 Task: Look for space in Vilanova i la Geltrú, Spain from 10th August, 2023 to 20th August, 2023 for 12 adults in price range Rs.10000 to Rs.14000. Place can be entire place or shared room with 6 bedrooms having 12 beds and 6 bathrooms. Property type can be house, flat, guest house. Amenities needed are: wifi, TV, free parkinig on premises, gym, breakfast. Booking option can be shelf check-in. Required host language is English.
Action: Mouse moved to (457, 95)
Screenshot: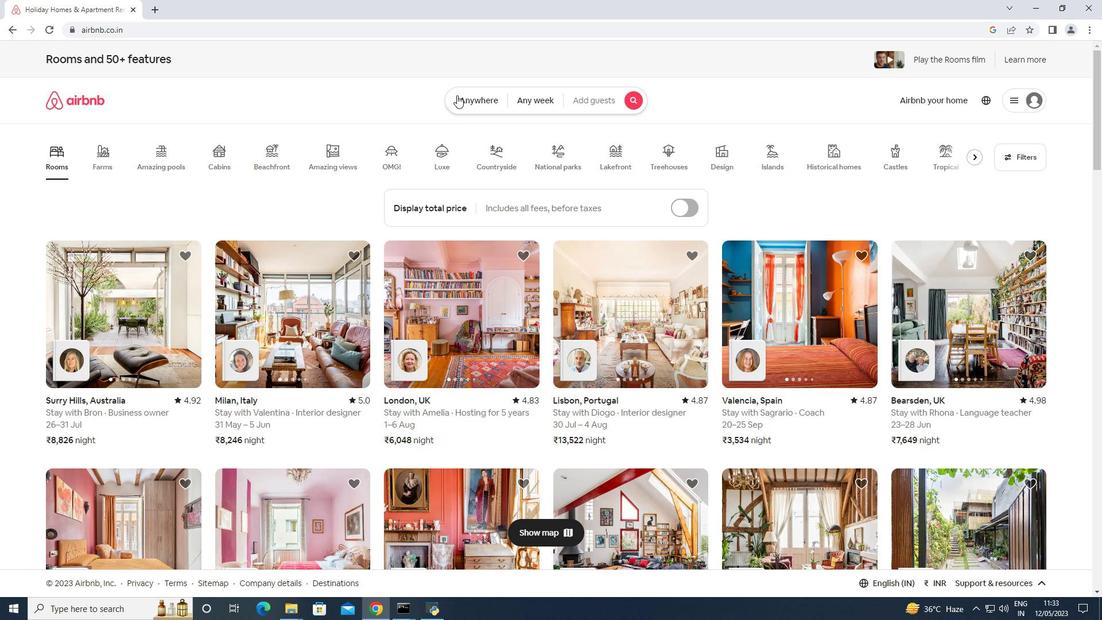 
Action: Mouse pressed left at (457, 95)
Screenshot: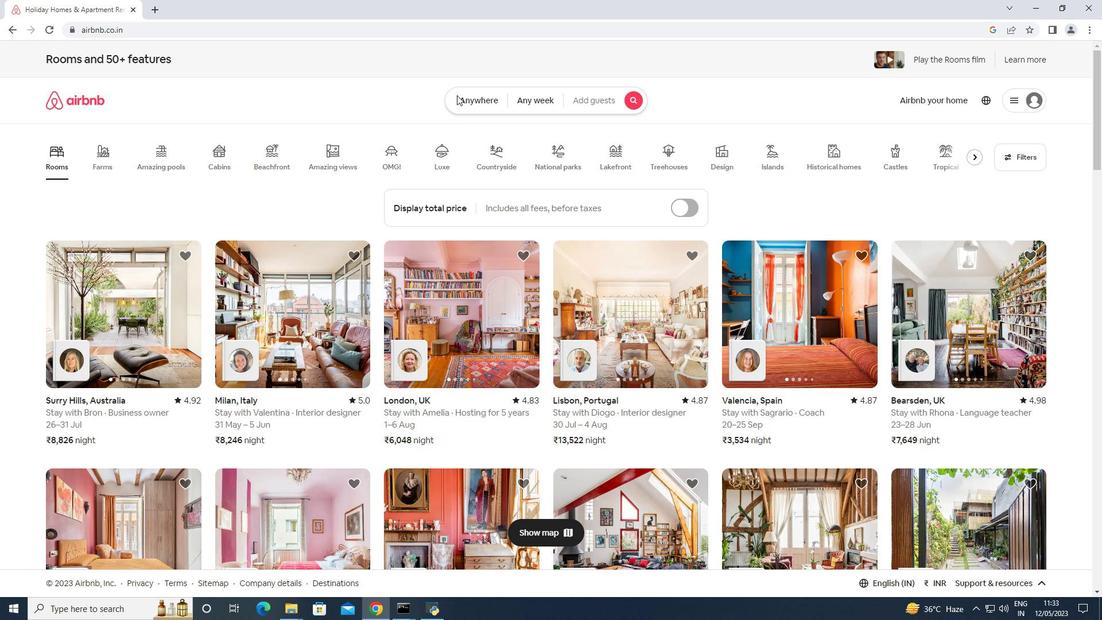 
Action: Mouse moved to (397, 136)
Screenshot: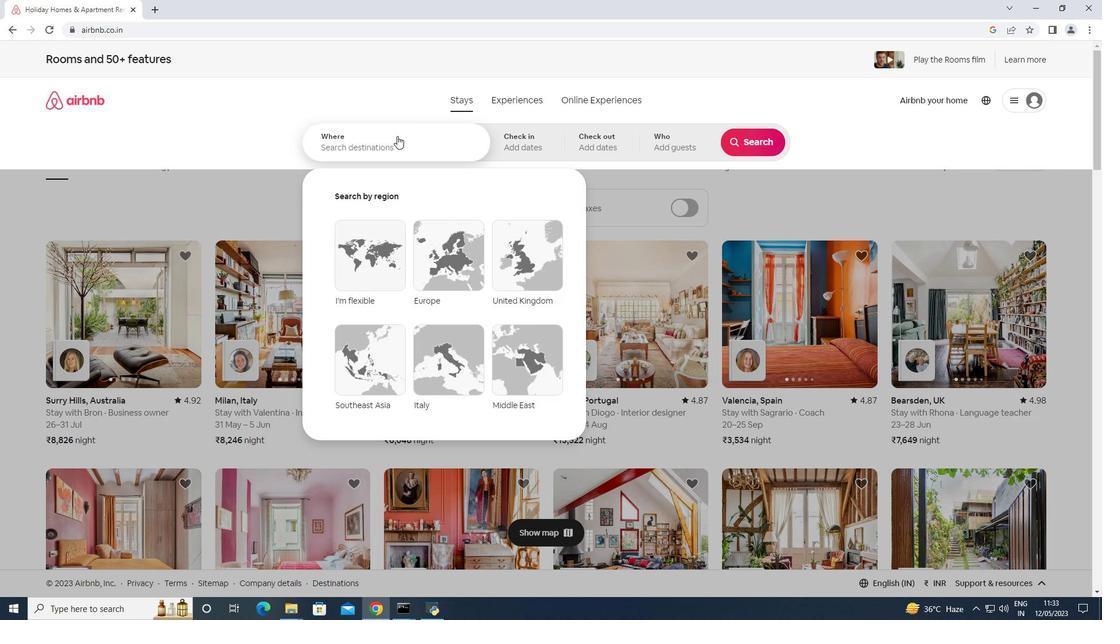 
Action: Mouse pressed left at (397, 136)
Screenshot: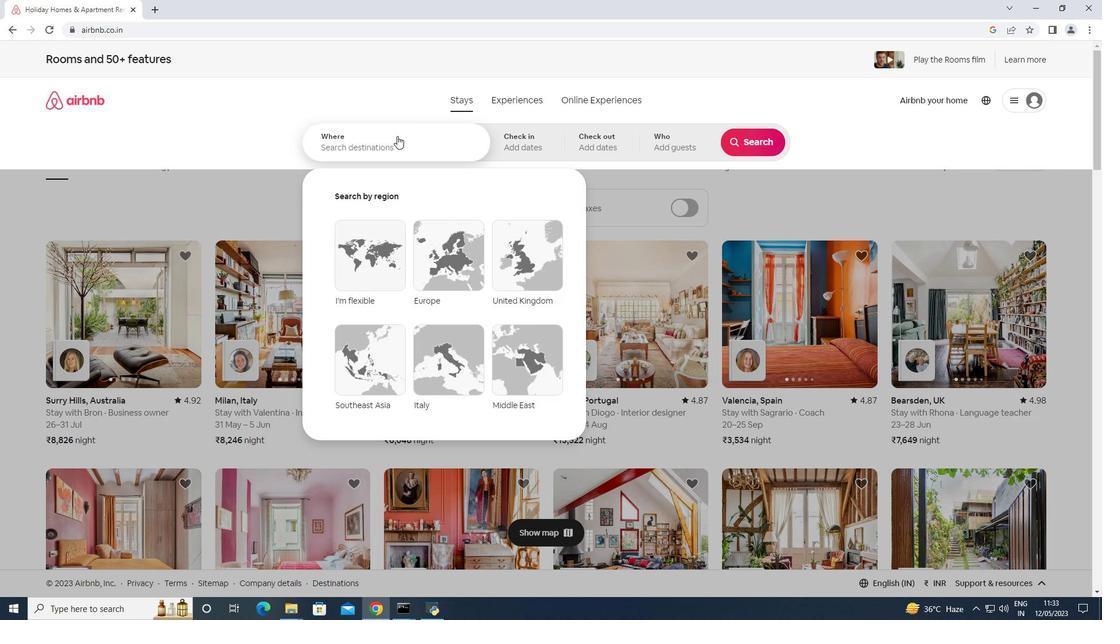 
Action: Mouse moved to (397, 133)
Screenshot: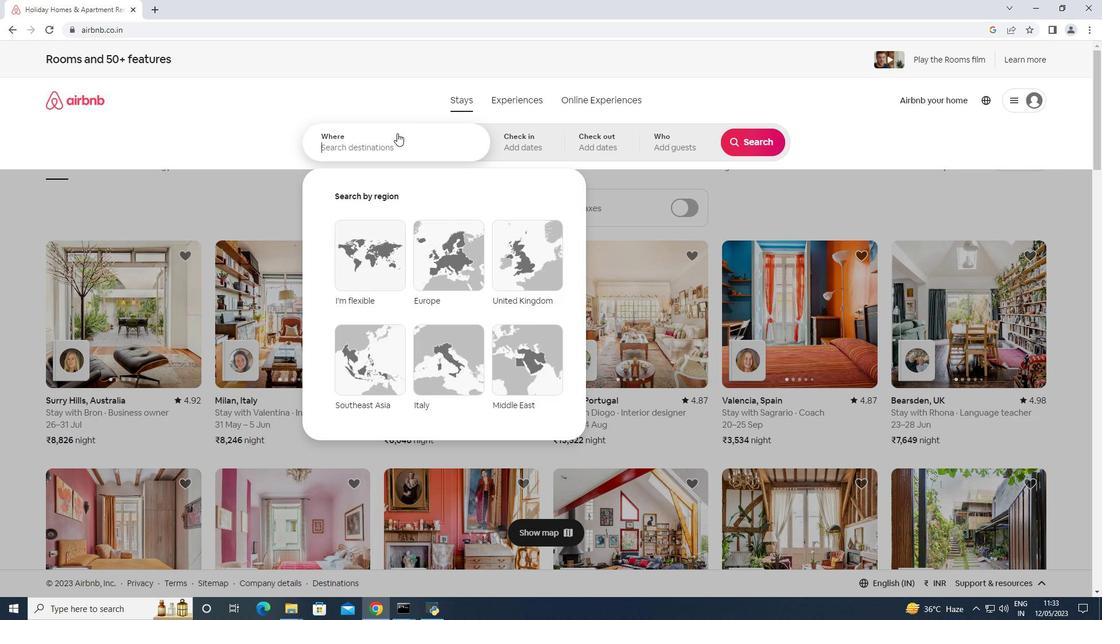 
Action: Key pressed <Key.shift>VV<Key.backspace>ilonavo<Key.space>i<Key.space>la<Key.space><Key.shift>Ge<Key.down><Key.enter>
Screenshot: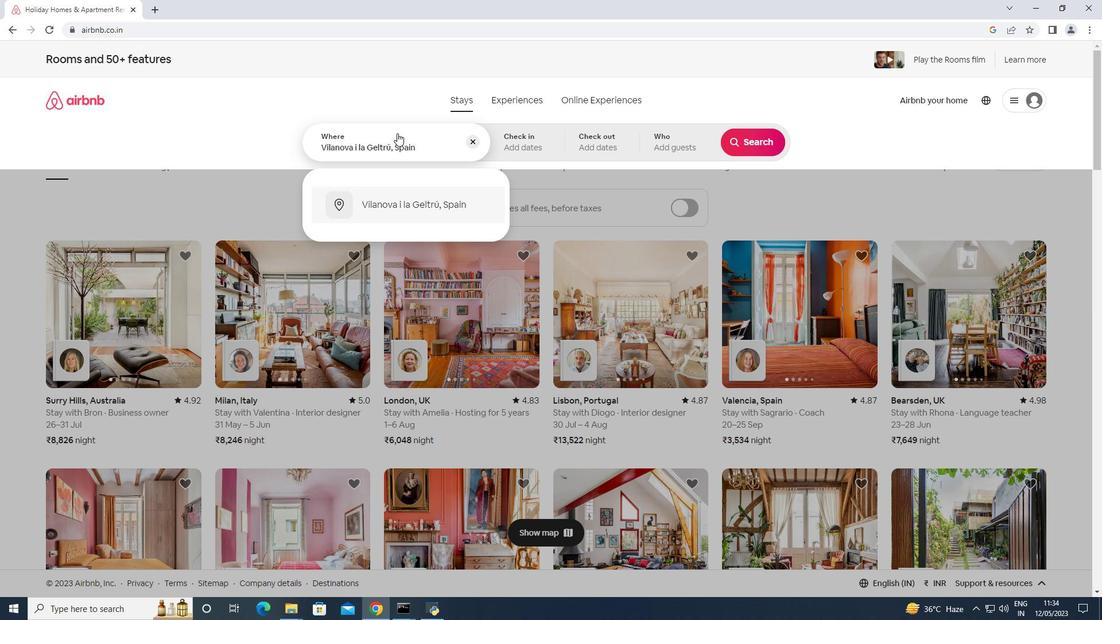 
Action: Mouse moved to (742, 236)
Screenshot: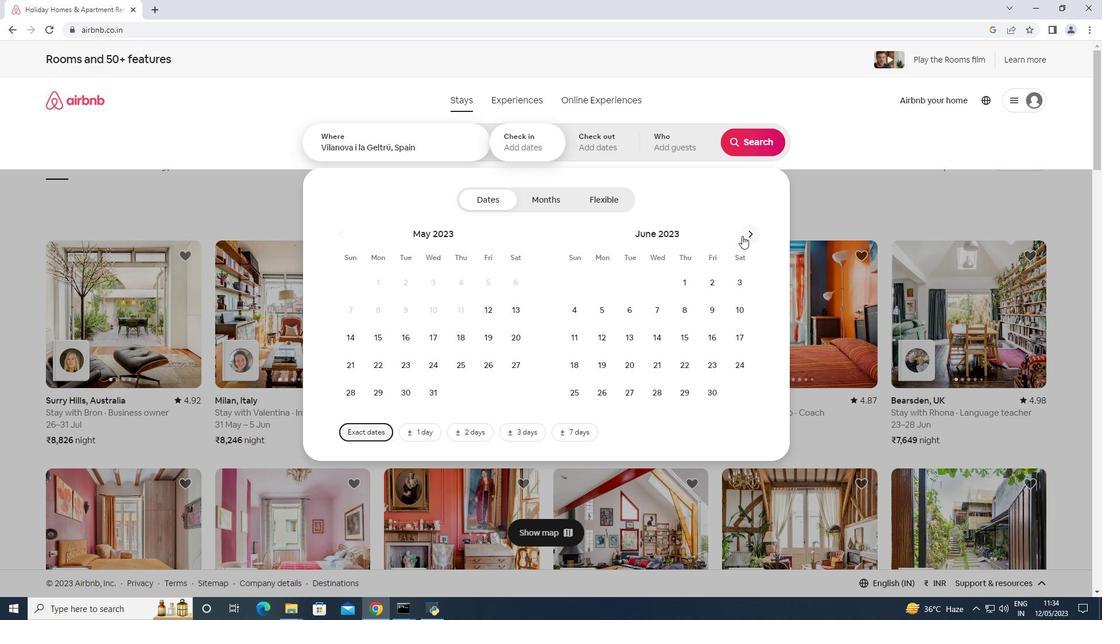 
Action: Mouse pressed left at (742, 236)
Screenshot: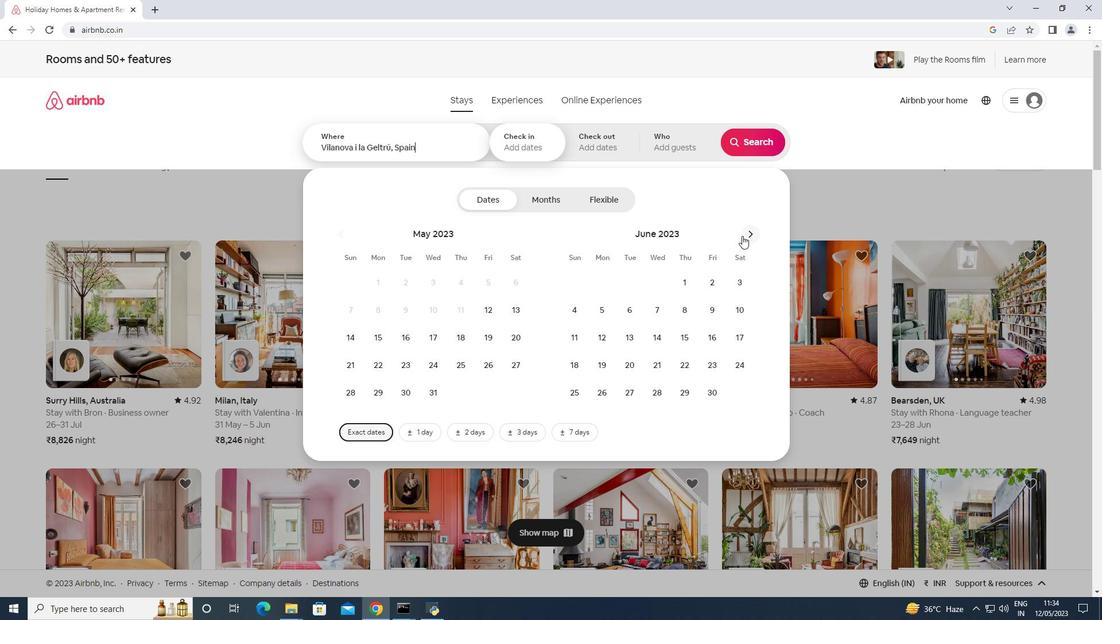 
Action: Mouse pressed left at (742, 236)
Screenshot: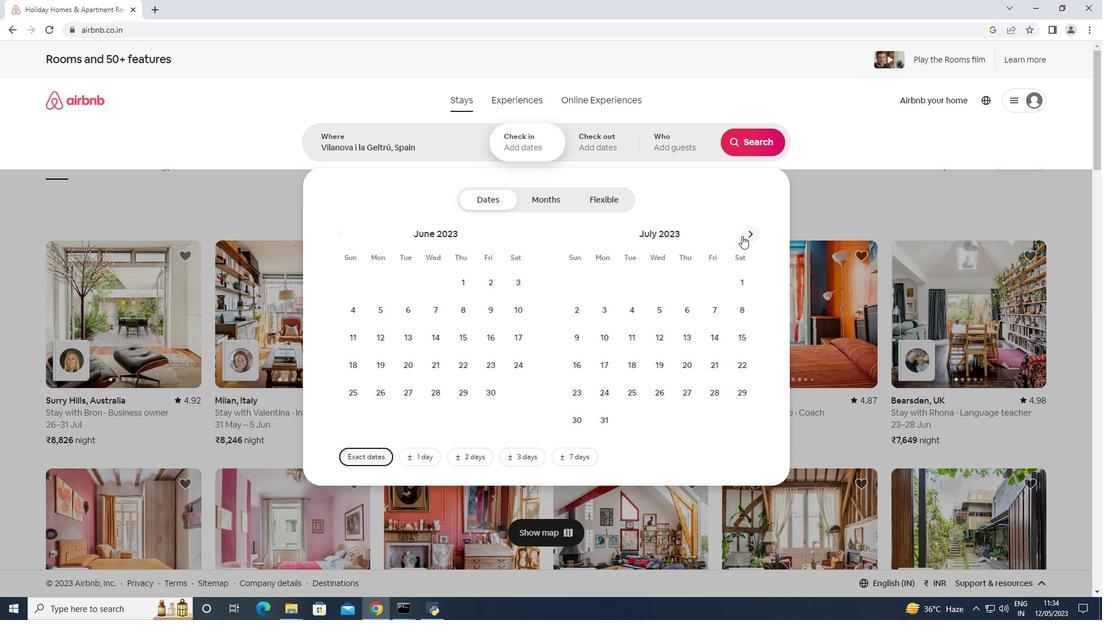 
Action: Mouse moved to (685, 306)
Screenshot: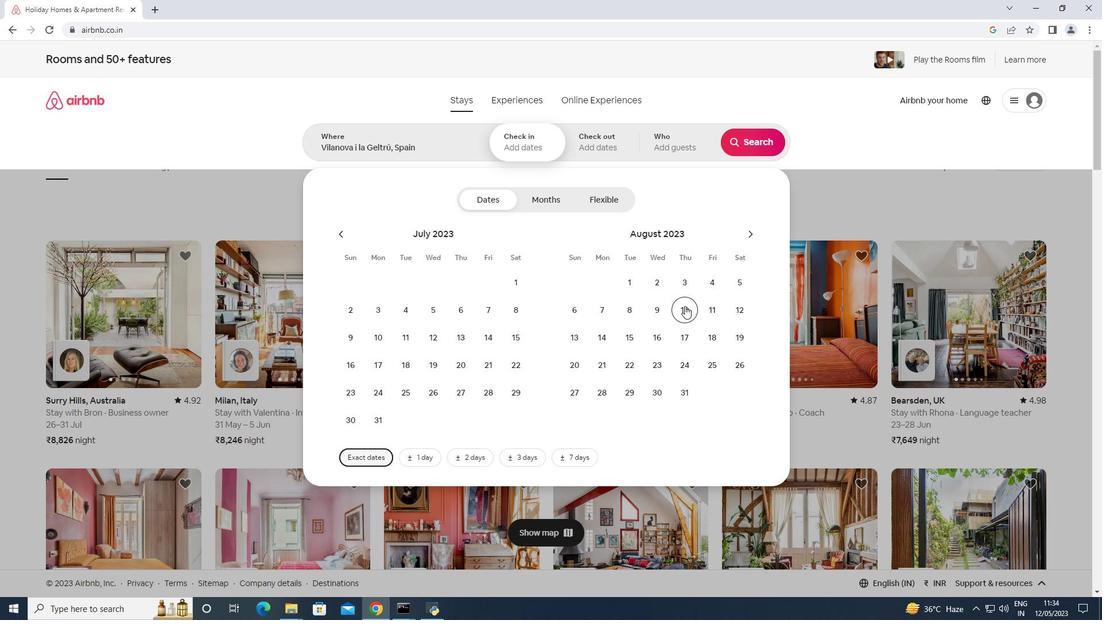 
Action: Mouse pressed left at (685, 306)
Screenshot: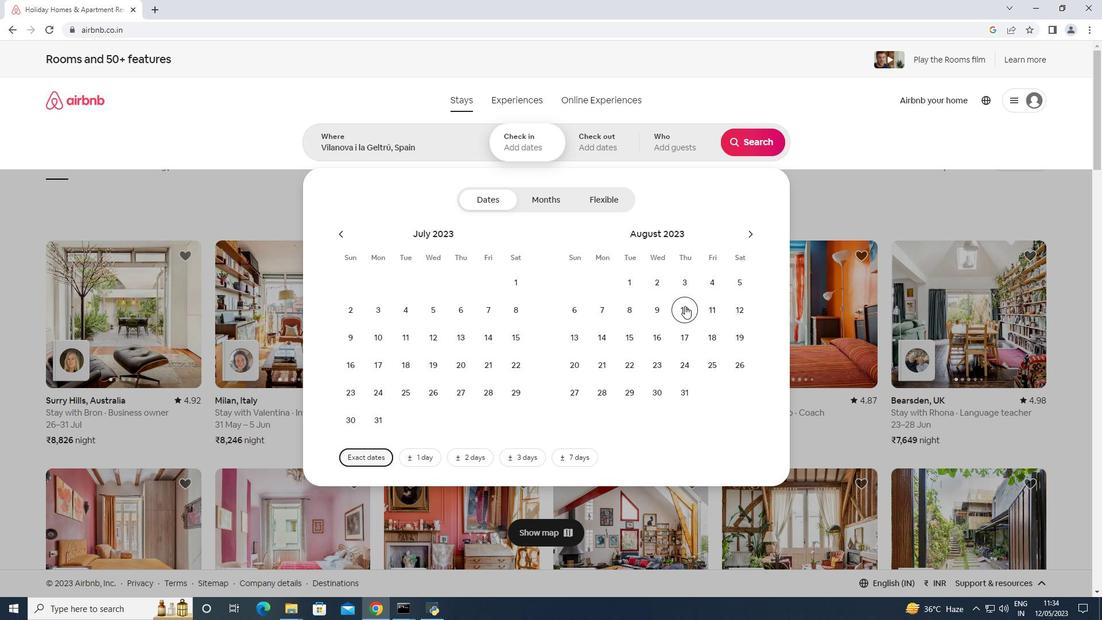 
Action: Mouse moved to (572, 372)
Screenshot: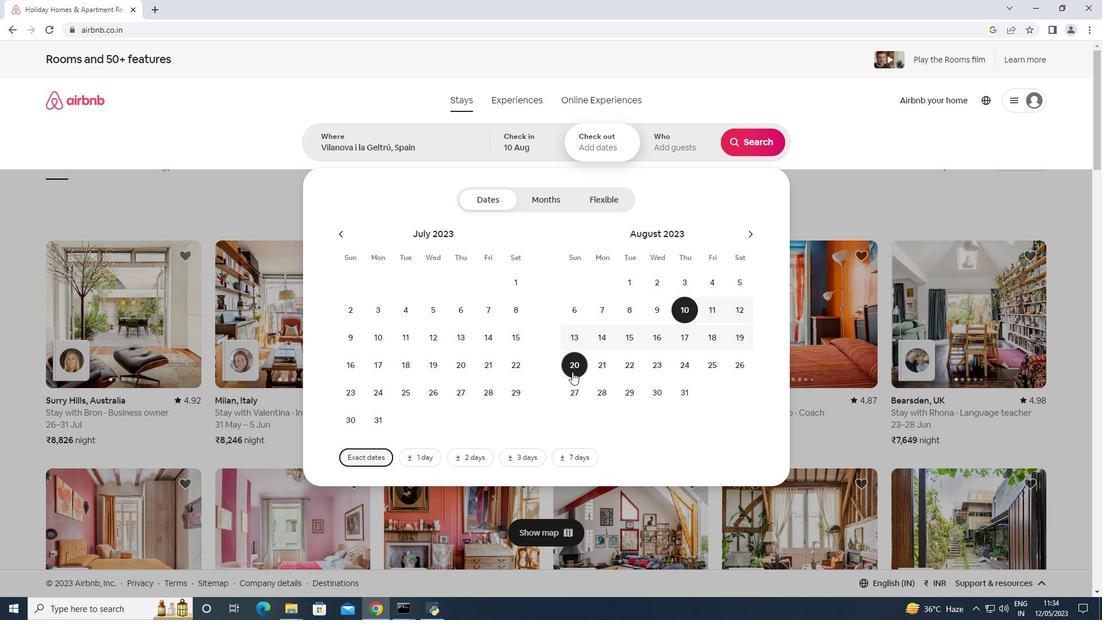 
Action: Mouse pressed left at (572, 372)
Screenshot: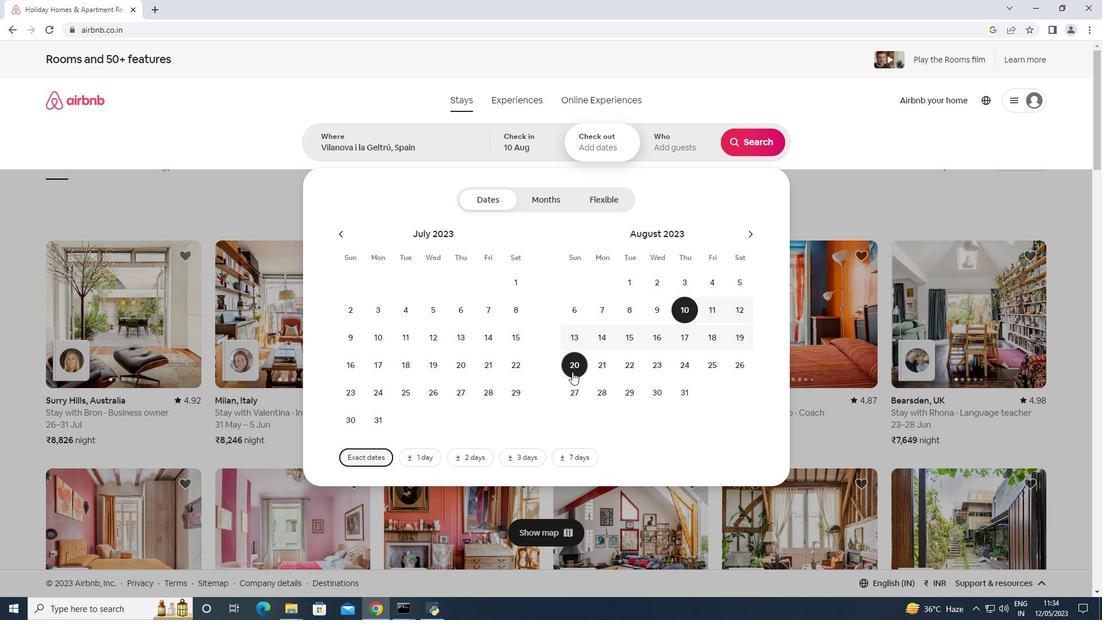 
Action: Mouse moved to (684, 148)
Screenshot: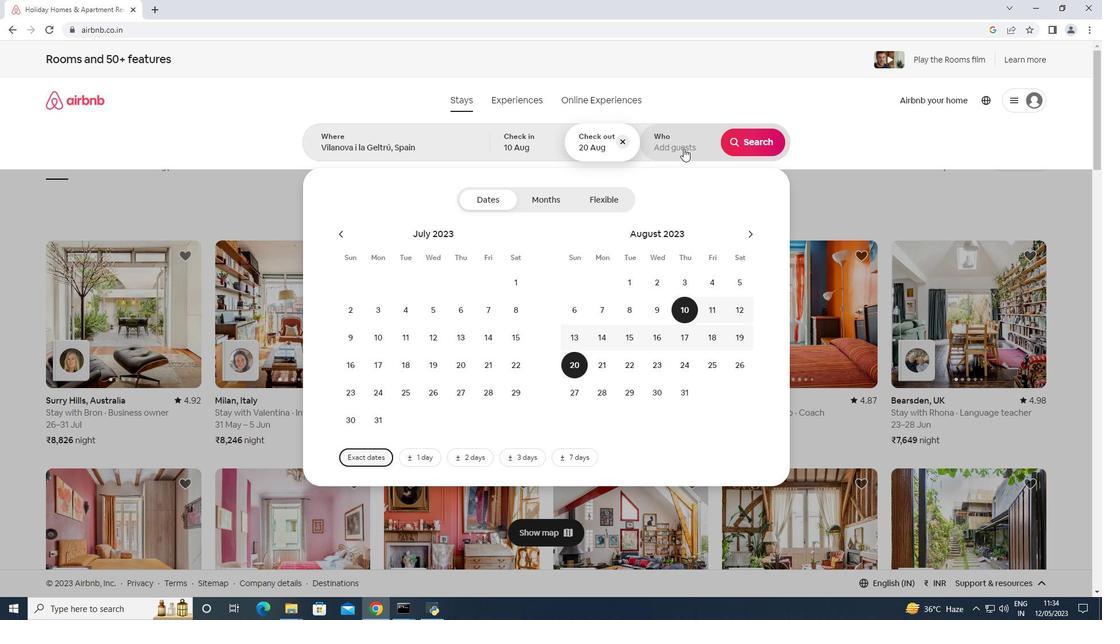 
Action: Mouse pressed left at (684, 148)
Screenshot: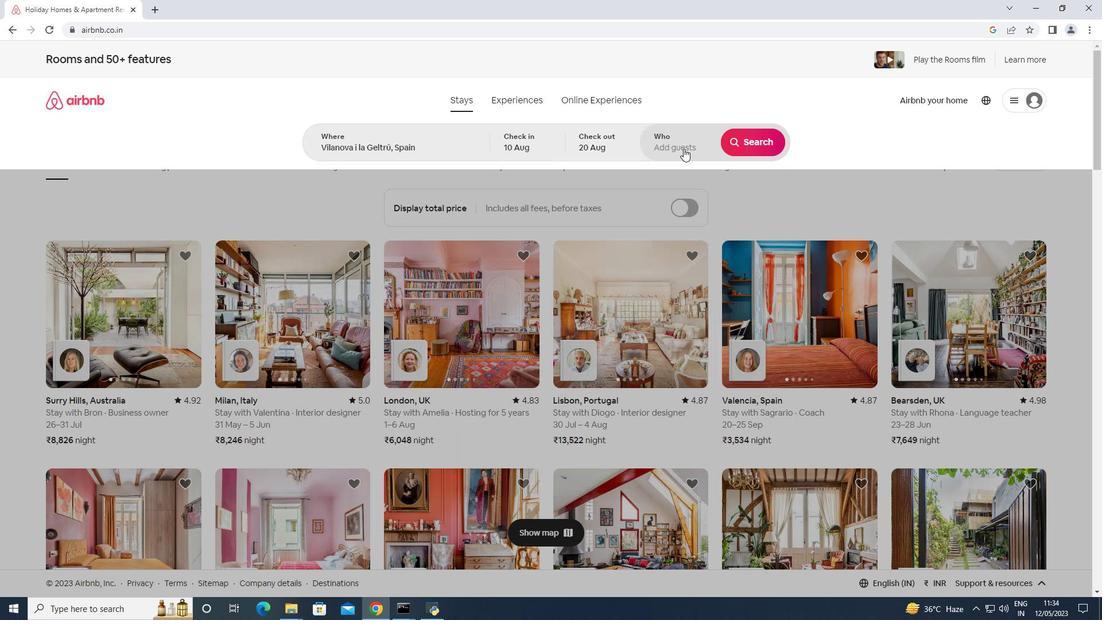 
Action: Mouse moved to (754, 198)
Screenshot: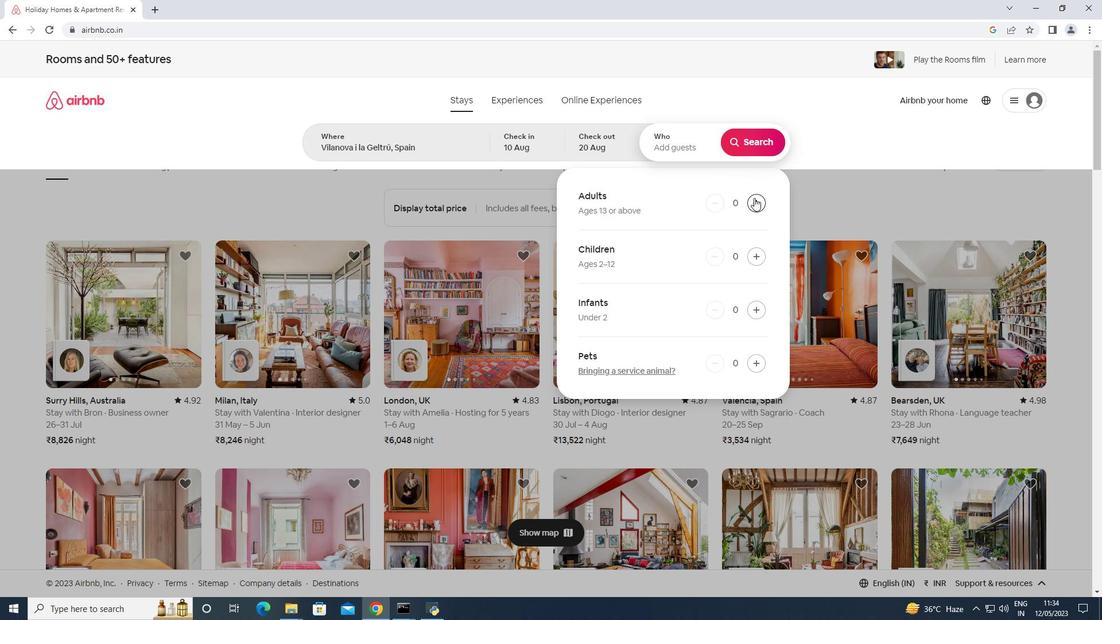 
Action: Mouse pressed left at (754, 198)
Screenshot: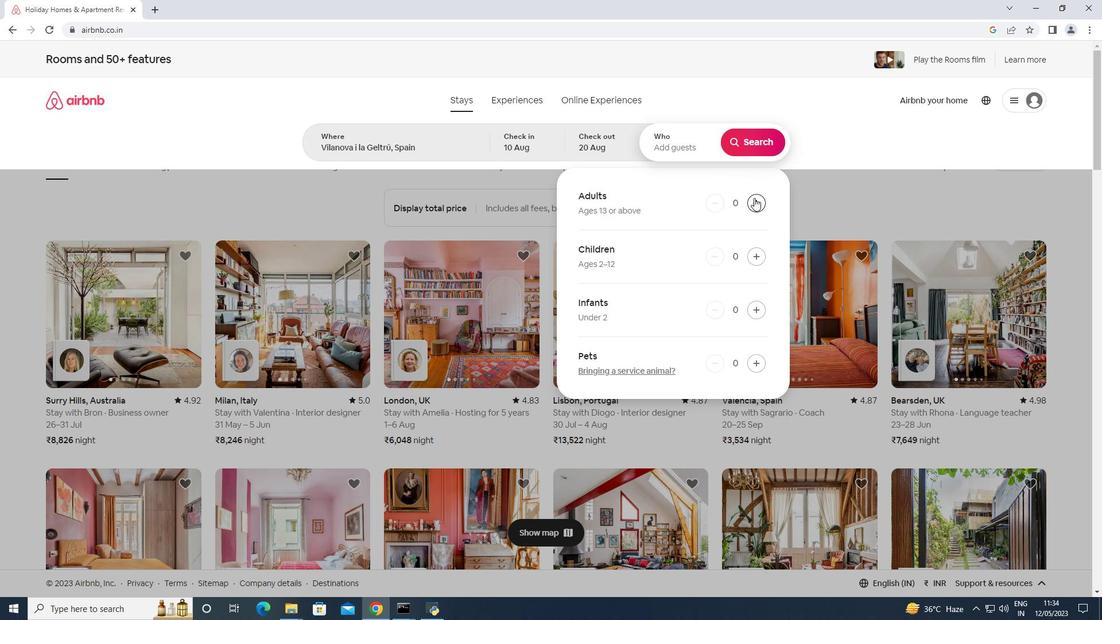 
Action: Mouse pressed left at (754, 198)
Screenshot: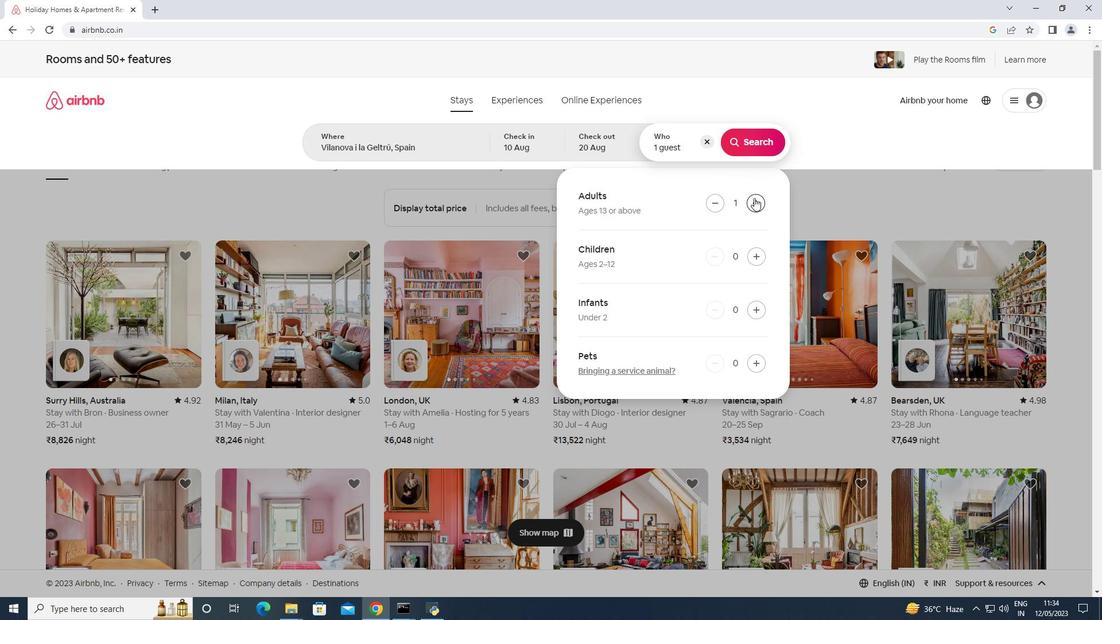
Action: Mouse pressed left at (754, 198)
Screenshot: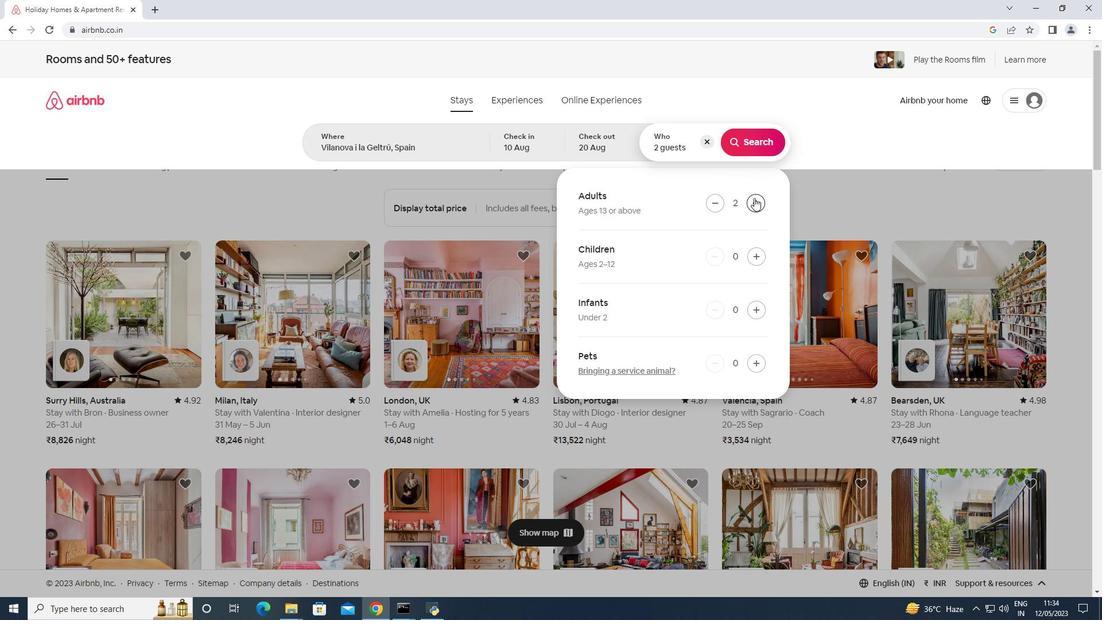 
Action: Mouse pressed left at (754, 198)
Screenshot: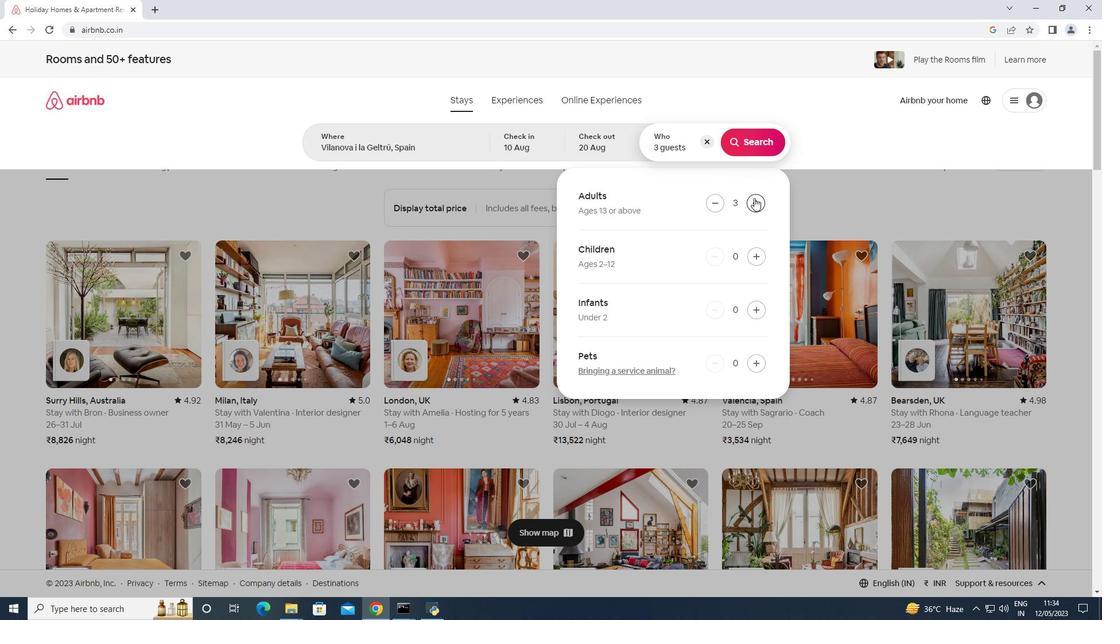 
Action: Mouse pressed left at (754, 198)
Screenshot: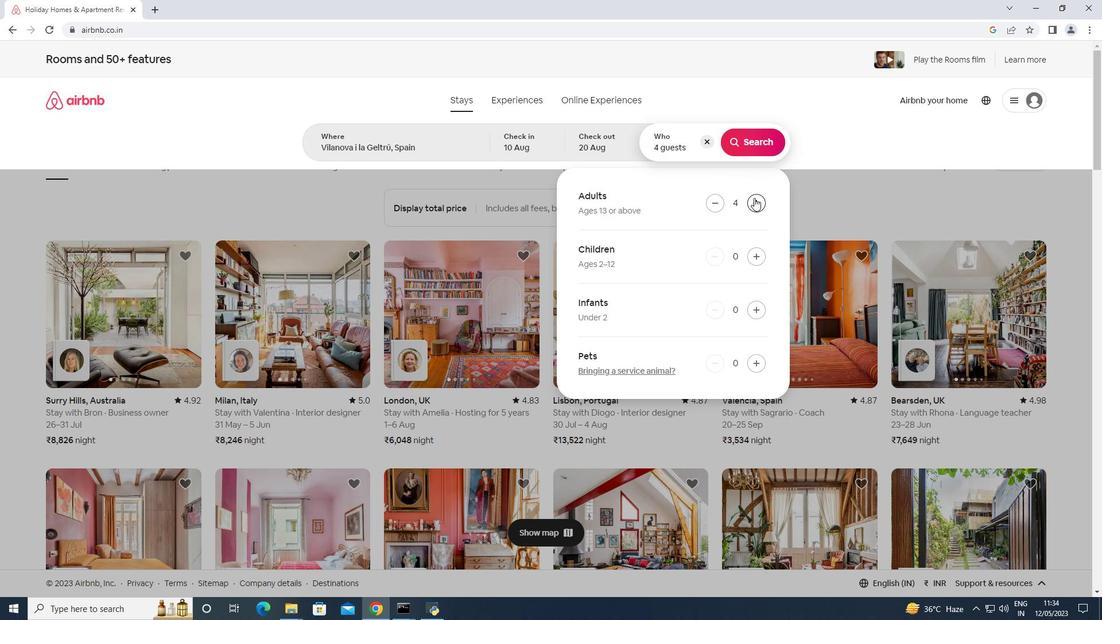 
Action: Mouse pressed left at (754, 198)
Screenshot: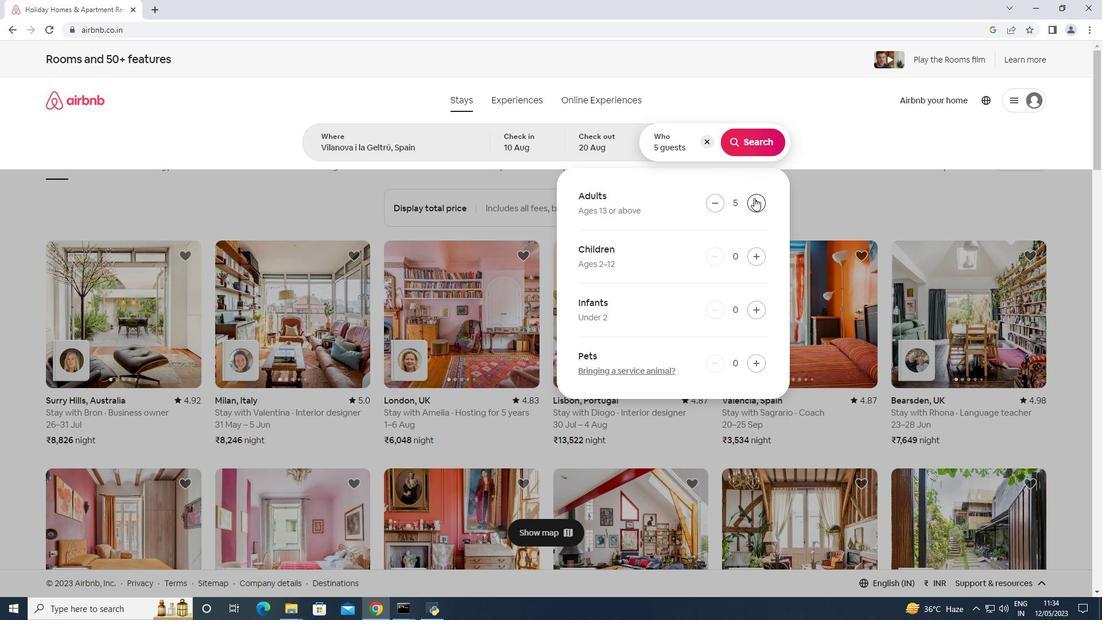 
Action: Mouse pressed left at (754, 198)
Screenshot: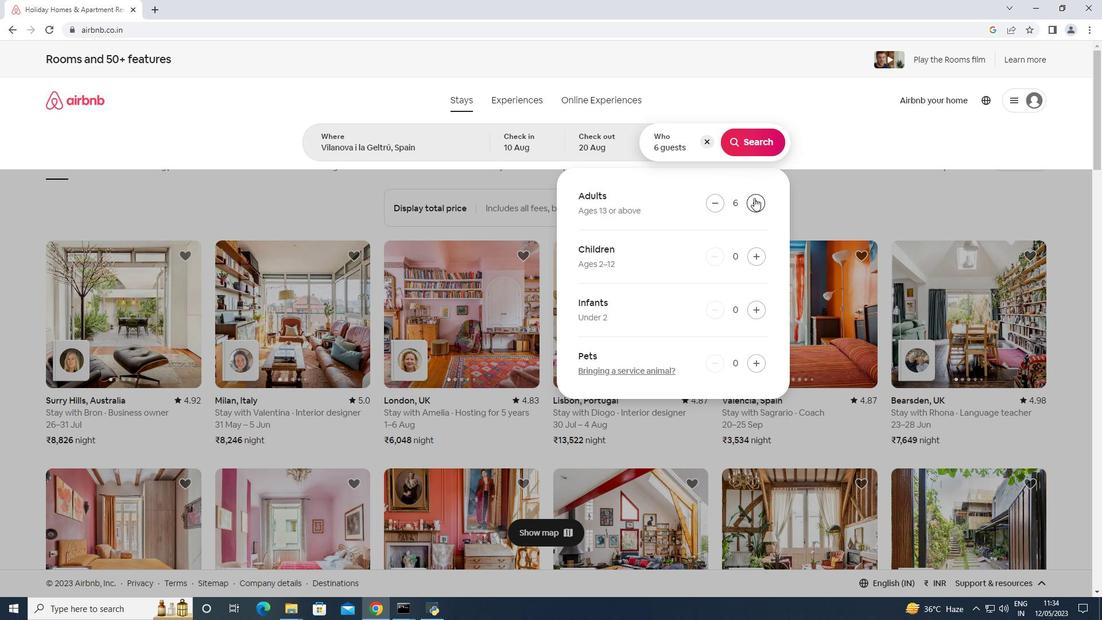 
Action: Mouse pressed left at (754, 198)
Screenshot: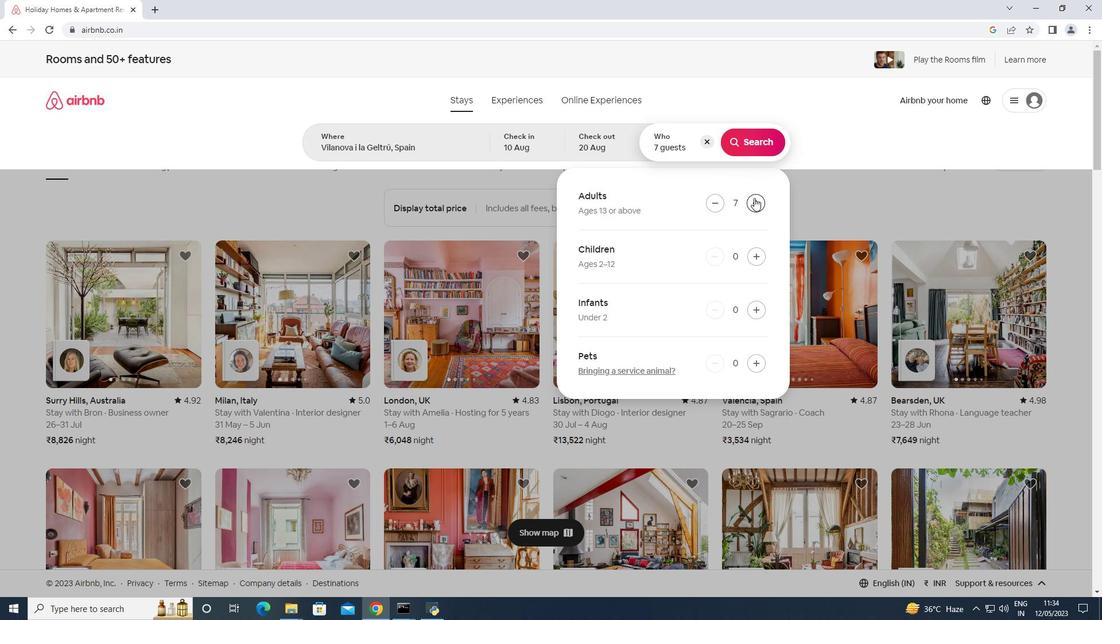 
Action: Mouse pressed left at (754, 198)
Screenshot: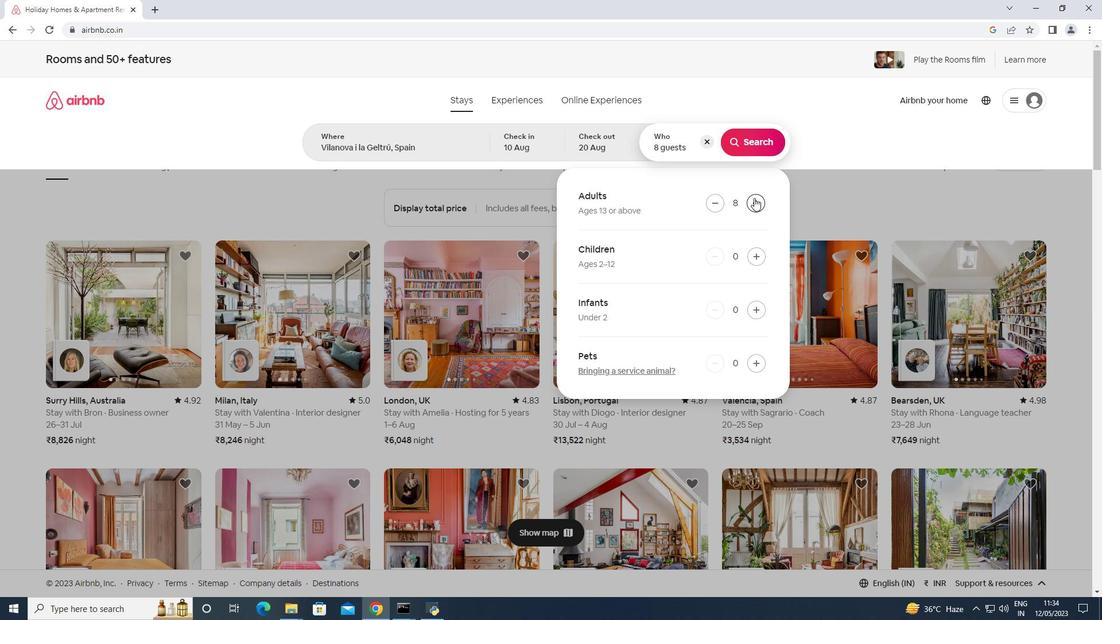 
Action: Mouse pressed left at (754, 198)
Screenshot: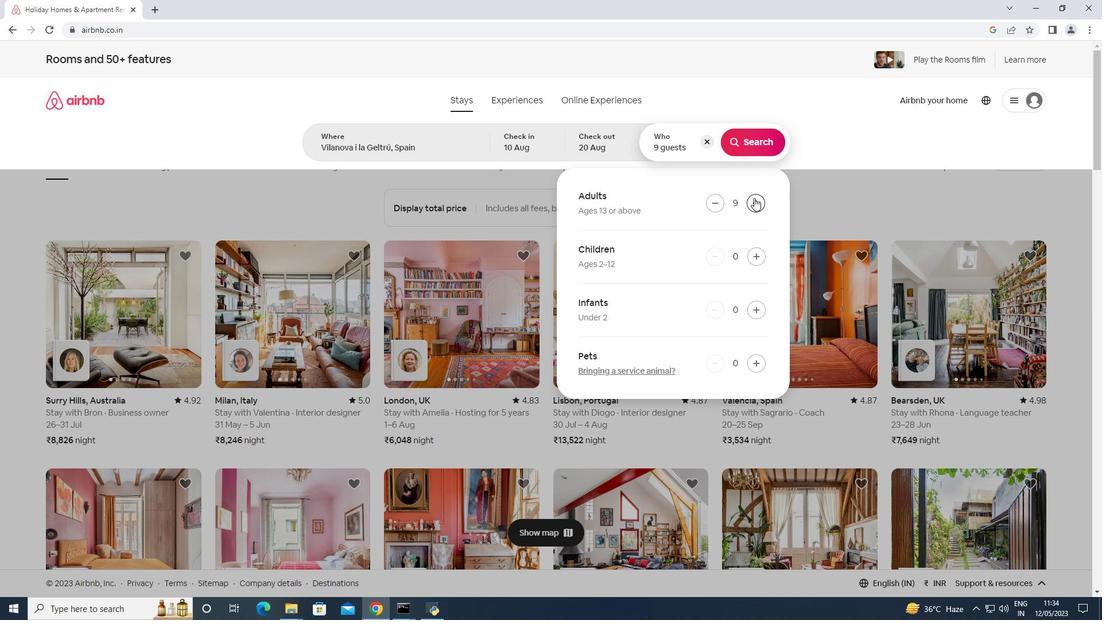 
Action: Mouse pressed left at (754, 198)
Screenshot: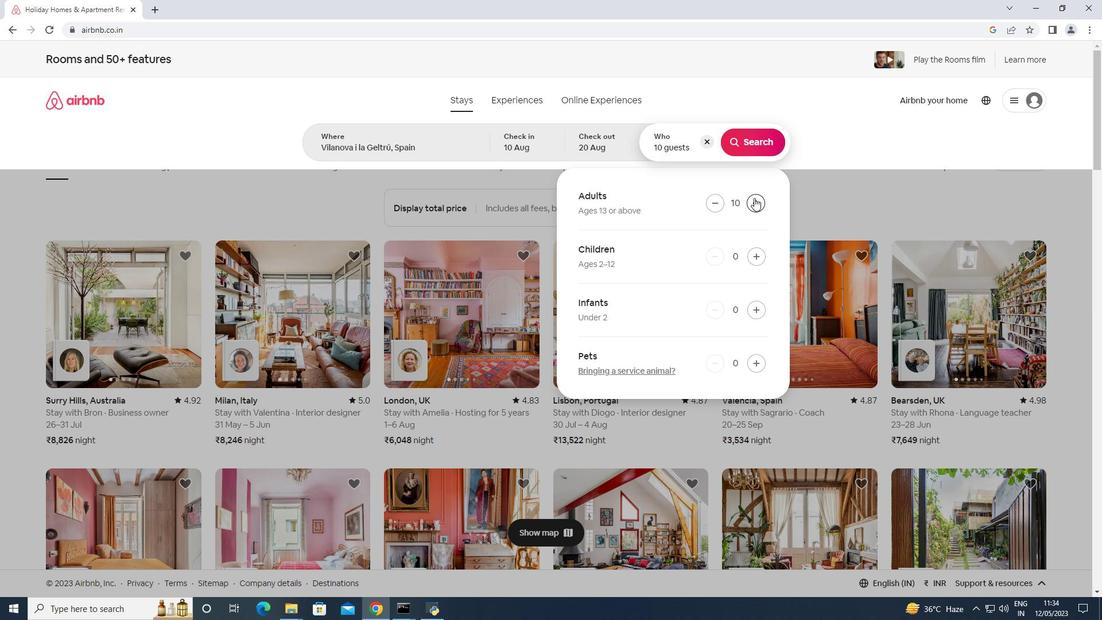 
Action: Mouse pressed left at (754, 198)
Screenshot: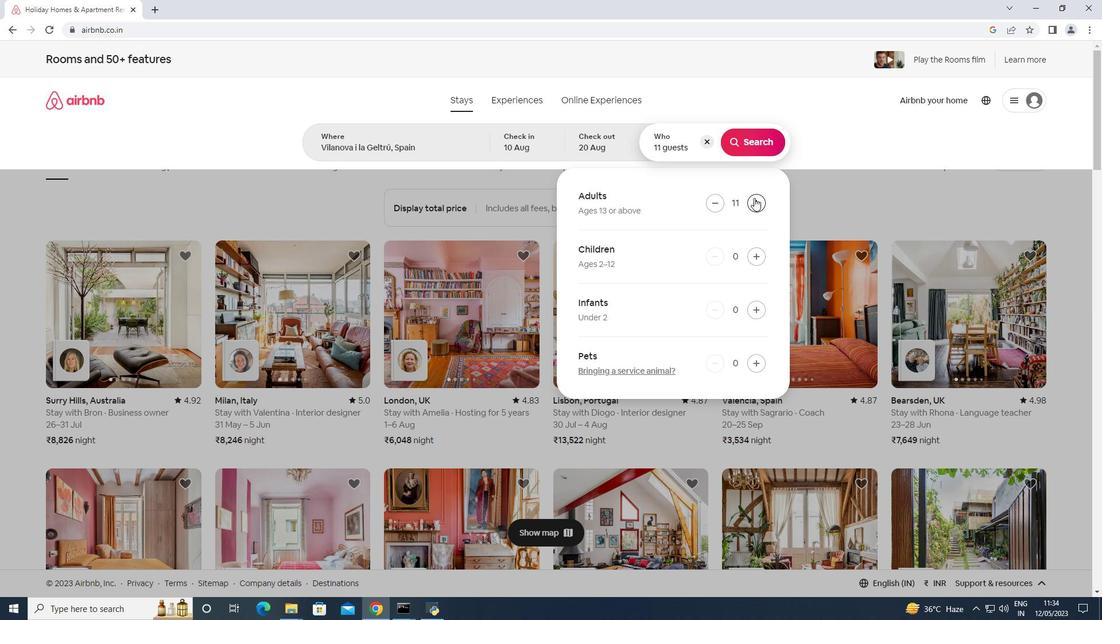 
Action: Mouse moved to (757, 148)
Screenshot: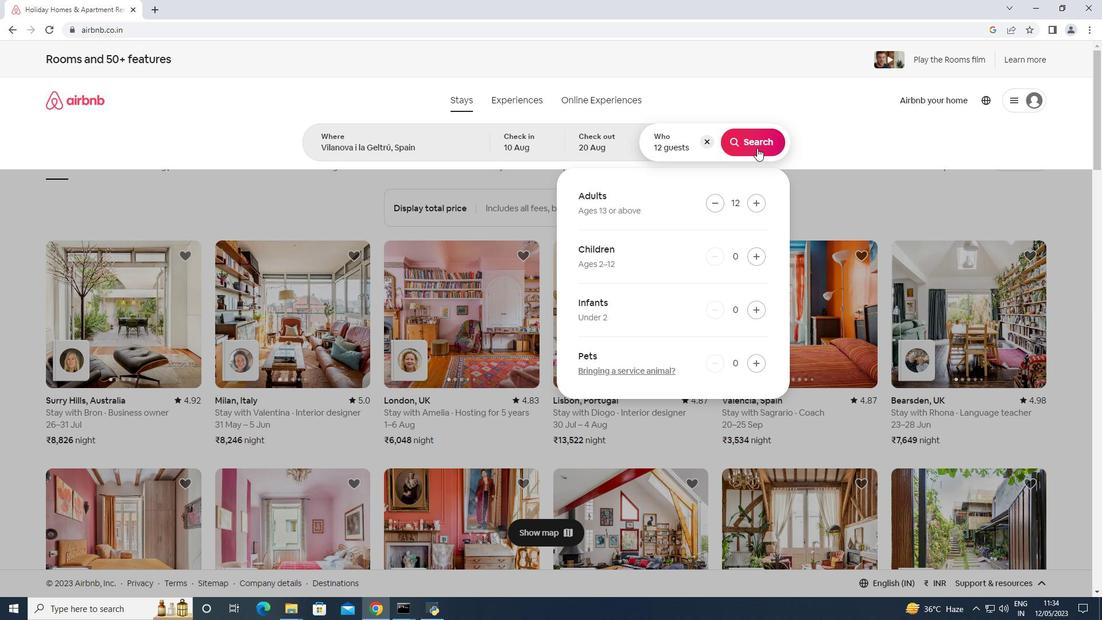 
Action: Mouse pressed left at (757, 148)
Screenshot: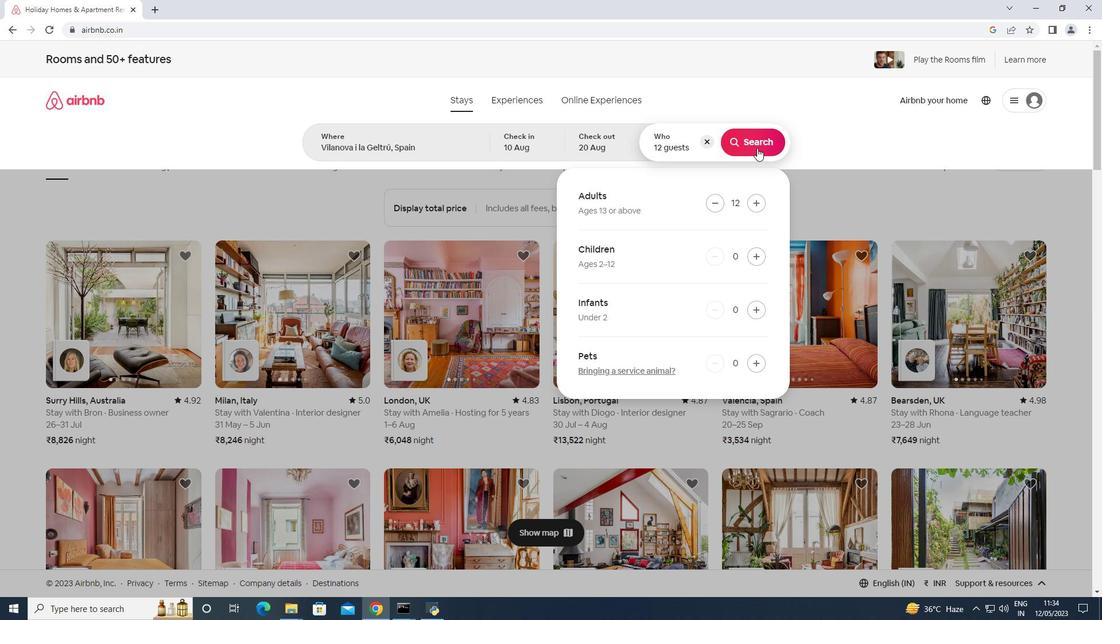 
Action: Mouse moved to (1064, 111)
Screenshot: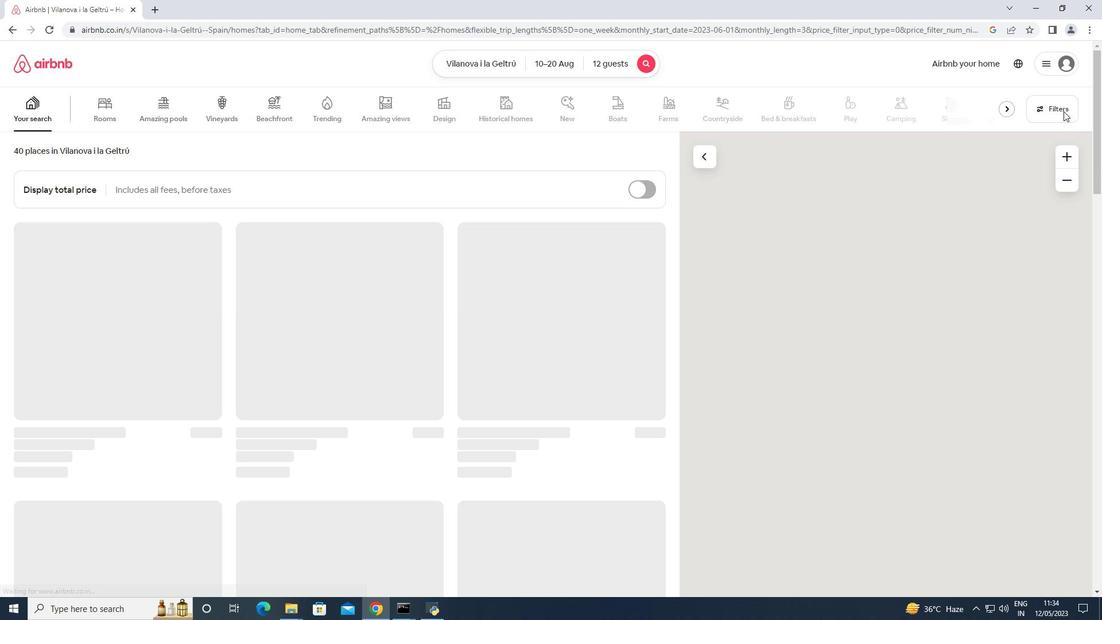 
Action: Mouse pressed left at (1064, 111)
Screenshot: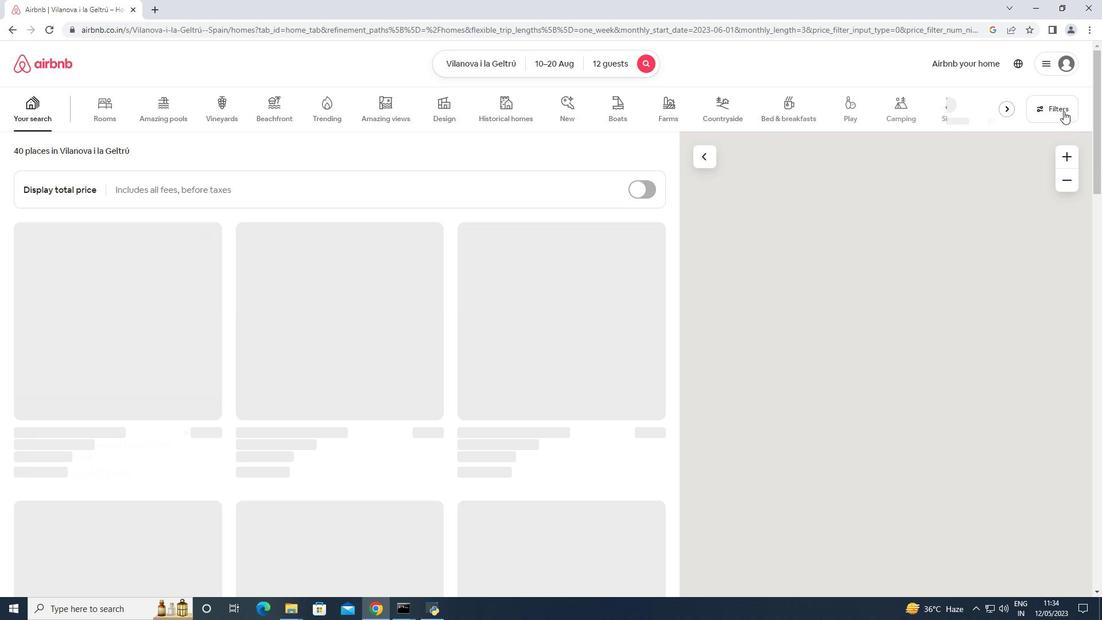 
Action: Mouse moved to (468, 384)
Screenshot: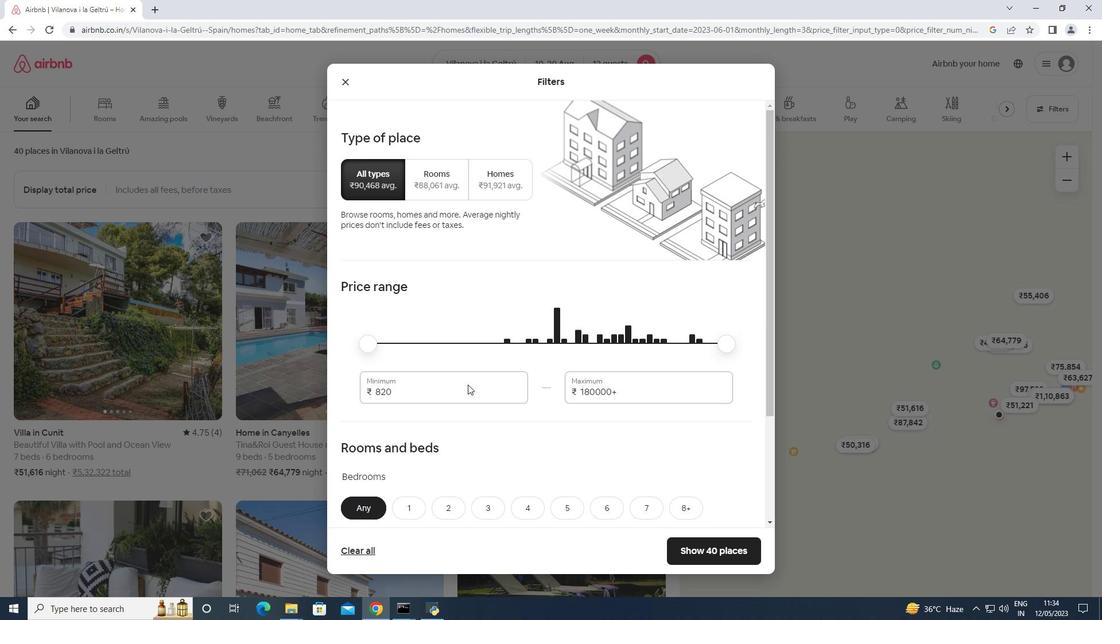 
Action: Mouse pressed left at (468, 384)
Screenshot: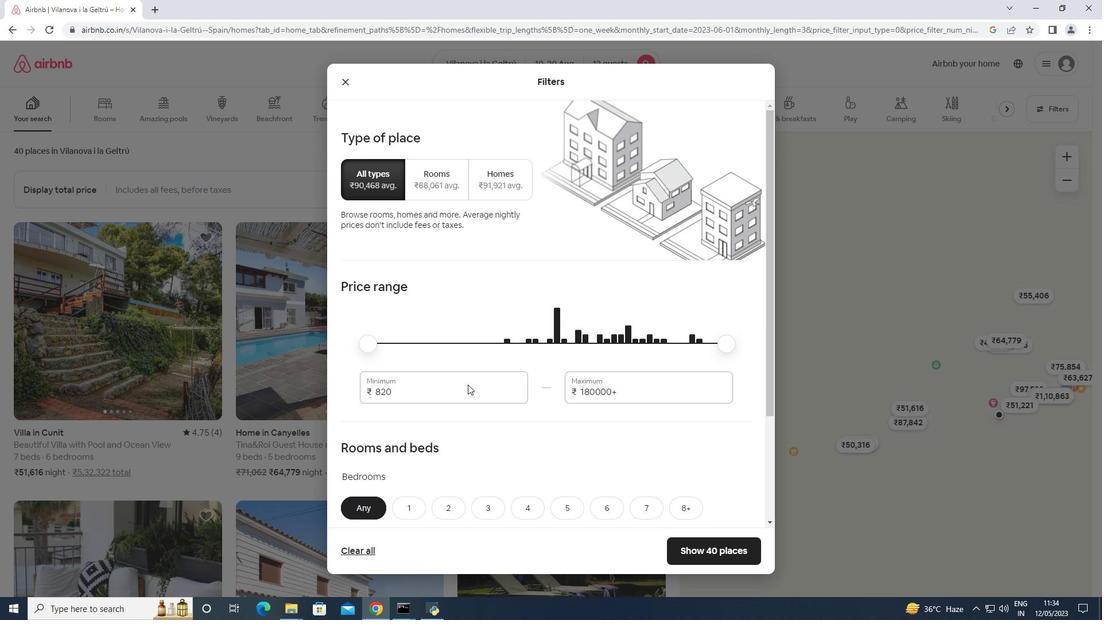 
Action: Mouse pressed left at (468, 384)
Screenshot: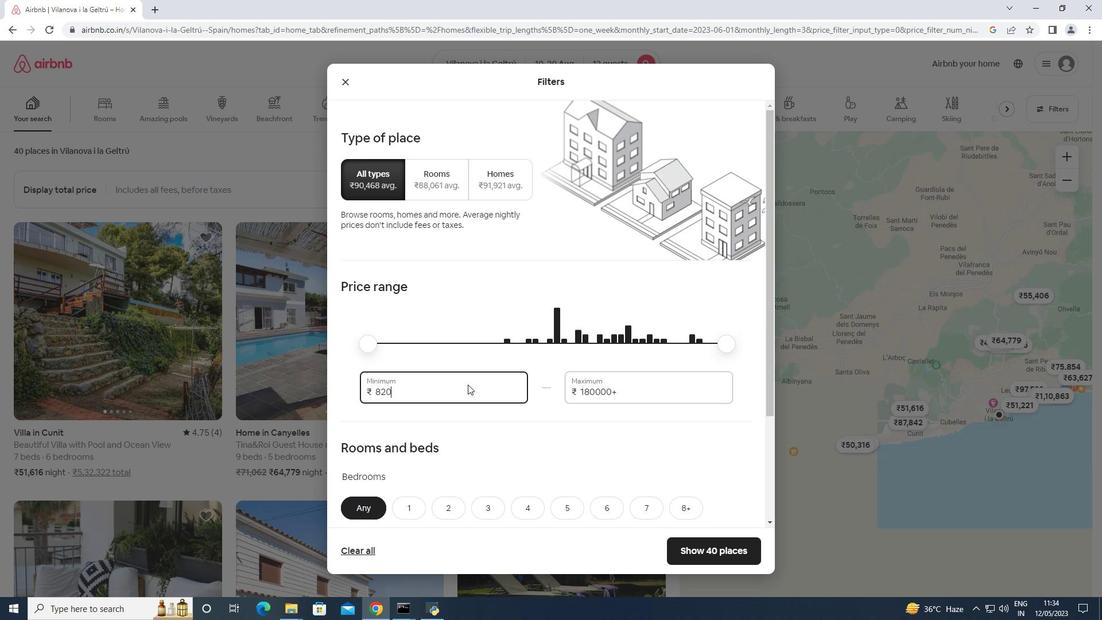 
Action: Mouse moved to (468, 384)
Screenshot: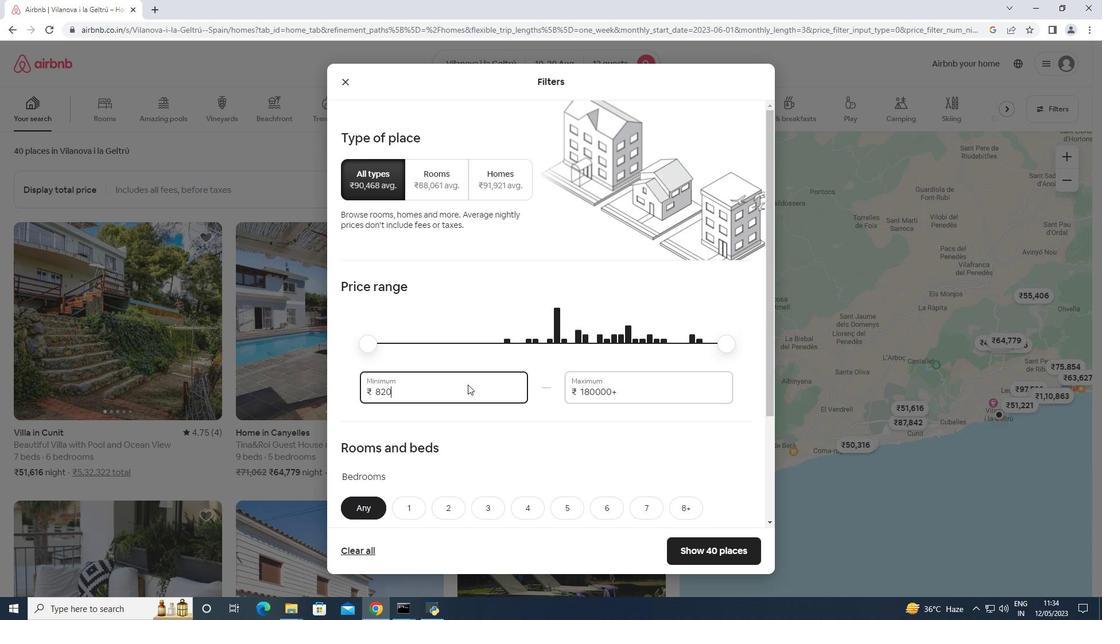 
Action: Mouse pressed left at (468, 384)
Screenshot: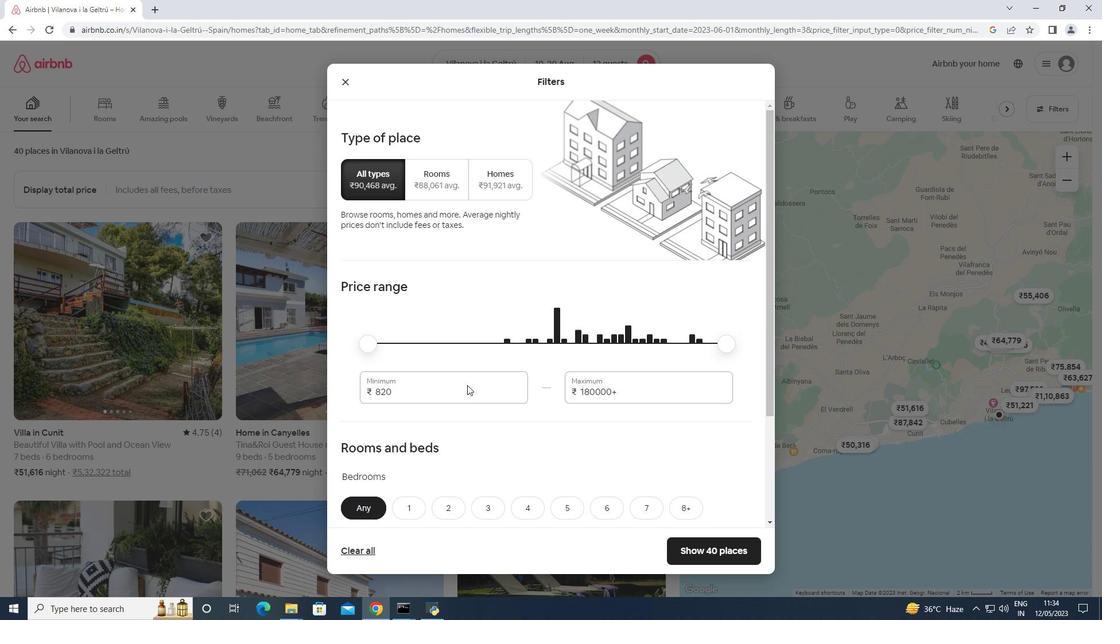
Action: Mouse moved to (467, 385)
Screenshot: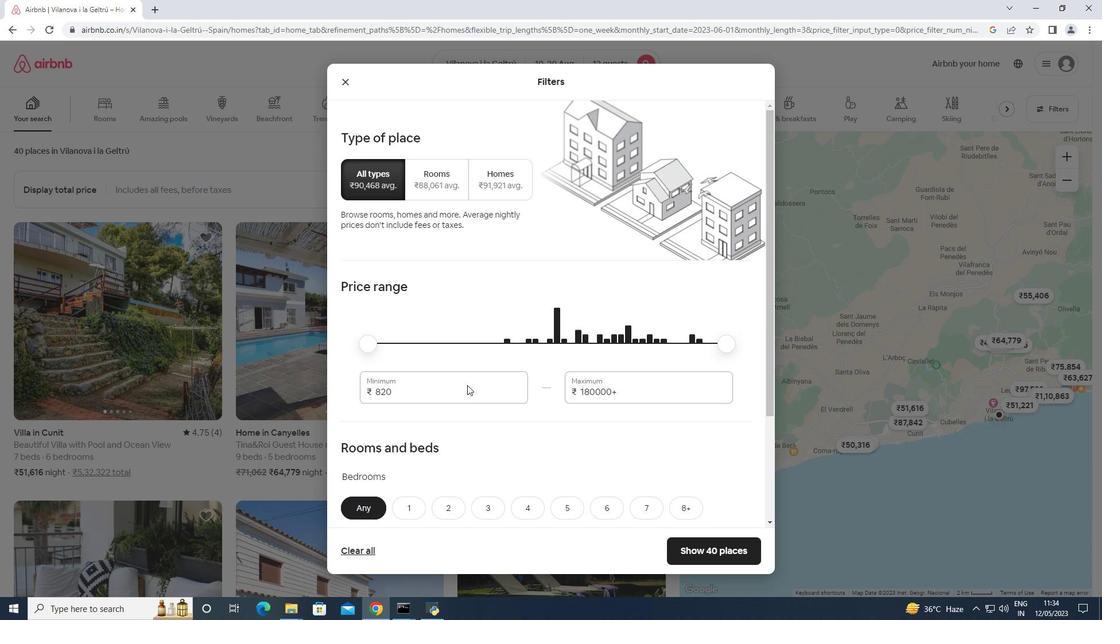 
Action: Mouse pressed left at (467, 385)
Screenshot: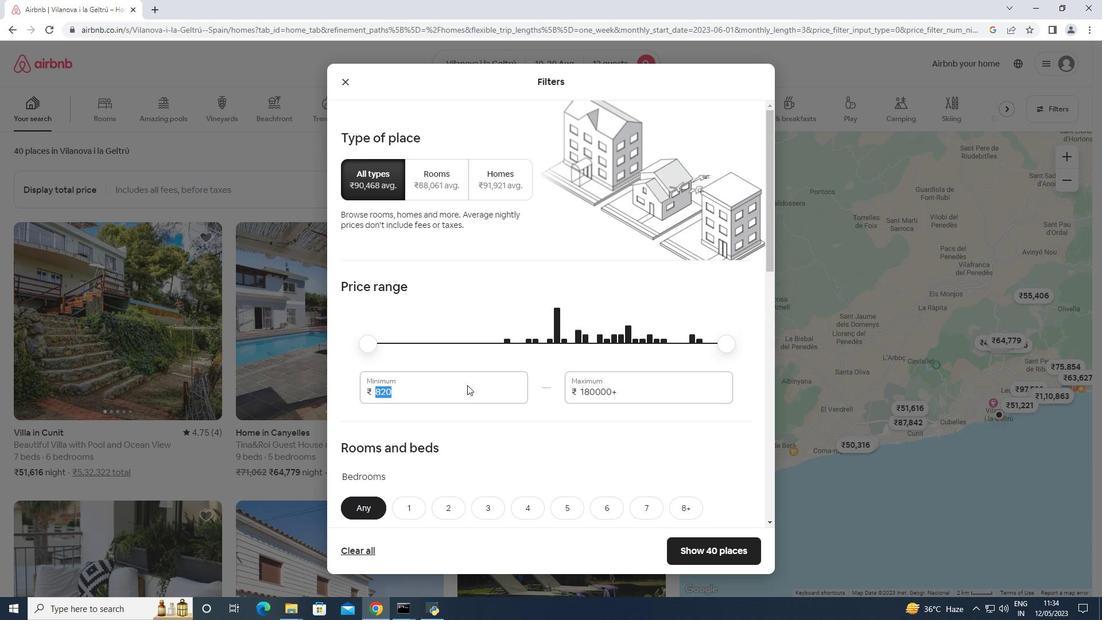 
Action: Key pressed <Key.backspace><Key.enter><Key.backspace><Key.backspace><Key.backspace>10000<Key.tab>12<Key.backspace>4000
Screenshot: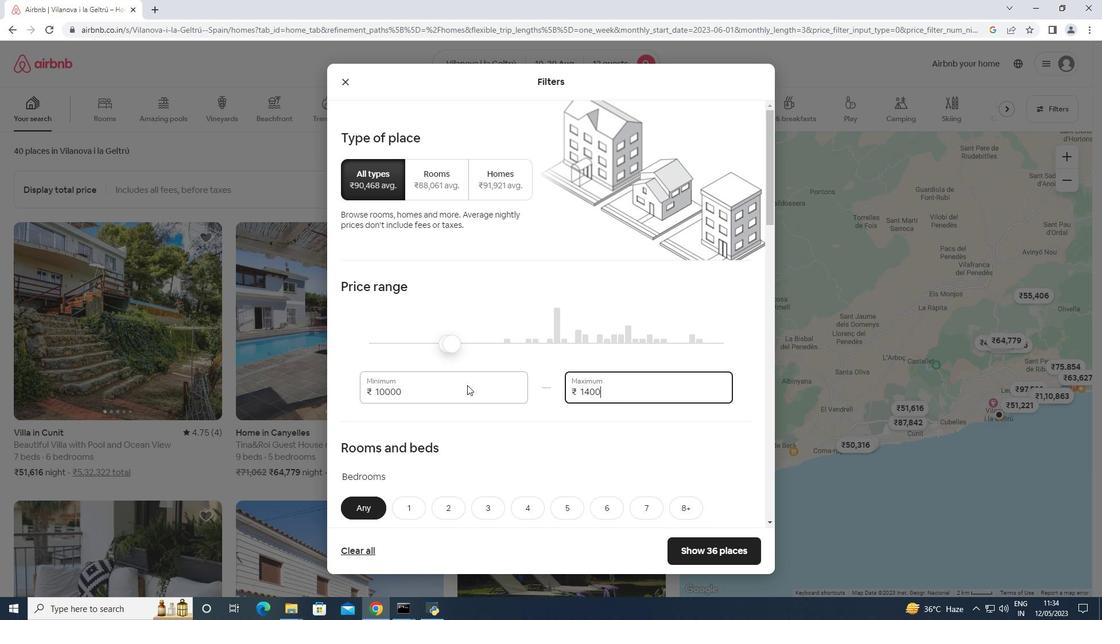 
Action: Mouse moved to (467, 385)
Screenshot: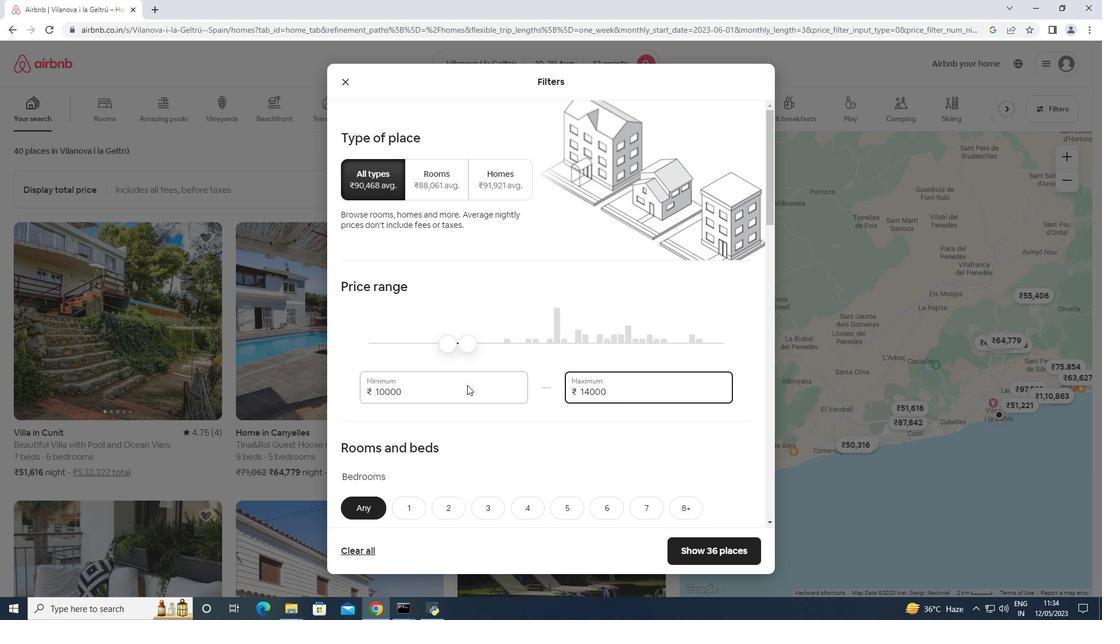 
Action: Mouse scrolled (467, 384) with delta (0, 0)
Screenshot: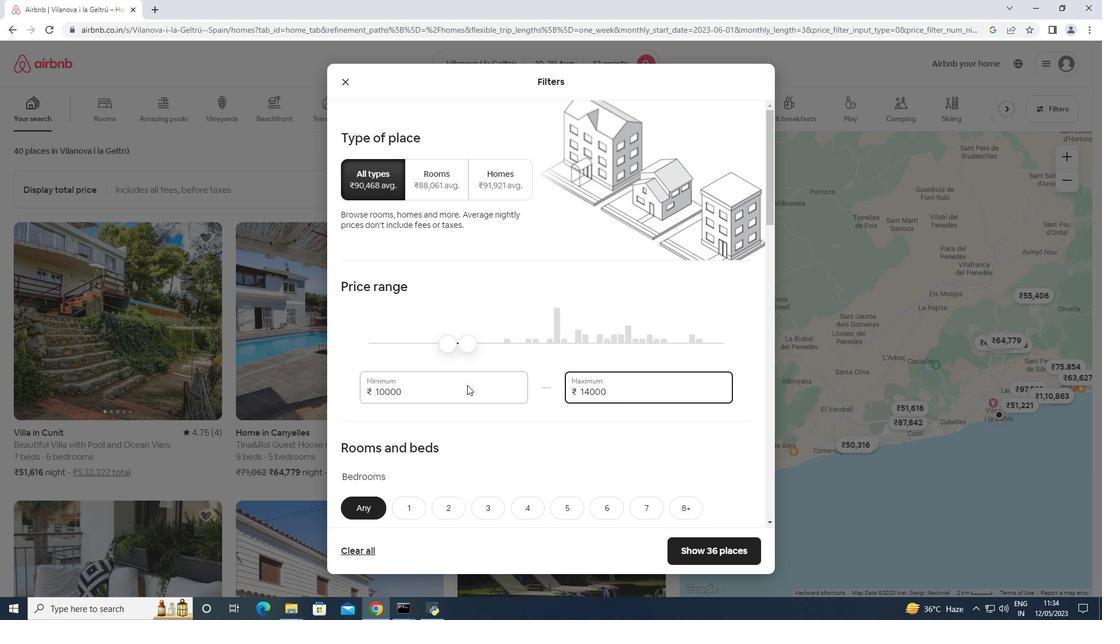 
Action: Mouse scrolled (467, 384) with delta (0, 0)
Screenshot: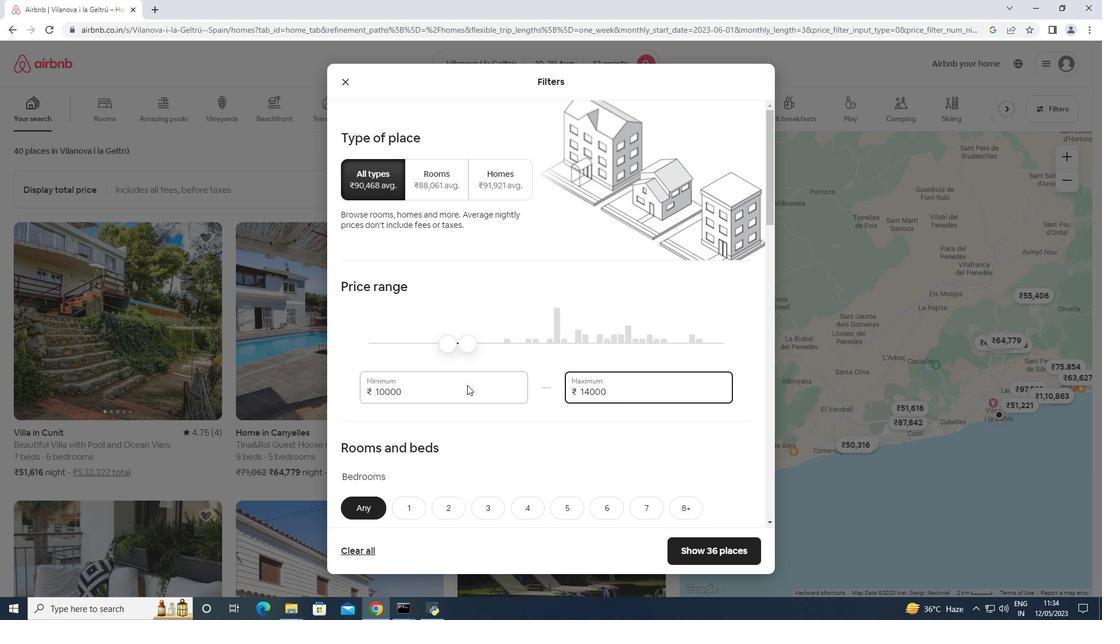 
Action: Mouse scrolled (467, 384) with delta (0, 0)
Screenshot: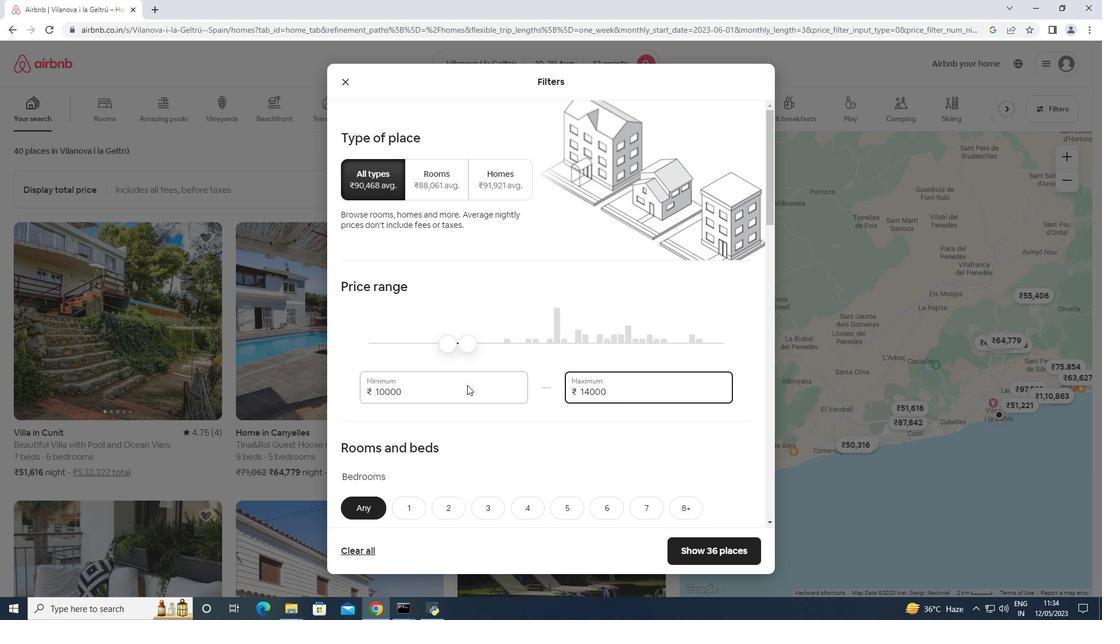 
Action: Mouse scrolled (467, 384) with delta (0, 0)
Screenshot: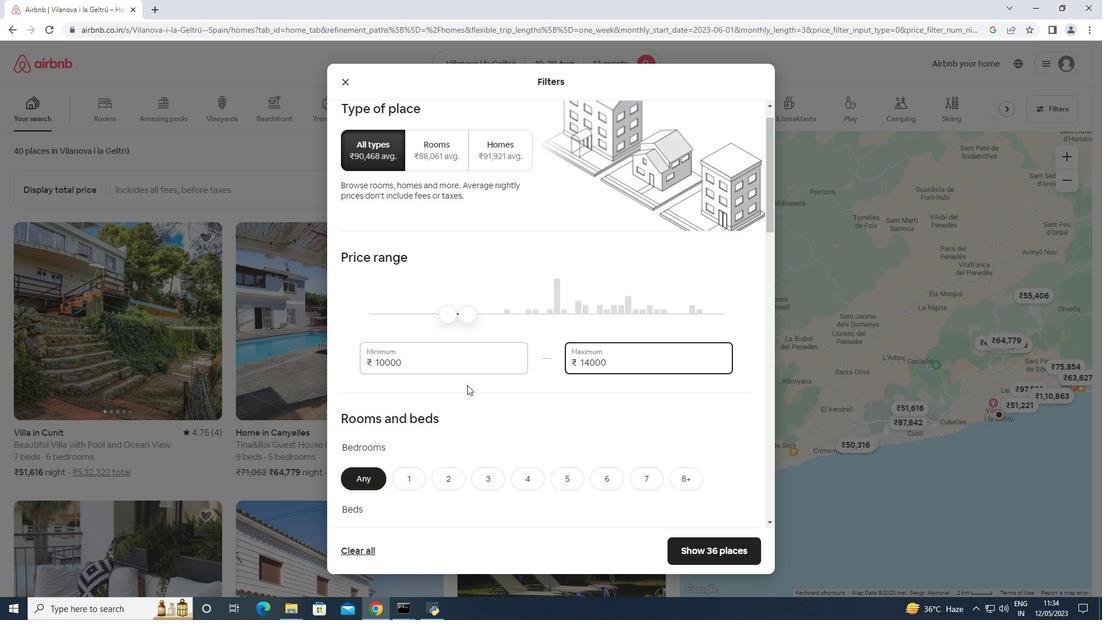 
Action: Mouse scrolled (467, 384) with delta (0, 0)
Screenshot: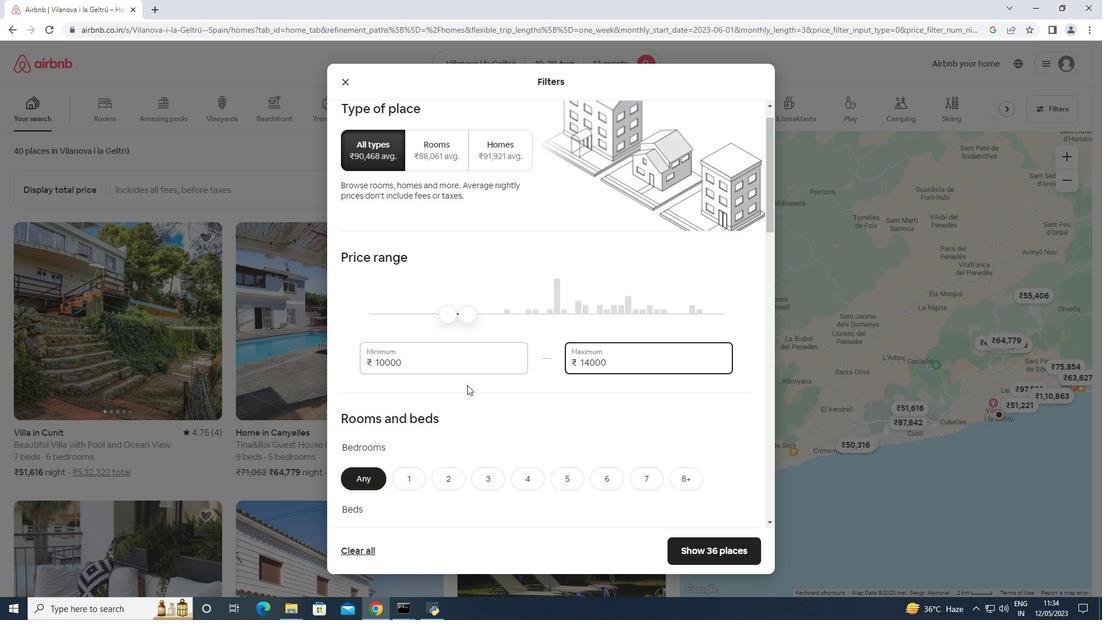 
Action: Mouse moved to (601, 225)
Screenshot: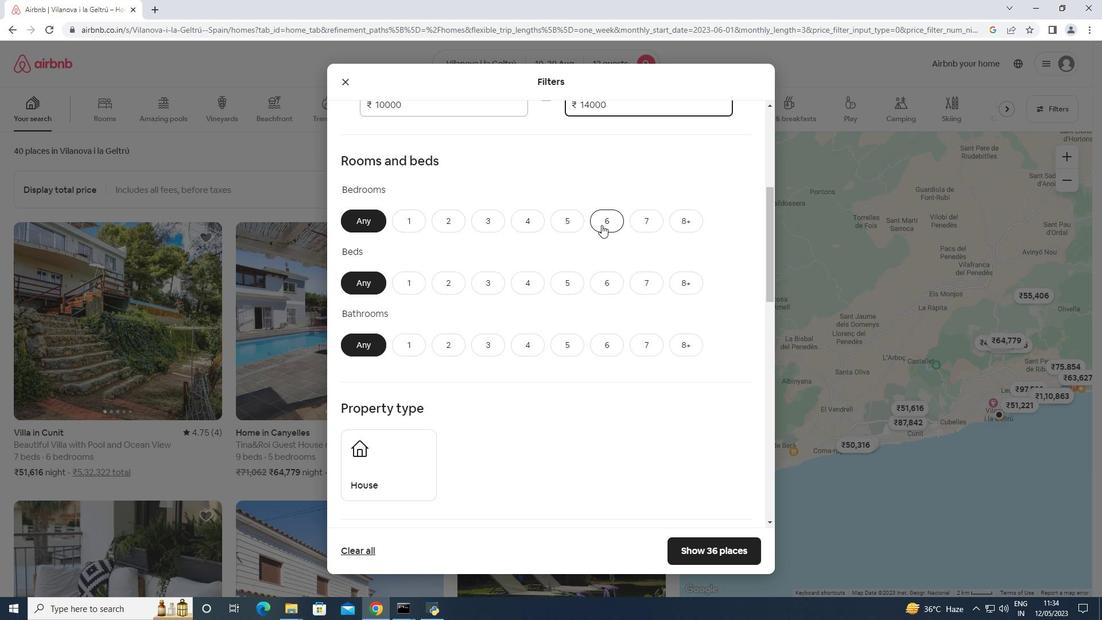 
Action: Mouse pressed left at (601, 225)
Screenshot: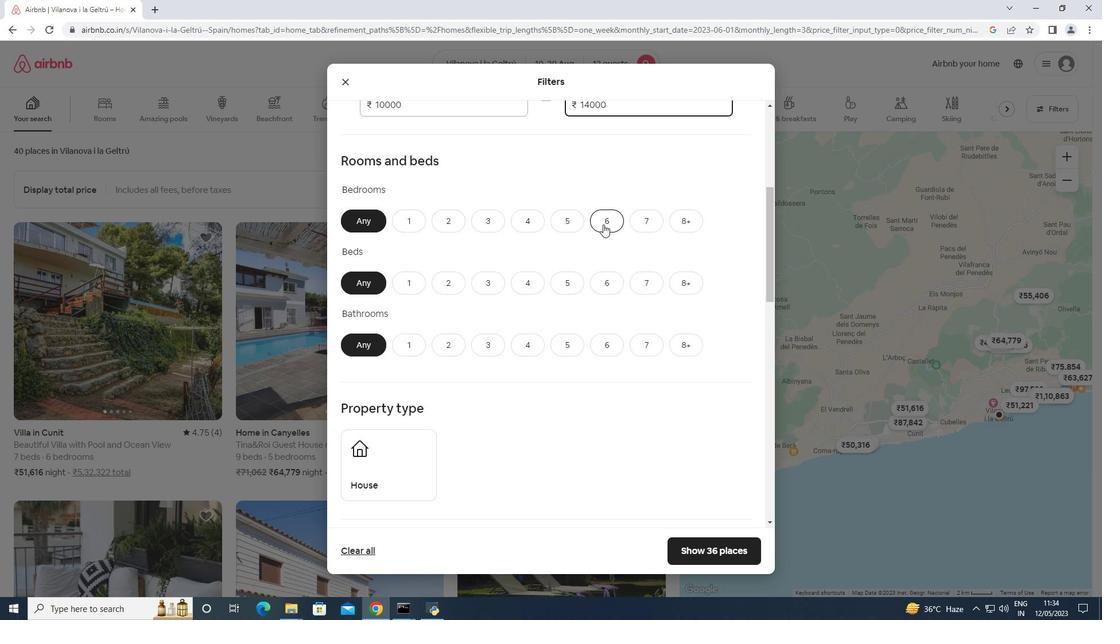 
Action: Mouse moved to (689, 291)
Screenshot: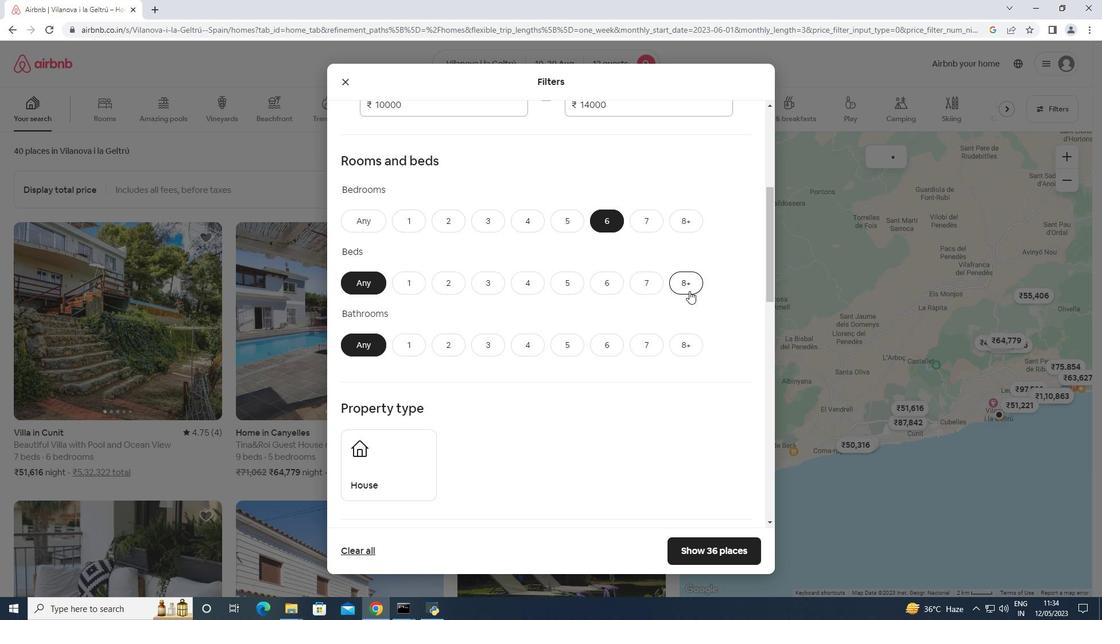 
Action: Mouse pressed left at (689, 291)
Screenshot: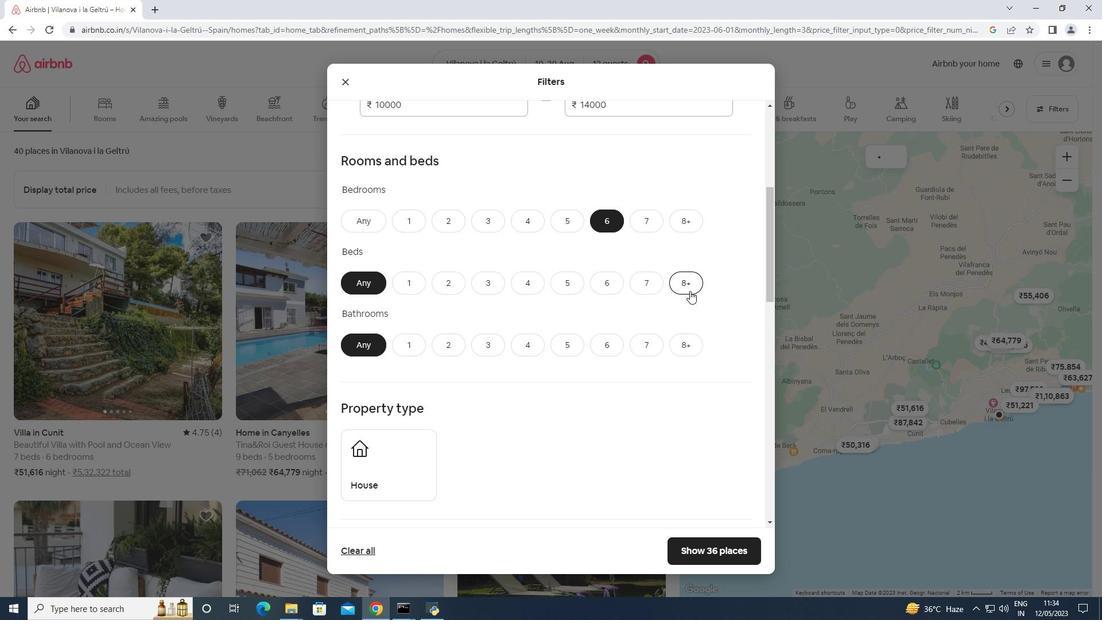 
Action: Mouse moved to (604, 340)
Screenshot: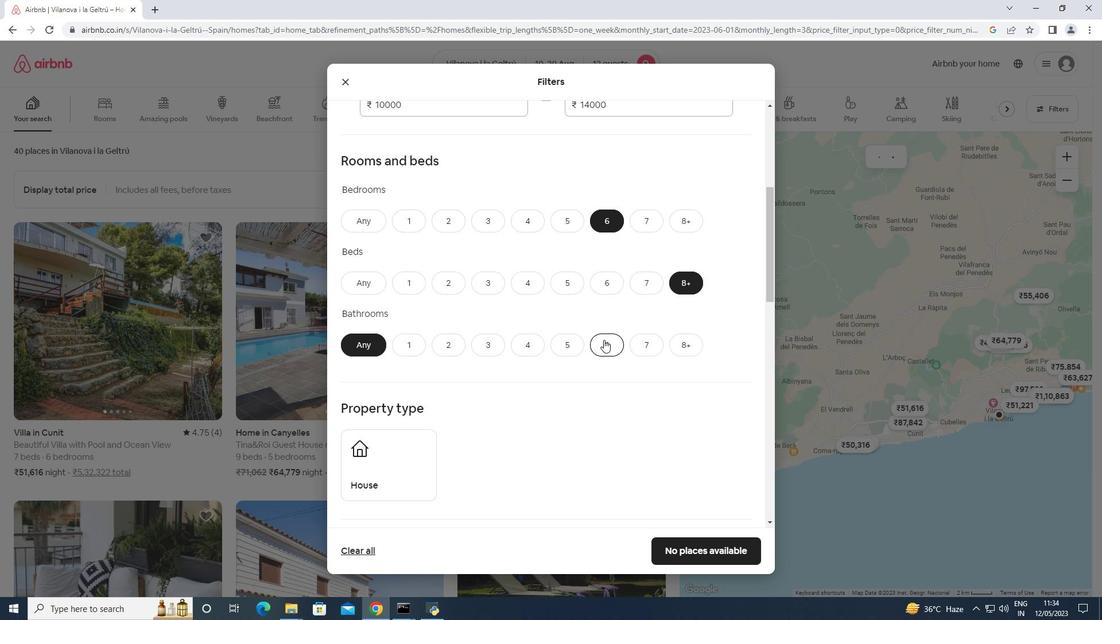
Action: Mouse pressed left at (604, 340)
Screenshot: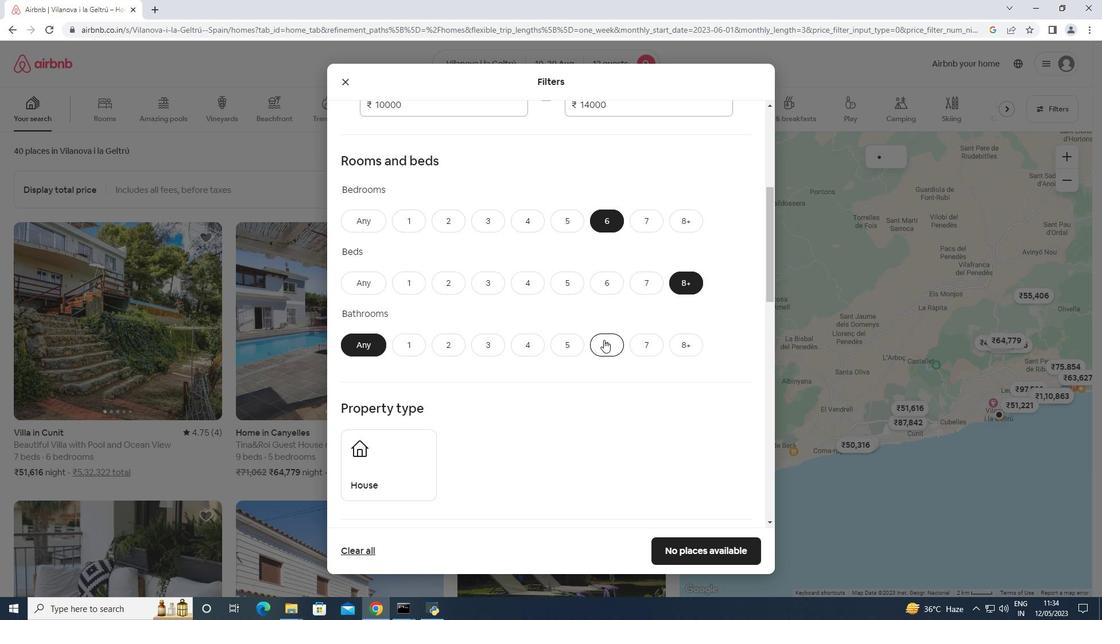 
Action: Mouse scrolled (604, 339) with delta (0, 0)
Screenshot: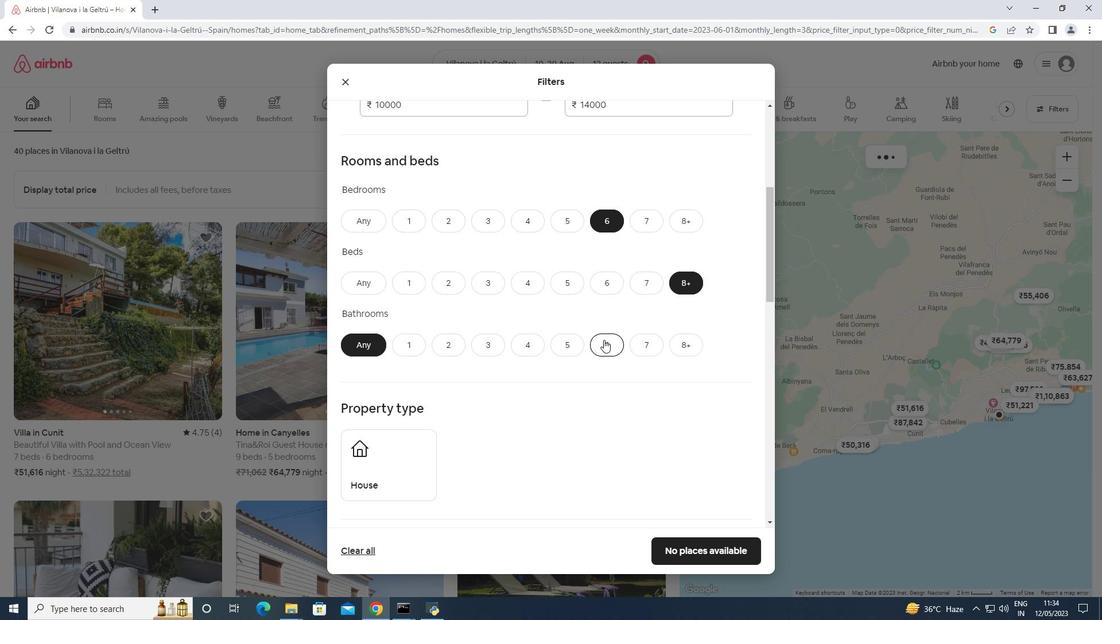 
Action: Mouse scrolled (604, 339) with delta (0, 0)
Screenshot: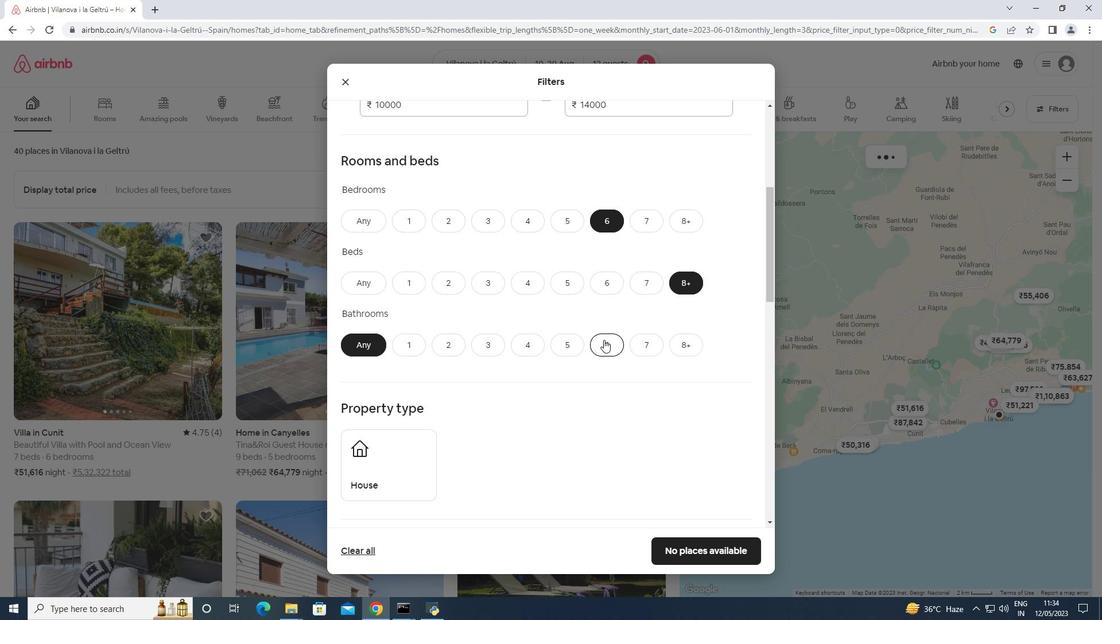 
Action: Mouse scrolled (604, 339) with delta (0, 0)
Screenshot: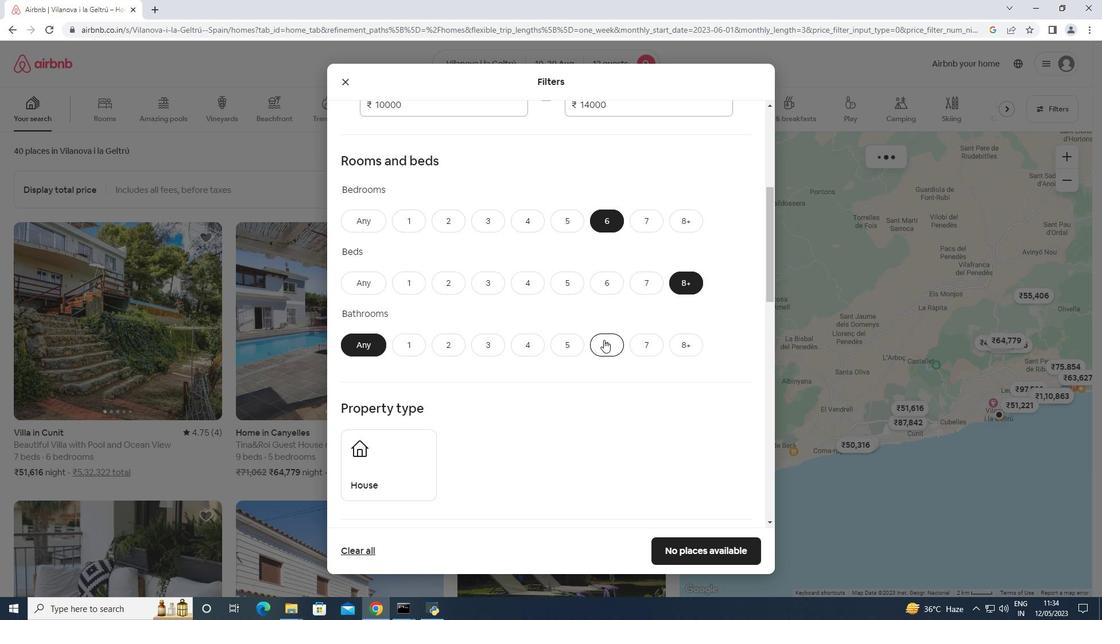 
Action: Mouse scrolled (604, 339) with delta (0, 0)
Screenshot: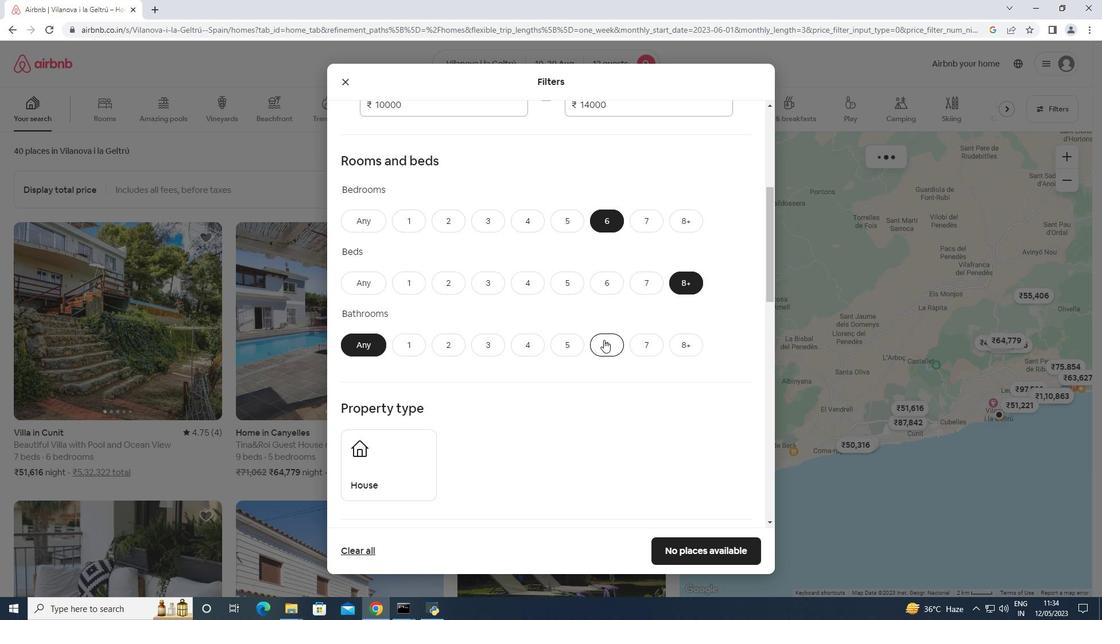 
Action: Mouse moved to (405, 229)
Screenshot: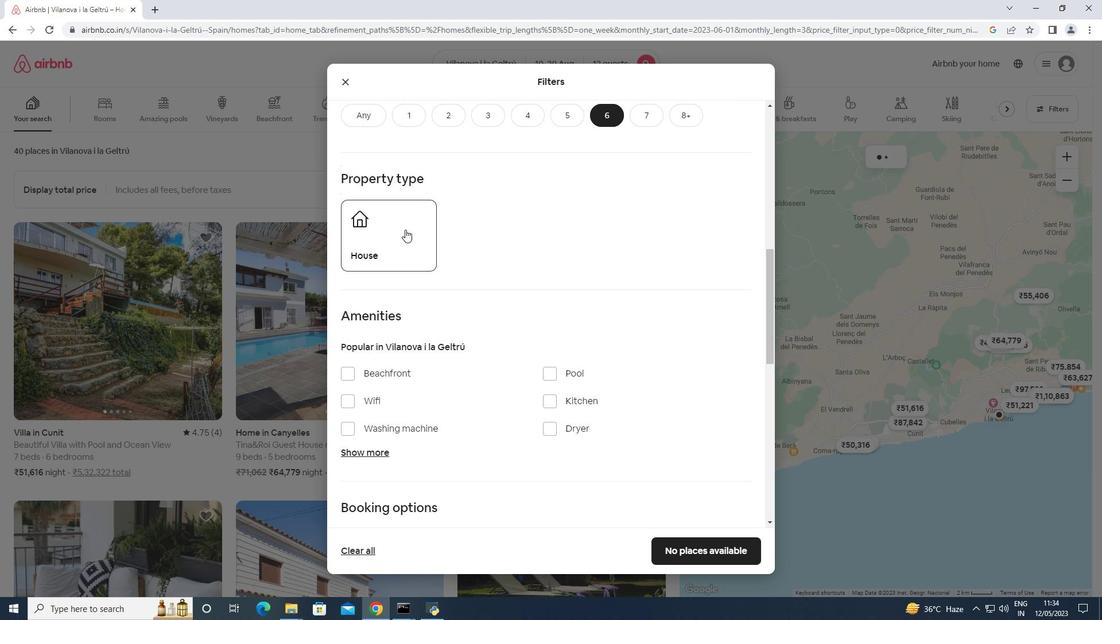 
Action: Mouse pressed left at (405, 229)
Screenshot: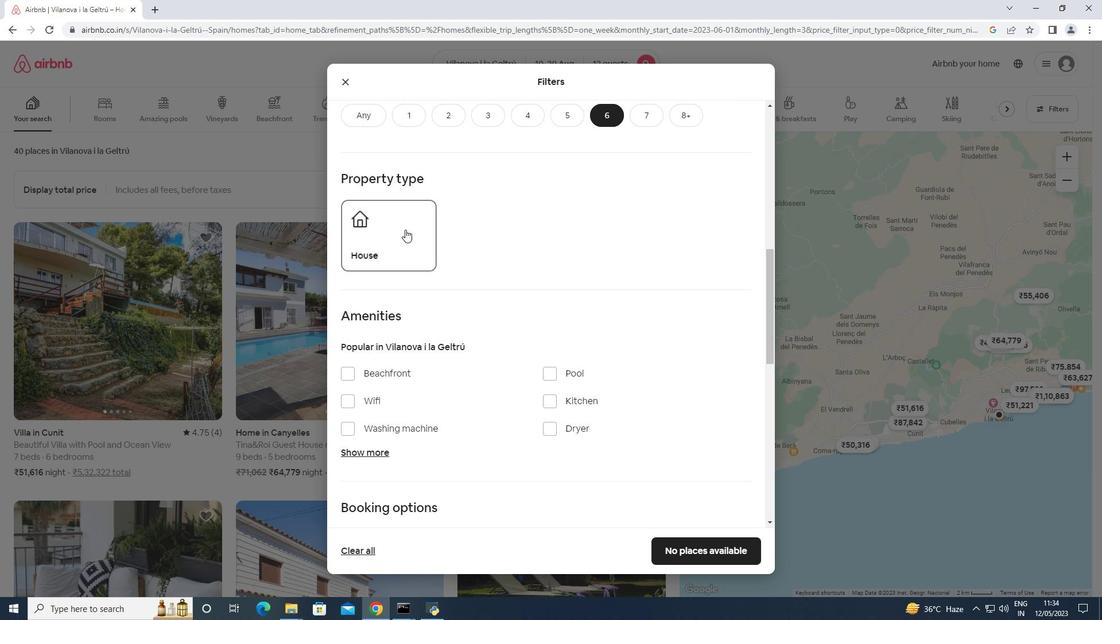 
Action: Mouse moved to (483, 252)
Screenshot: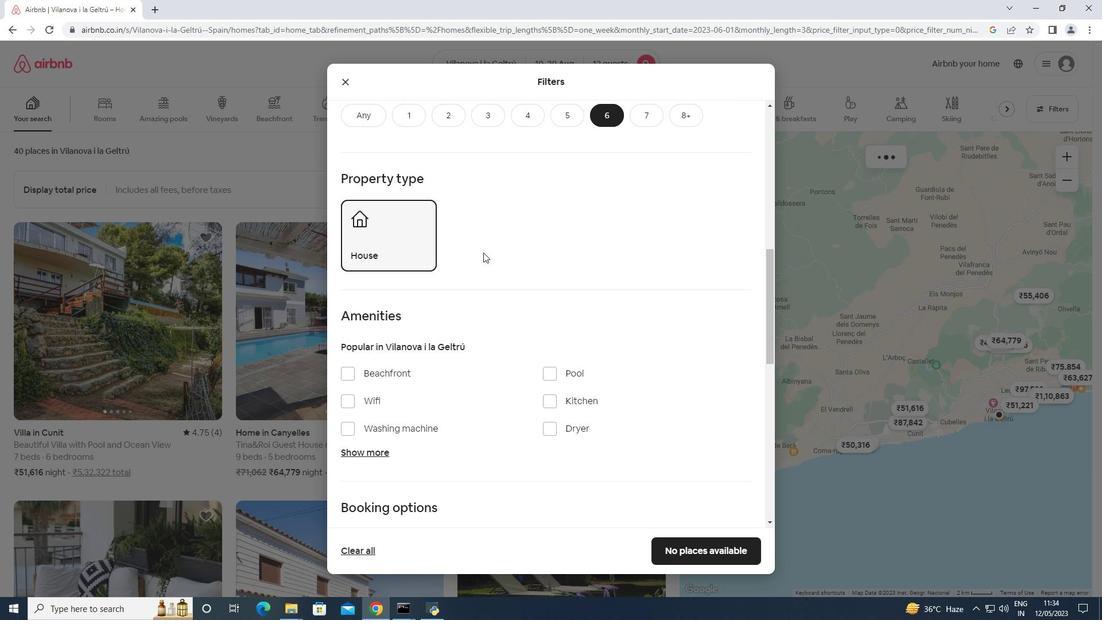 
Action: Mouse scrolled (483, 252) with delta (0, 0)
Screenshot: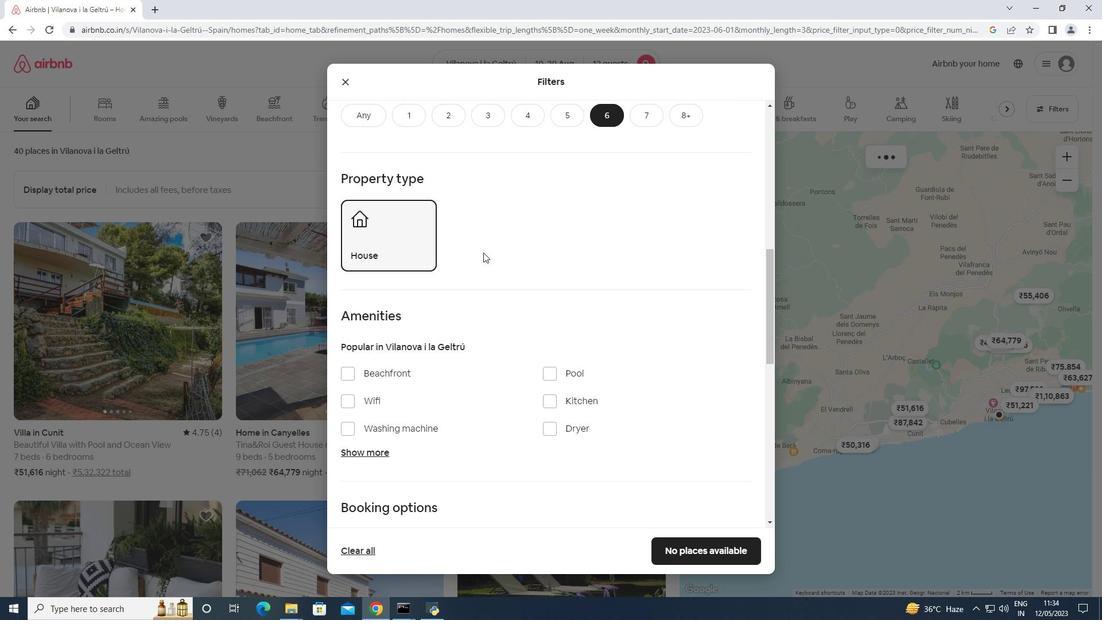 
Action: Mouse scrolled (483, 252) with delta (0, 0)
Screenshot: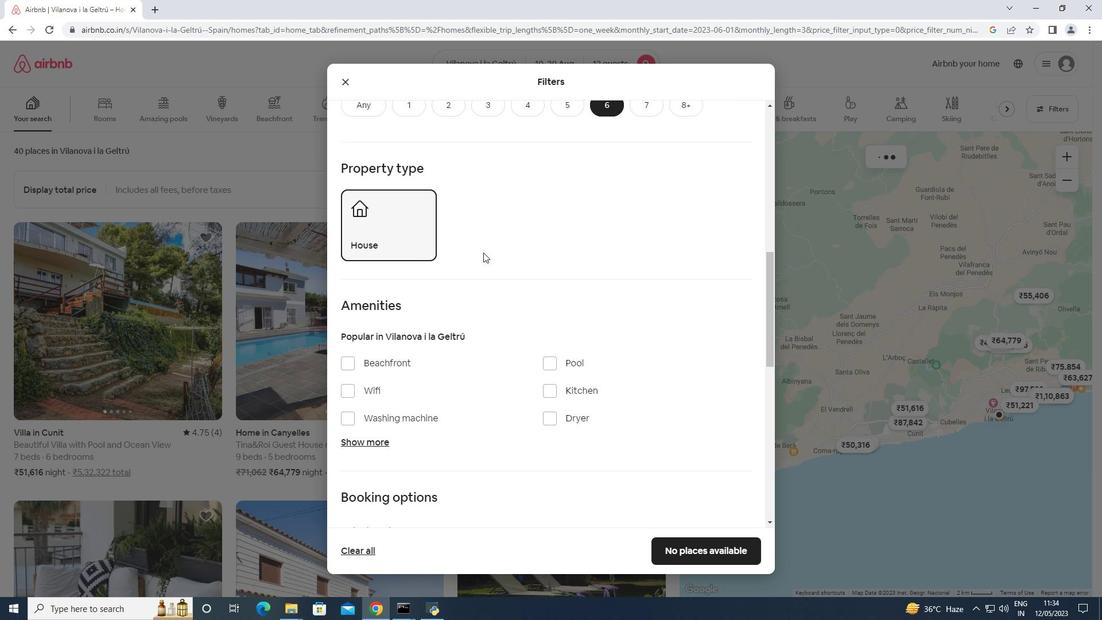 
Action: Mouse scrolled (483, 252) with delta (0, 0)
Screenshot: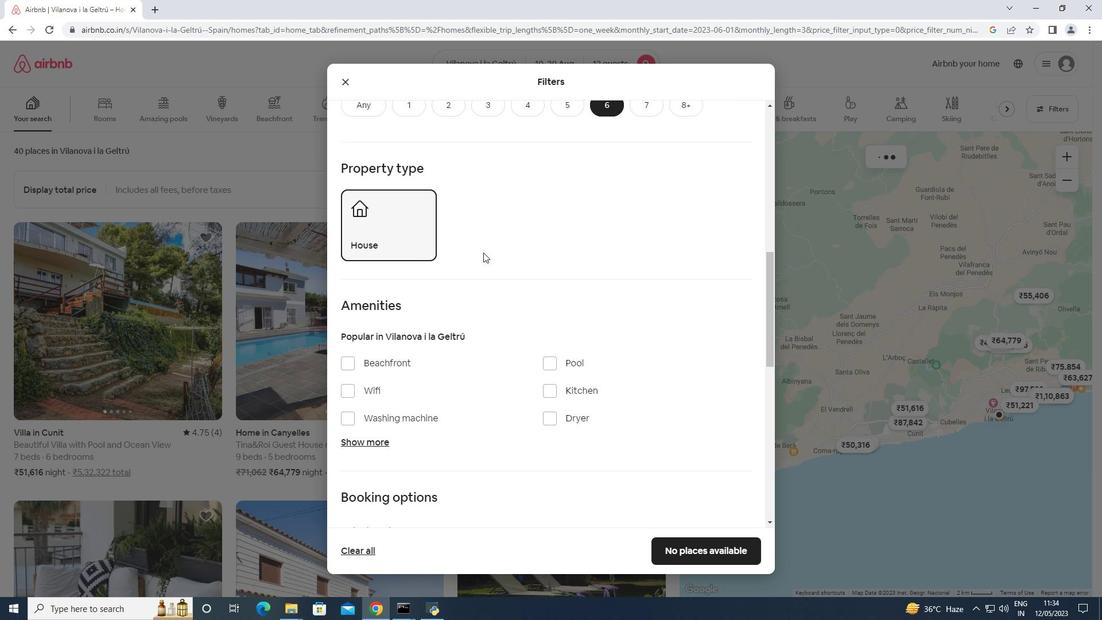 
Action: Mouse scrolled (483, 252) with delta (0, 0)
Screenshot: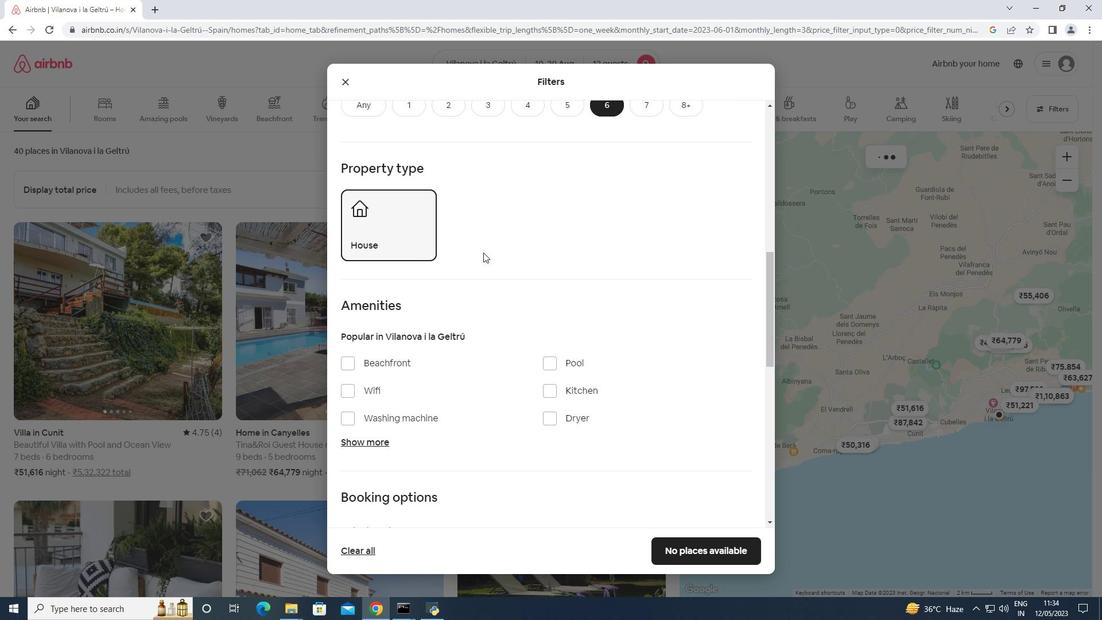 
Action: Mouse scrolled (483, 252) with delta (0, 0)
Screenshot: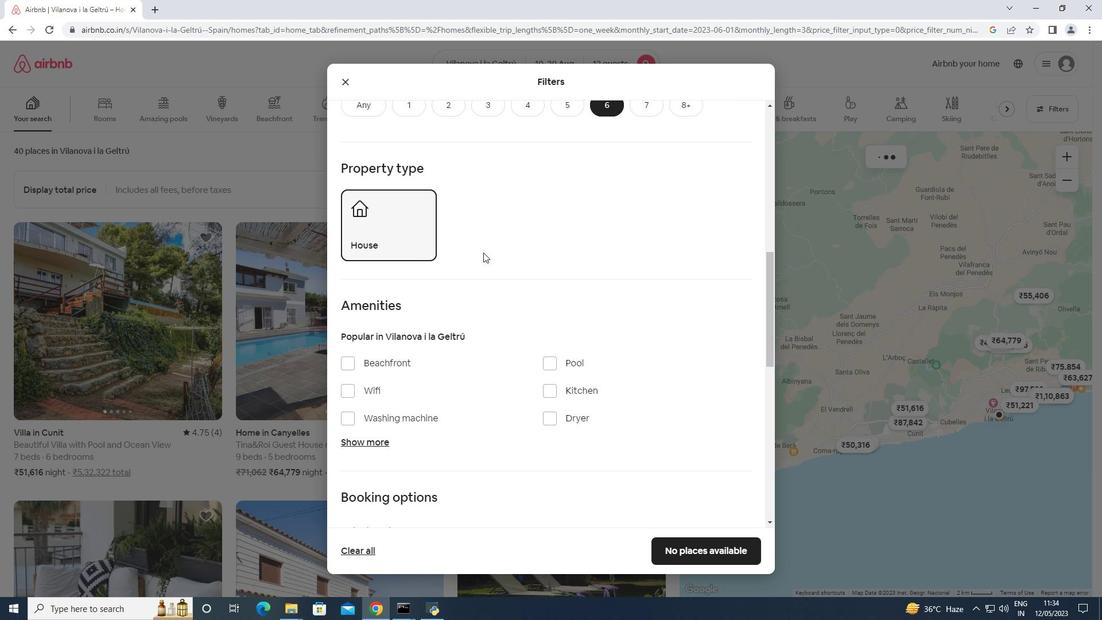 
Action: Mouse moved to (373, 163)
Screenshot: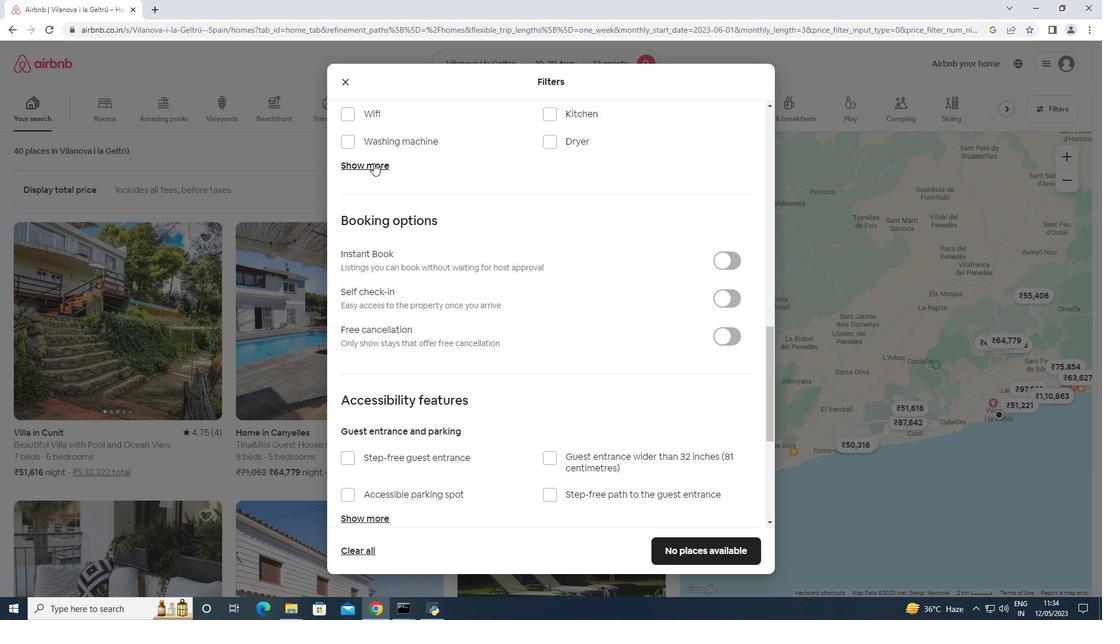 
Action: Mouse pressed left at (373, 163)
Screenshot: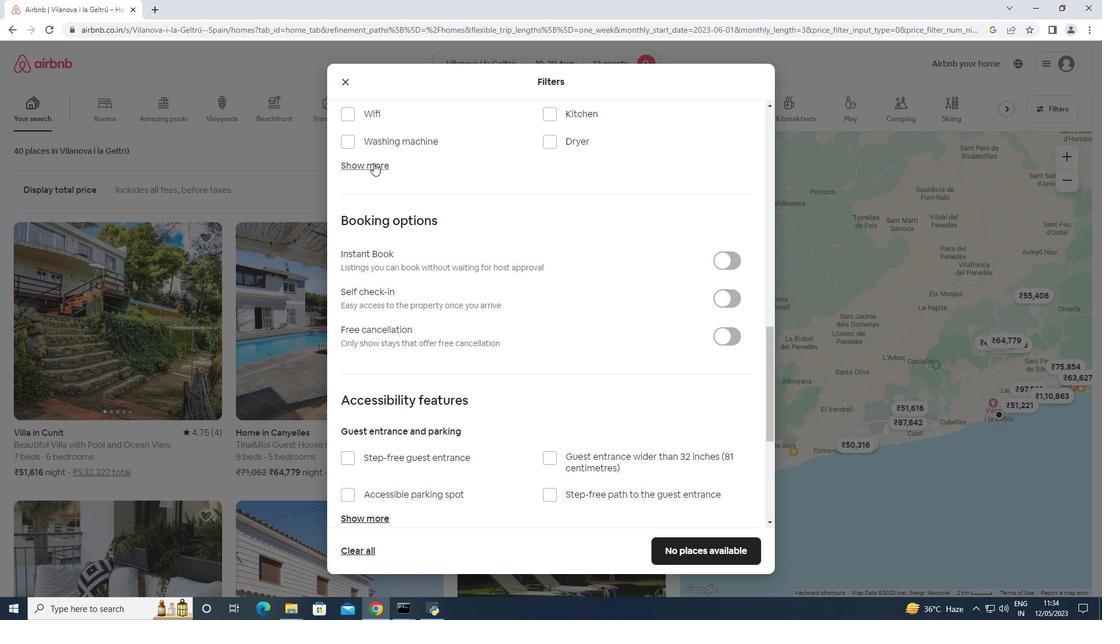 
Action: Mouse moved to (376, 108)
Screenshot: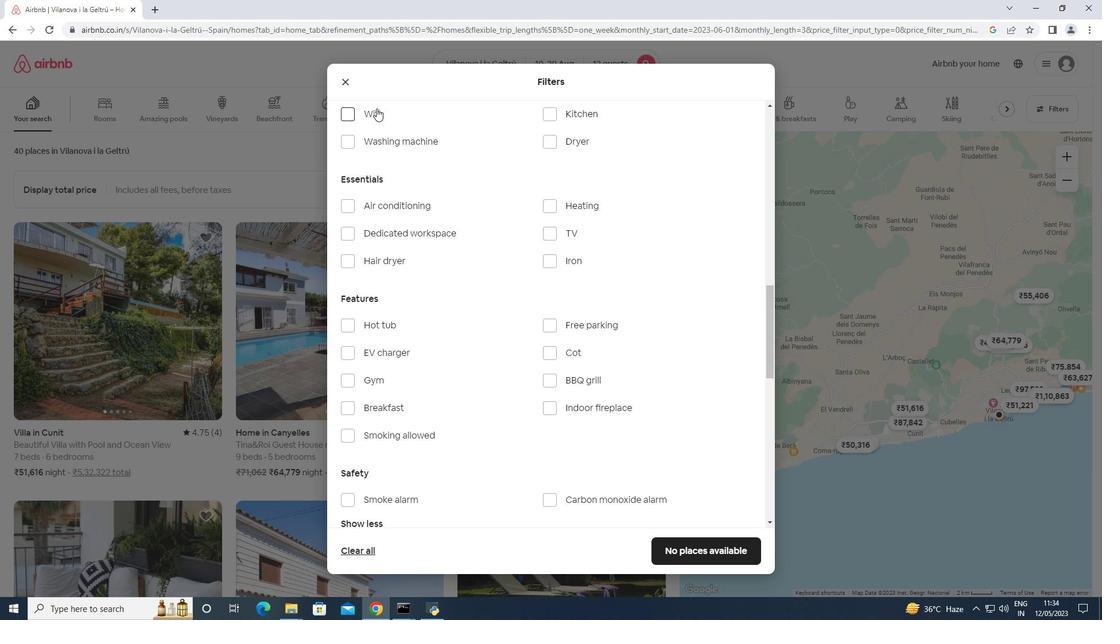 
Action: Mouse pressed left at (376, 108)
Screenshot: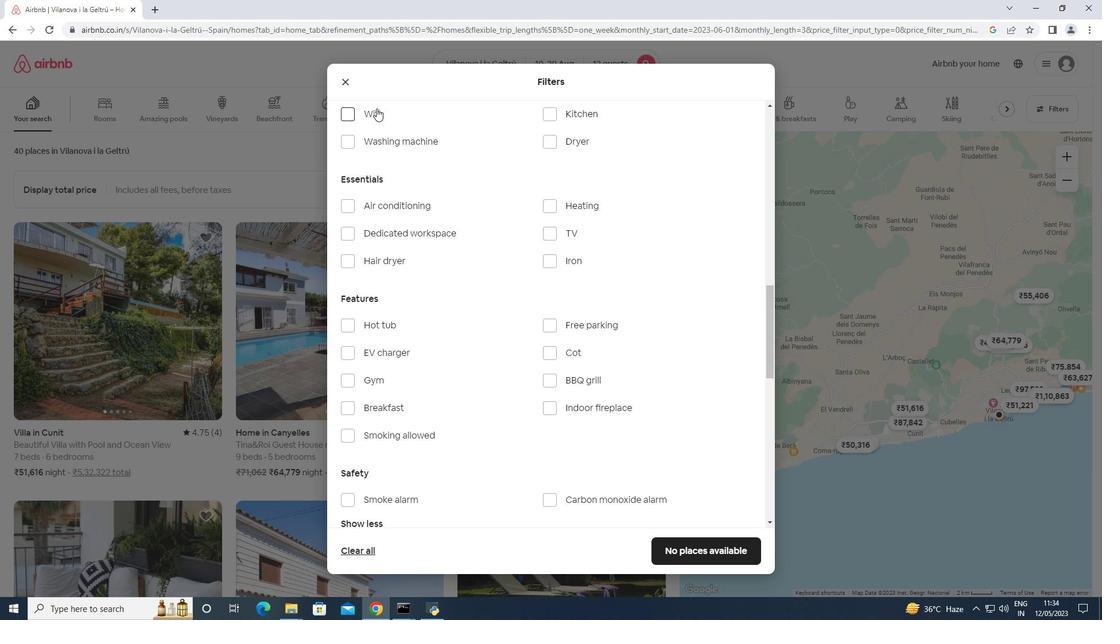 
Action: Mouse scrolled (376, 109) with delta (0, 0)
Screenshot: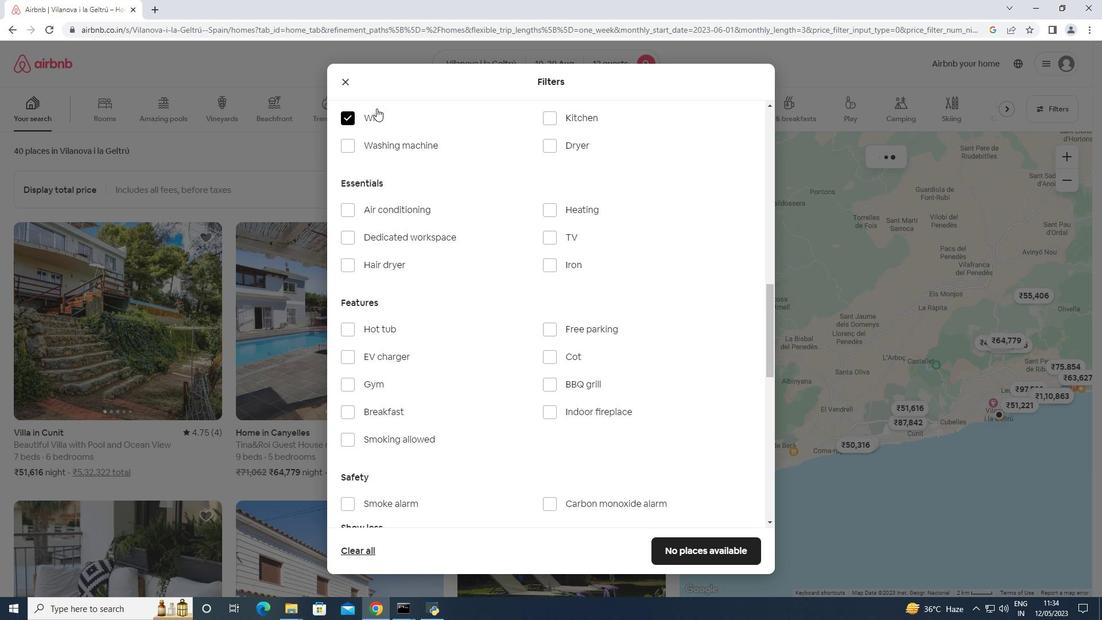 
Action: Mouse moved to (575, 291)
Screenshot: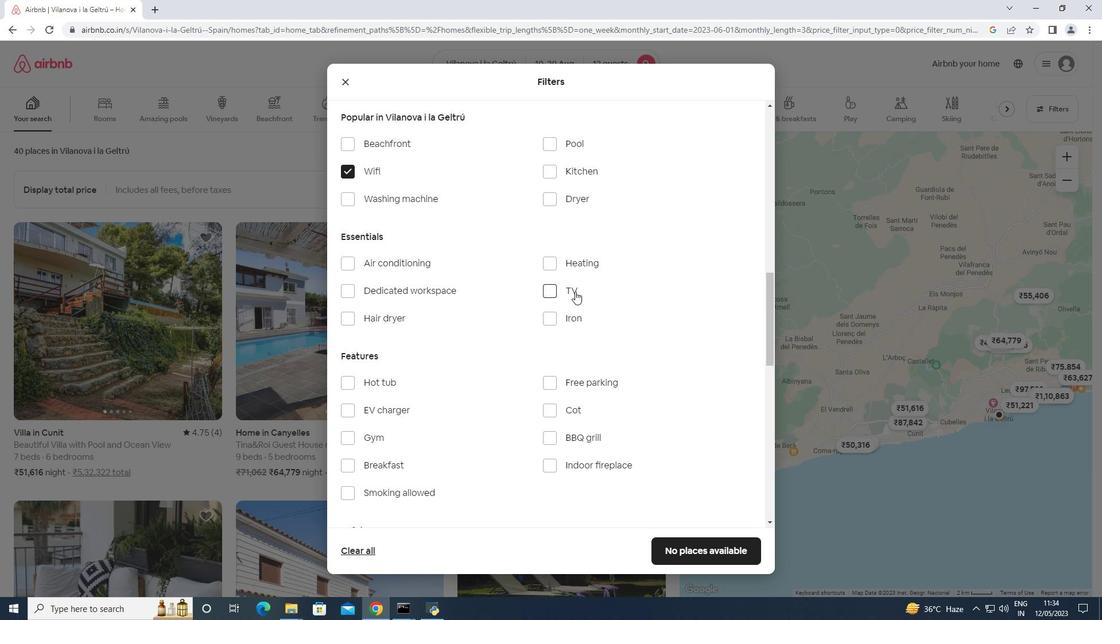 
Action: Mouse pressed left at (575, 291)
Screenshot: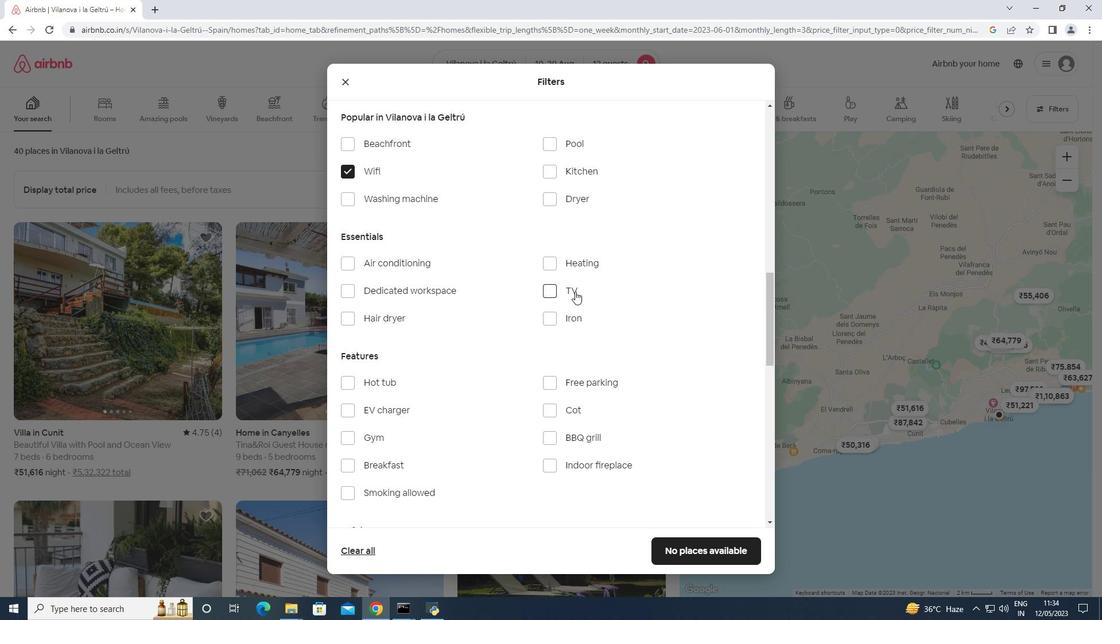 
Action: Mouse moved to (346, 435)
Screenshot: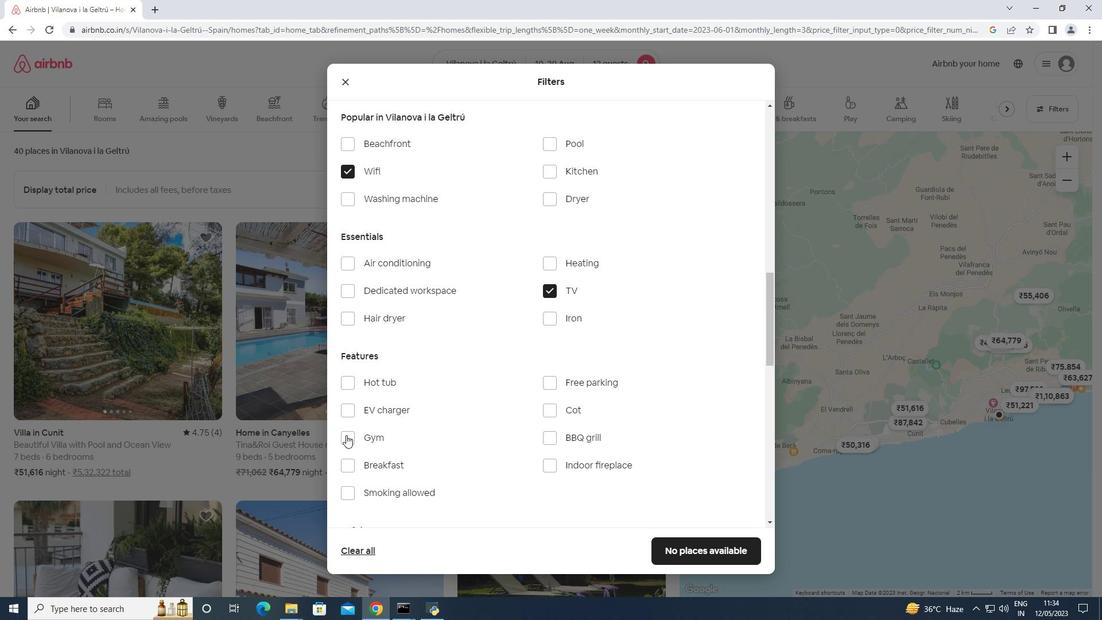 
Action: Mouse pressed left at (346, 435)
Screenshot: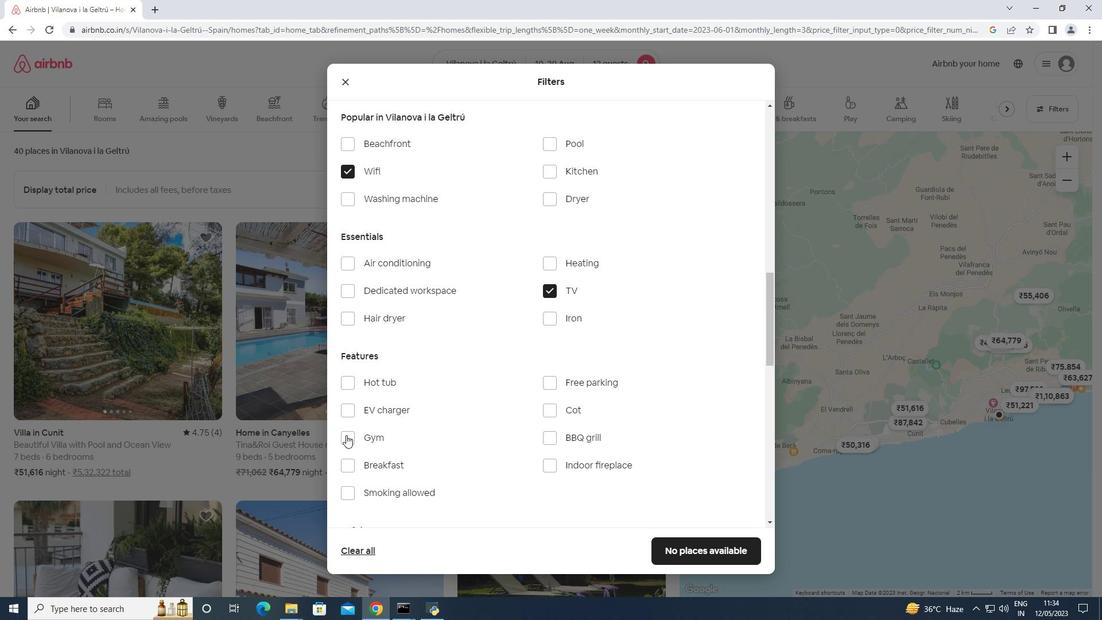 
Action: Mouse moved to (351, 463)
Screenshot: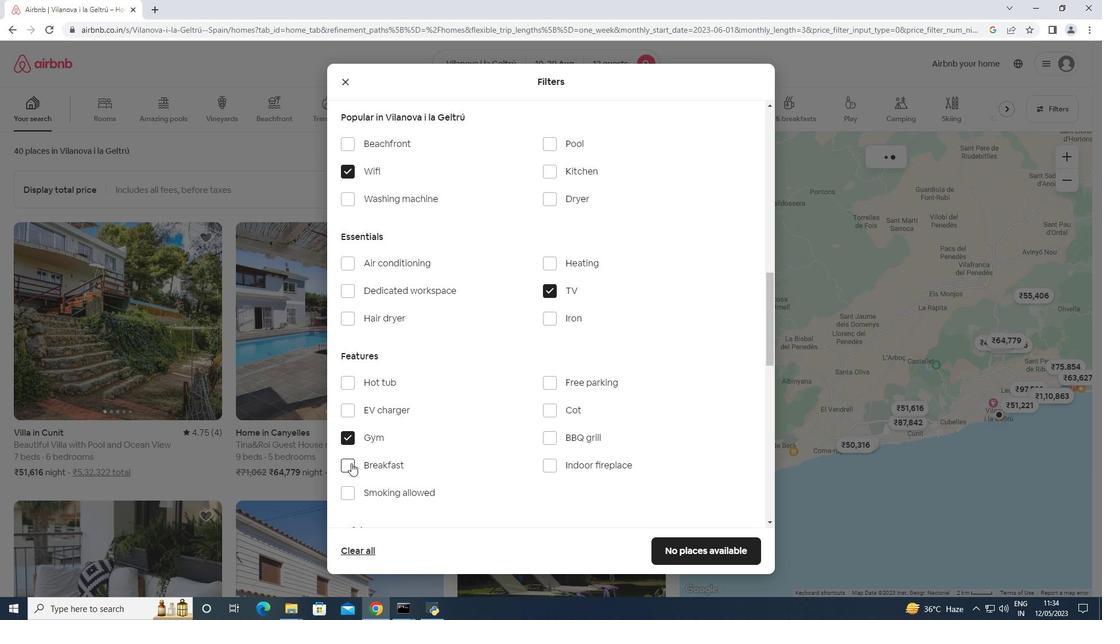 
Action: Mouse pressed left at (351, 463)
Screenshot: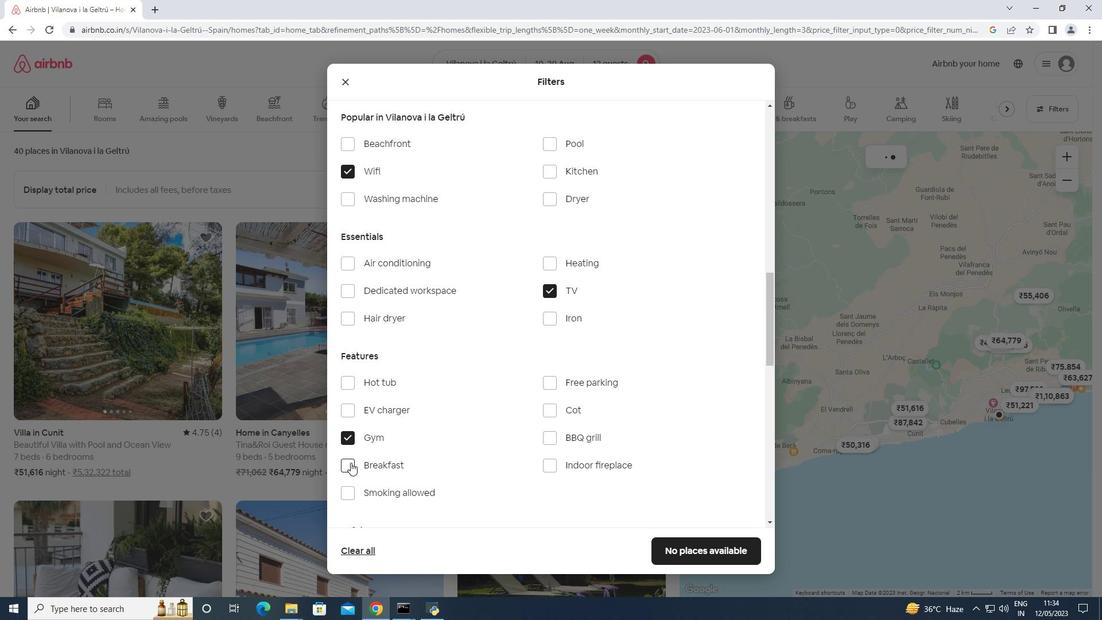 
Action: Mouse moved to (409, 405)
Screenshot: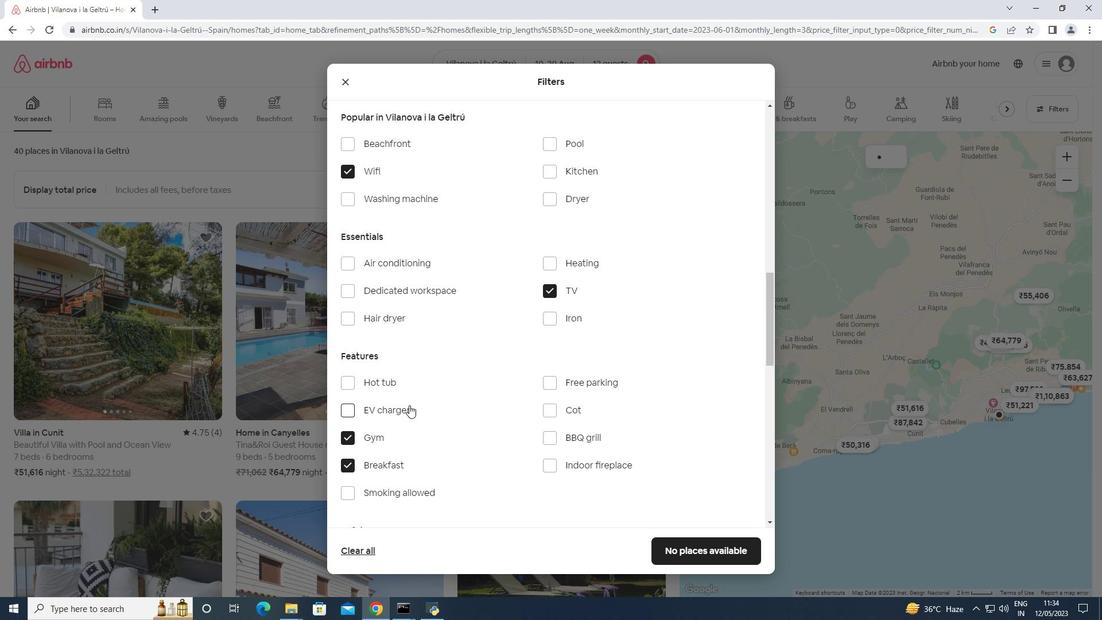 
Action: Mouse scrolled (409, 404) with delta (0, 0)
Screenshot: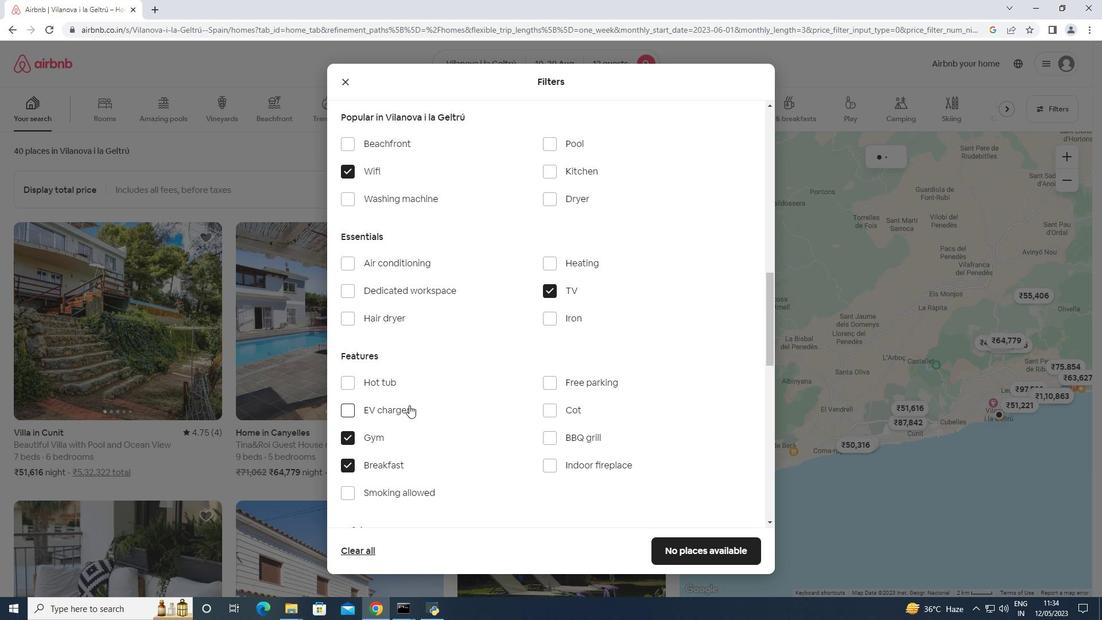 
Action: Mouse scrolled (409, 404) with delta (0, 0)
Screenshot: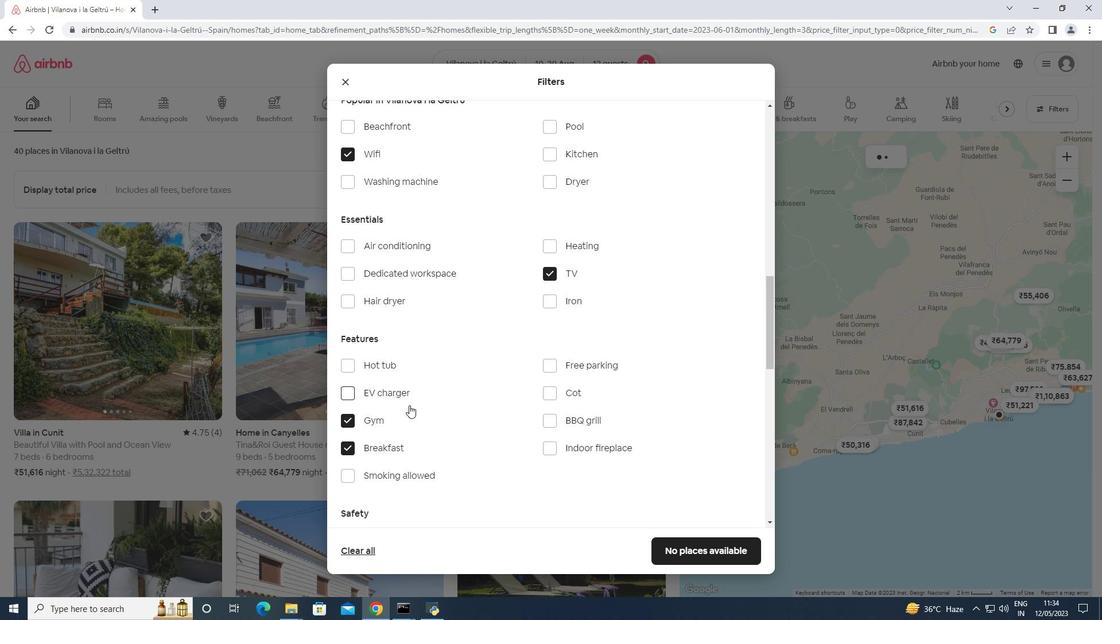 
Action: Mouse scrolled (409, 404) with delta (0, 0)
Screenshot: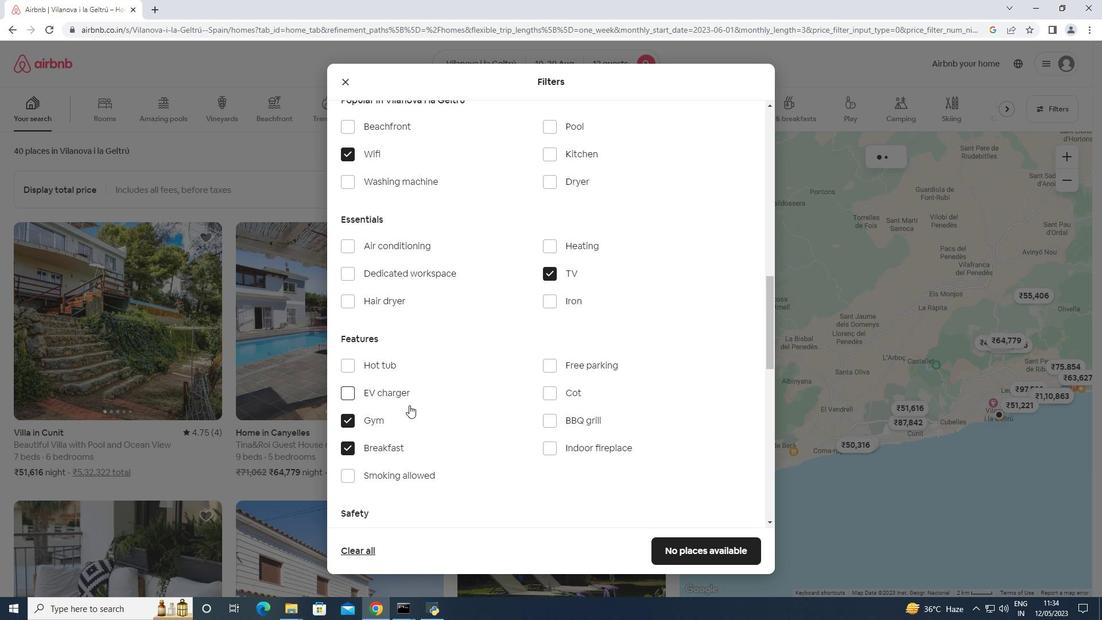 
Action: Mouse scrolled (409, 404) with delta (0, 0)
Screenshot: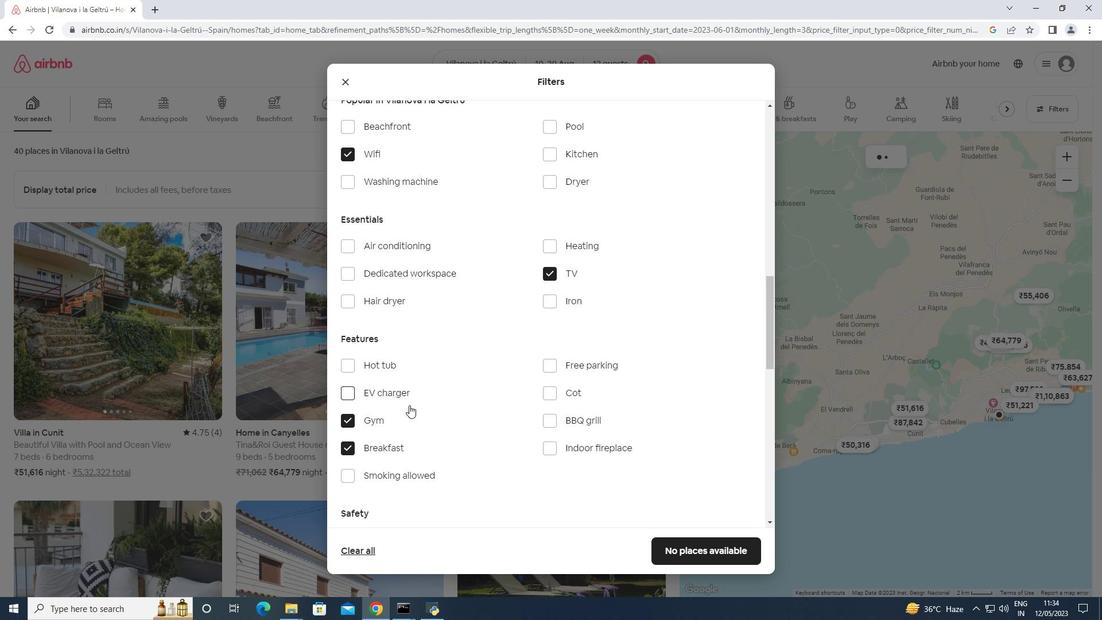 
Action: Mouse moved to (722, 478)
Screenshot: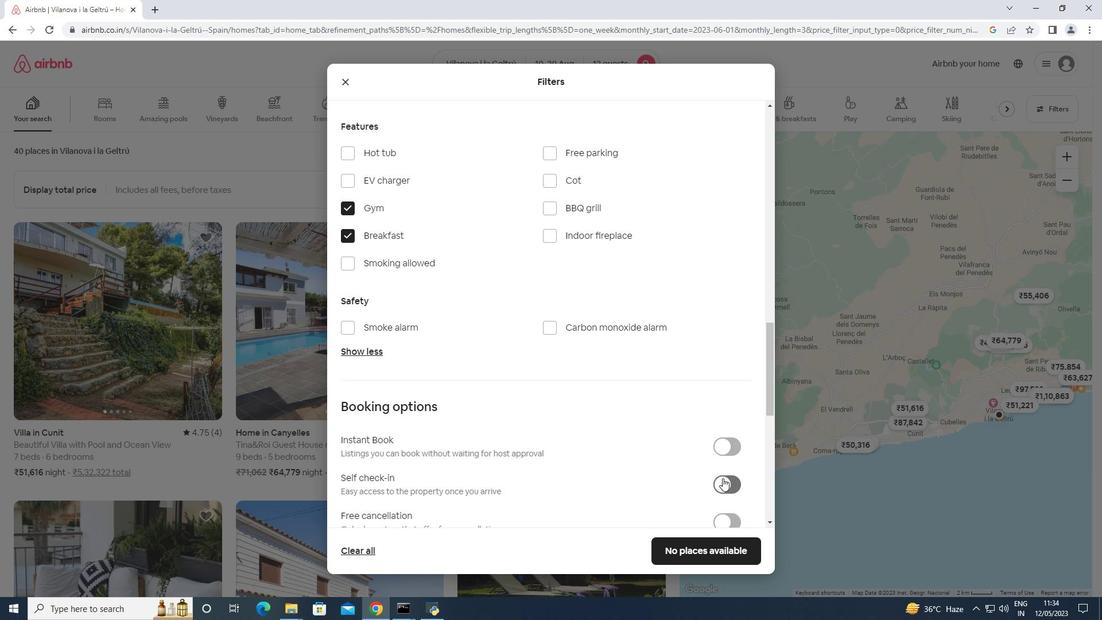 
Action: Mouse pressed left at (722, 478)
Screenshot: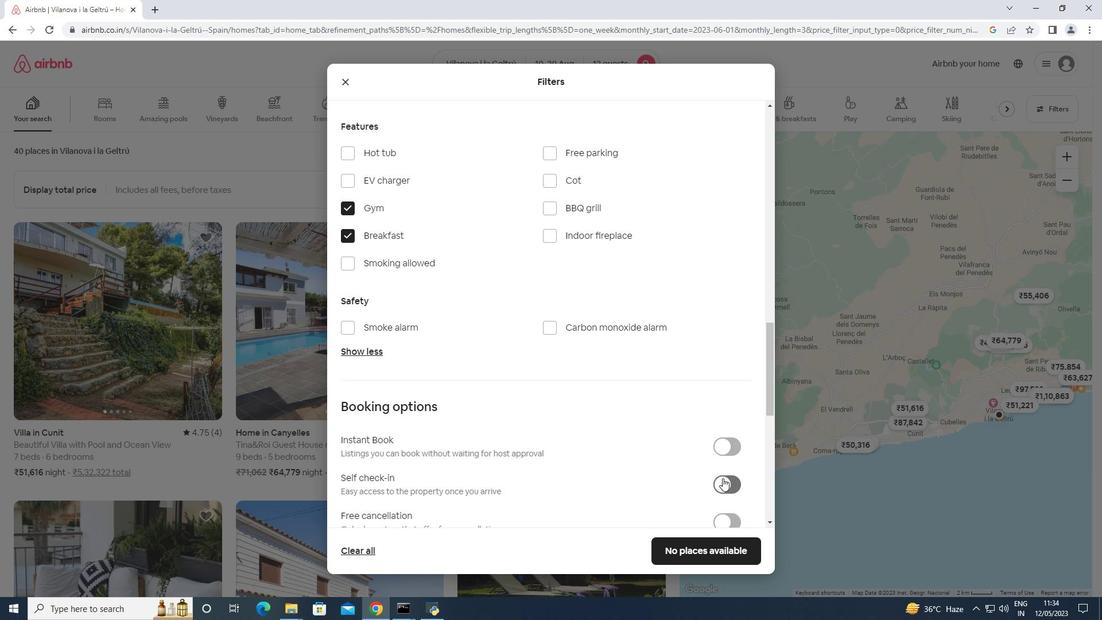 
Action: Mouse moved to (721, 473)
Screenshot: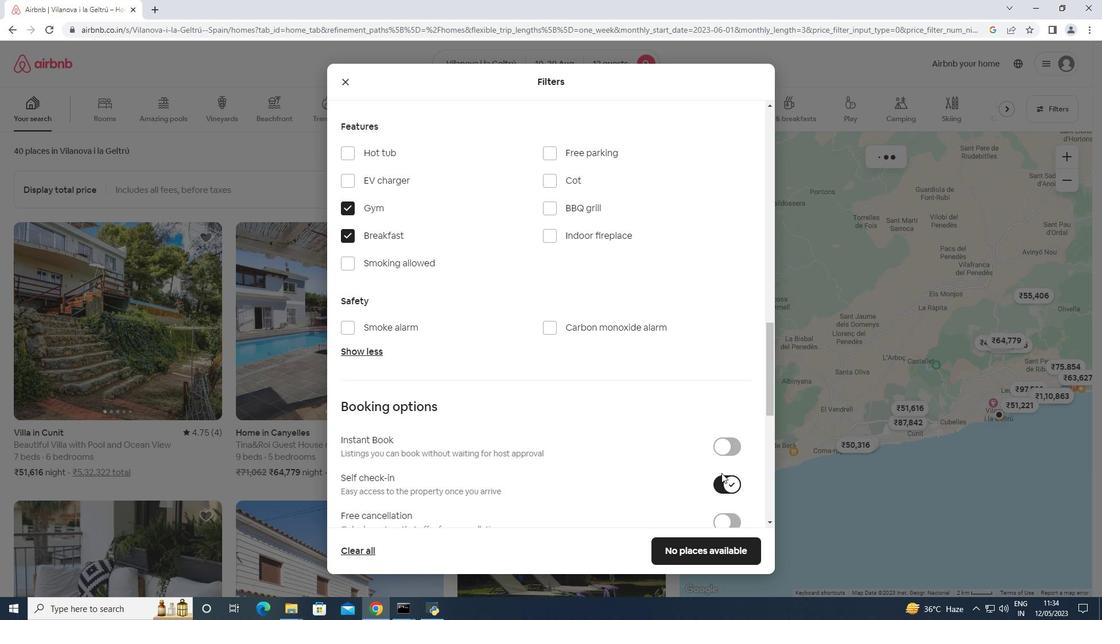 
Action: Mouse scrolled (721, 472) with delta (0, 0)
Screenshot: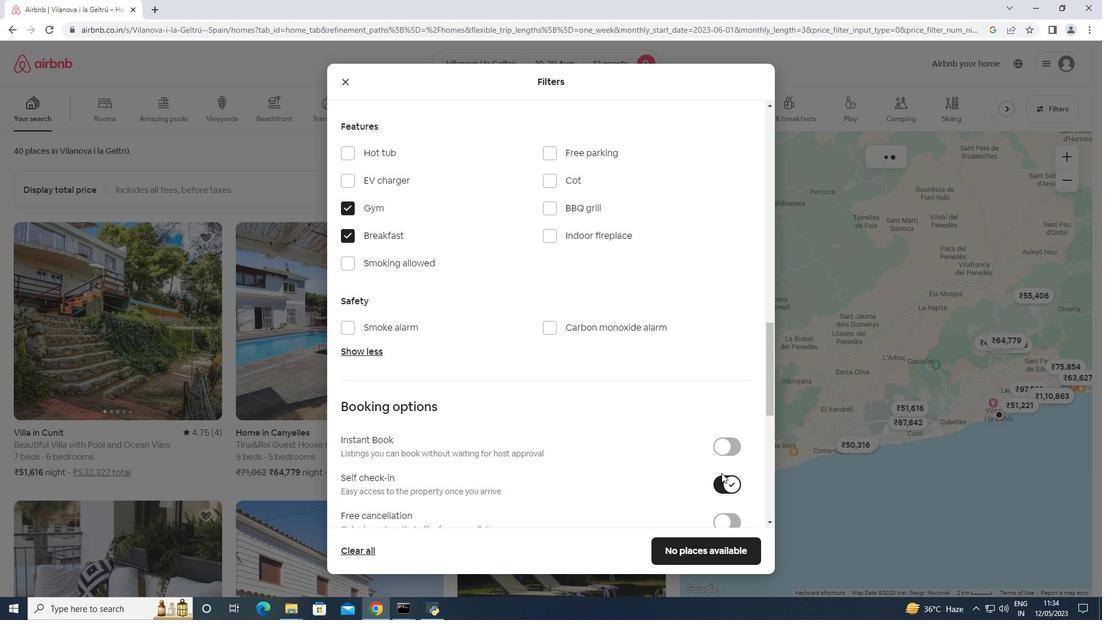 
Action: Mouse scrolled (721, 472) with delta (0, 0)
Screenshot: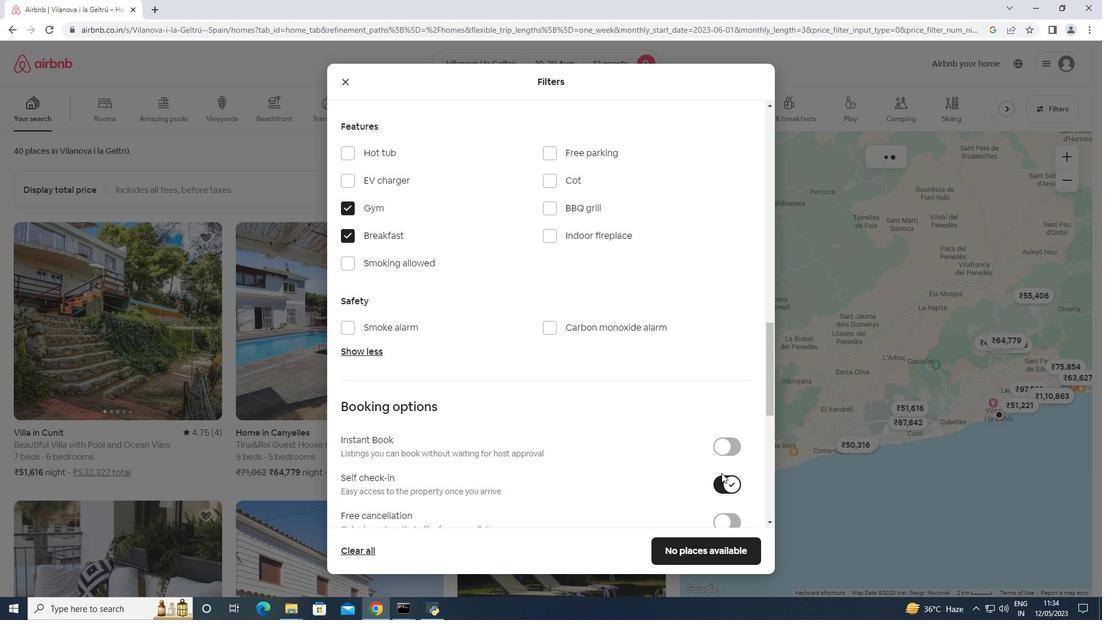 
Action: Mouse scrolled (721, 472) with delta (0, 0)
Screenshot: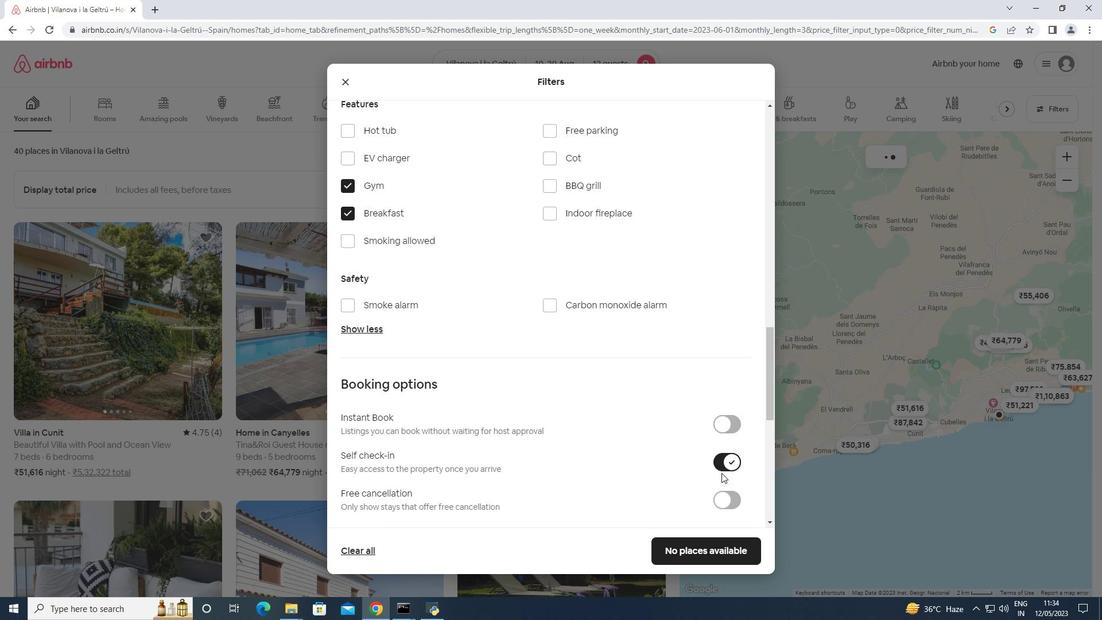 
Action: Mouse scrolled (721, 472) with delta (0, 0)
Screenshot: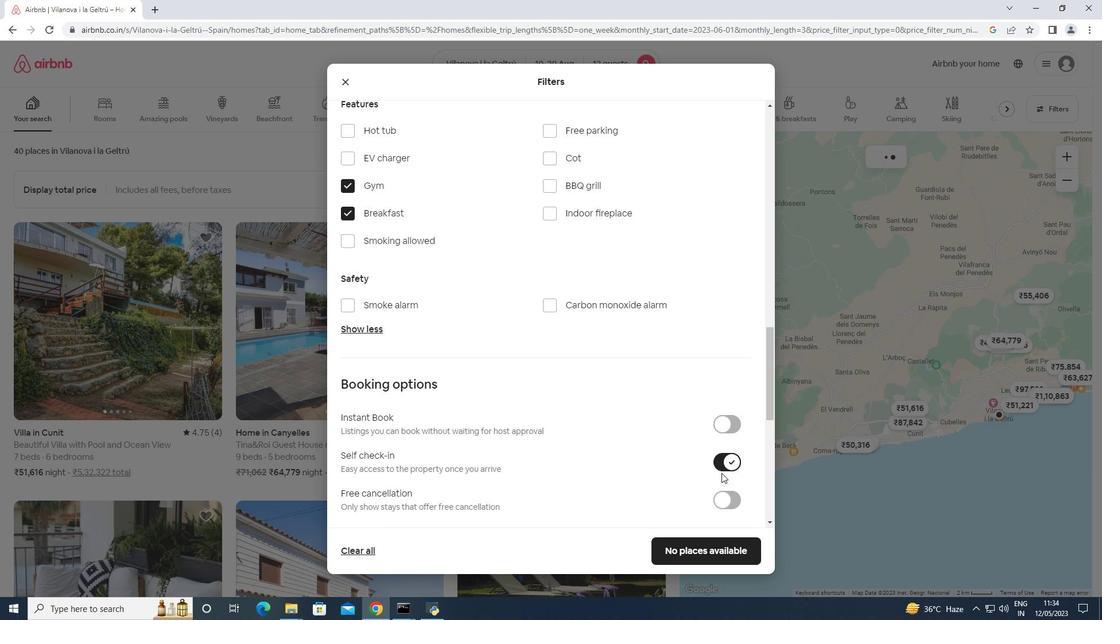 
Action: Mouse scrolled (721, 472) with delta (0, 0)
Screenshot: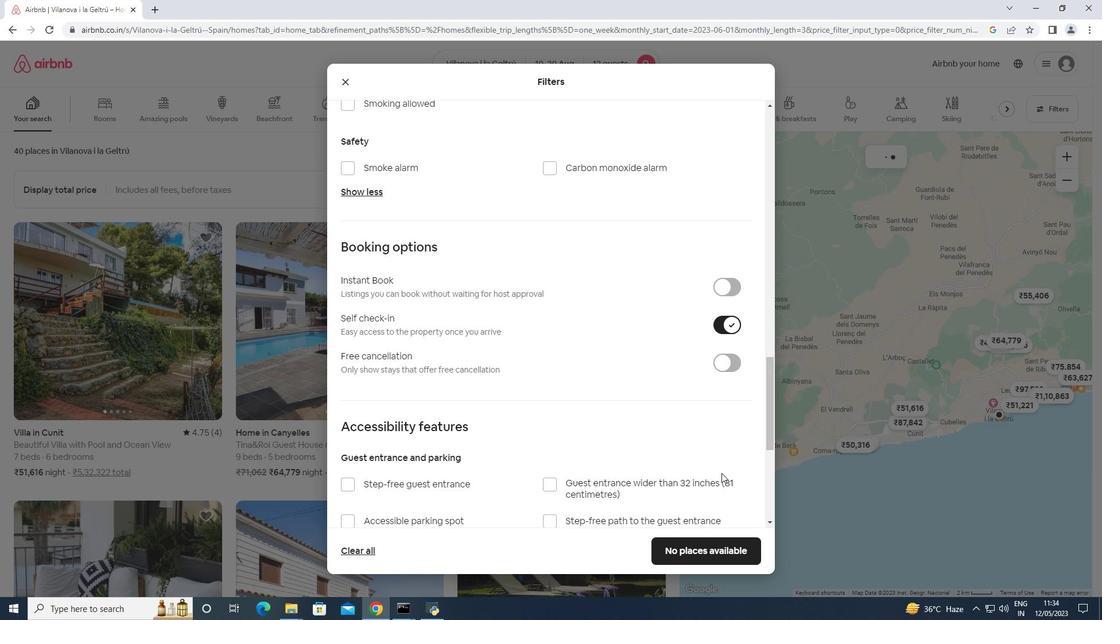 
Action: Mouse scrolled (721, 472) with delta (0, 0)
Screenshot: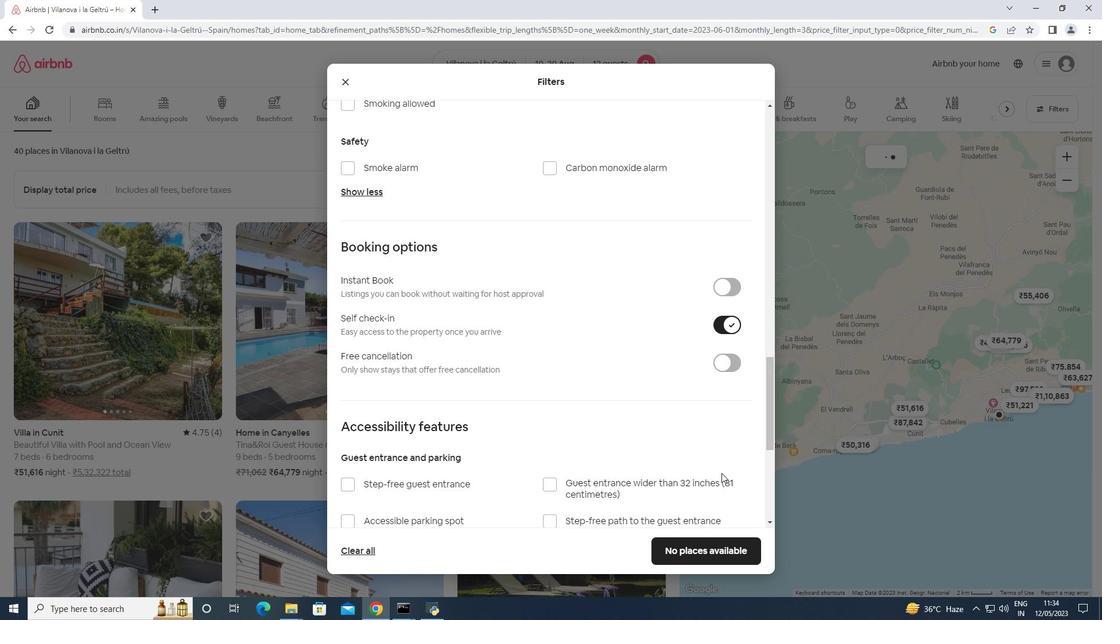 
Action: Mouse moved to (591, 484)
Screenshot: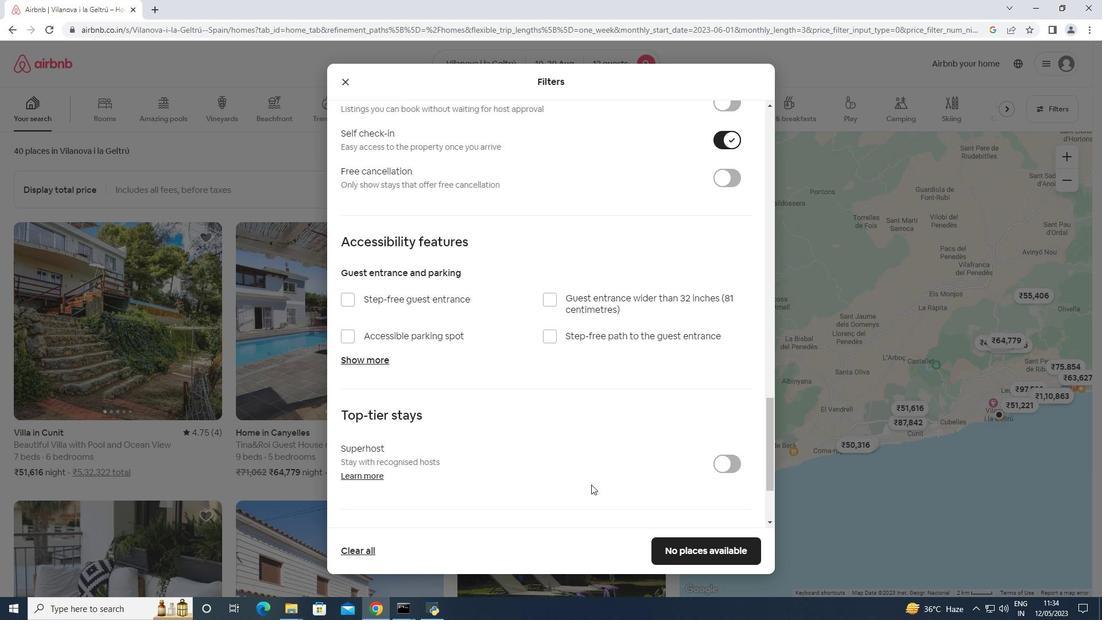 
Action: Mouse scrolled (591, 484) with delta (0, 0)
Screenshot: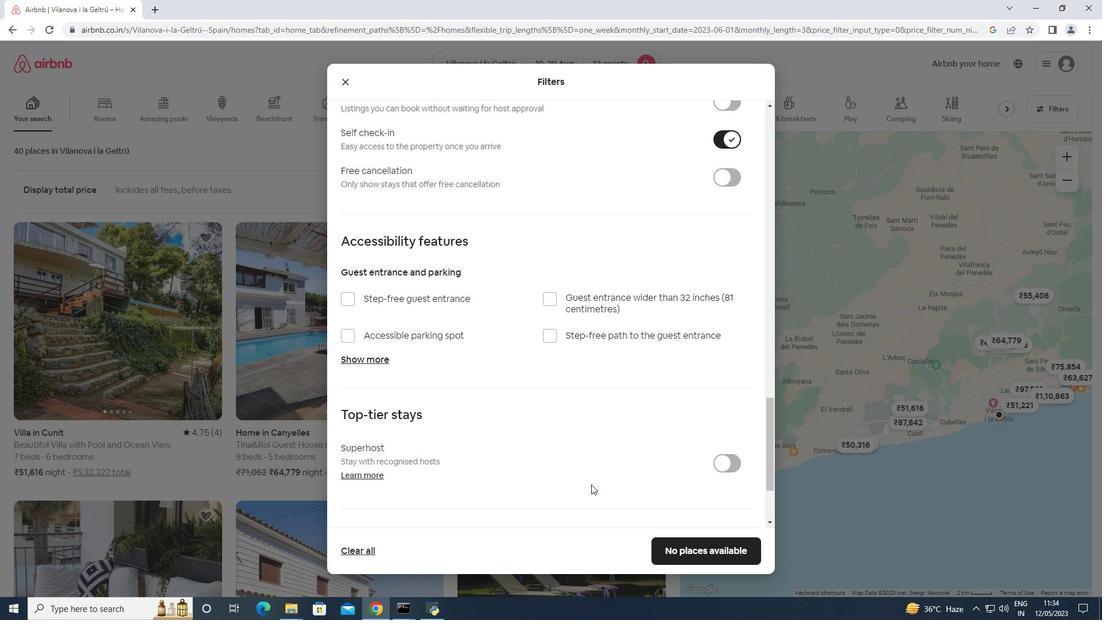 
Action: Mouse scrolled (591, 484) with delta (0, 0)
Screenshot: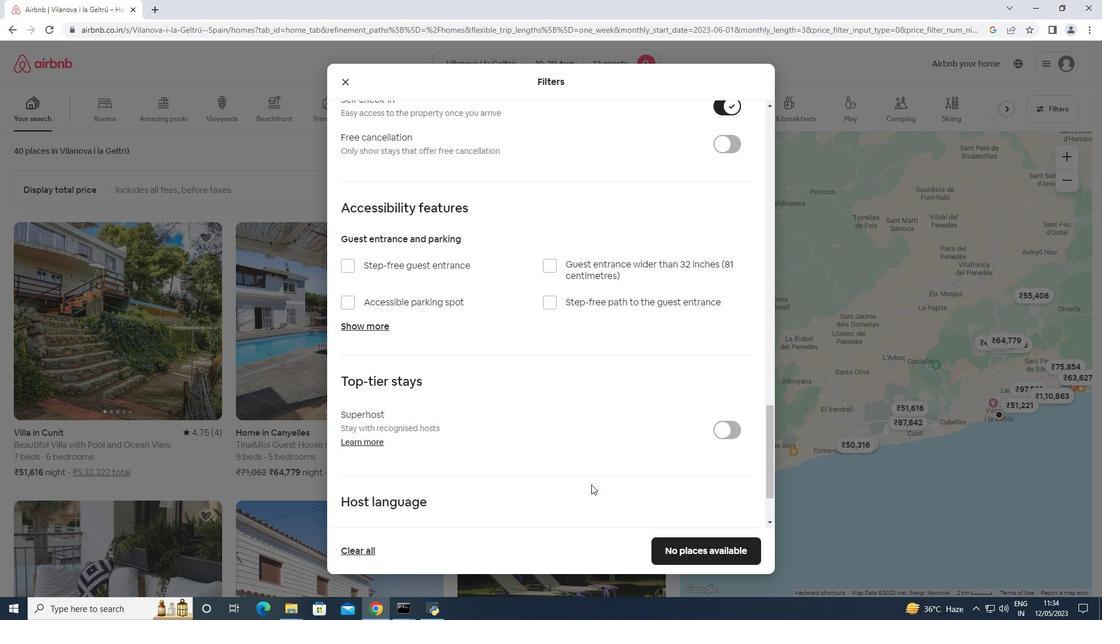 
Action: Mouse scrolled (591, 484) with delta (0, 0)
Screenshot: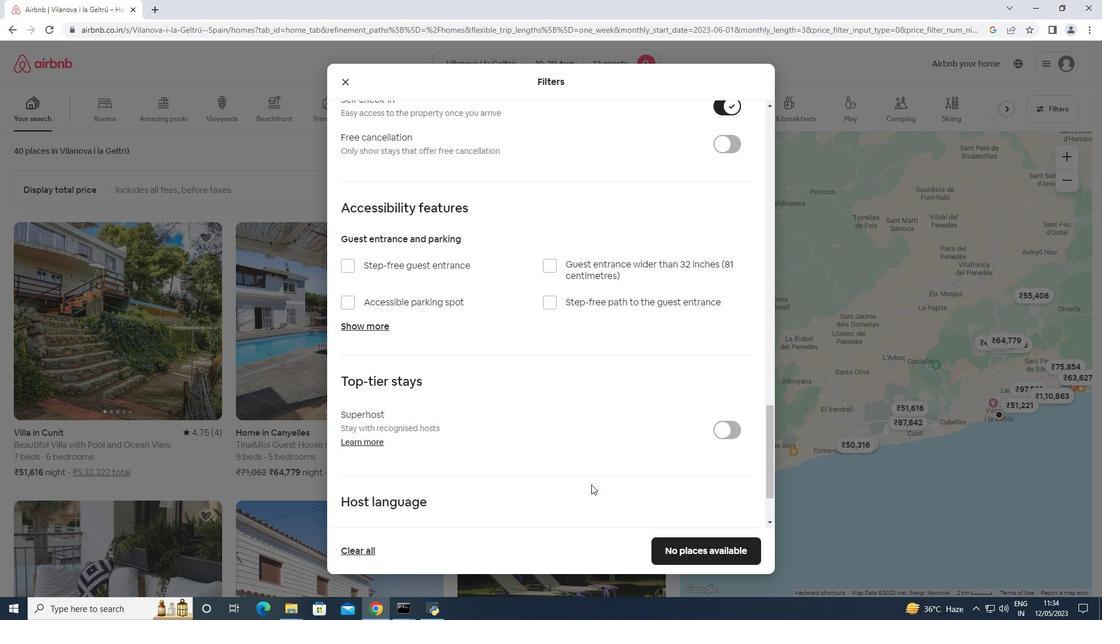 
Action: Mouse scrolled (591, 484) with delta (0, 0)
Screenshot: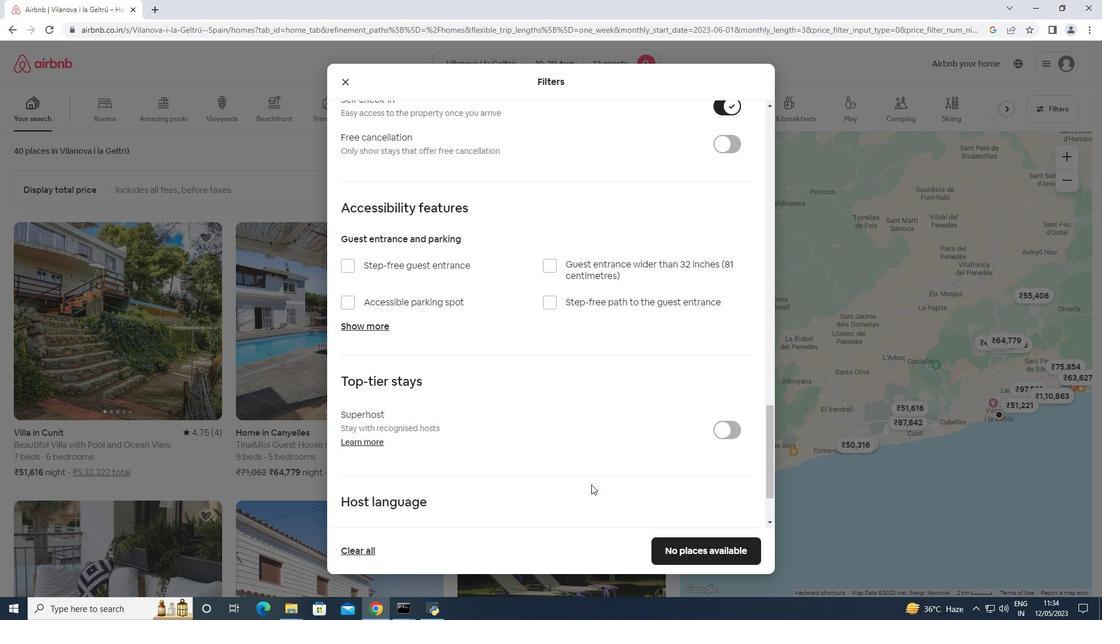 
Action: Mouse scrolled (591, 484) with delta (0, 0)
Screenshot: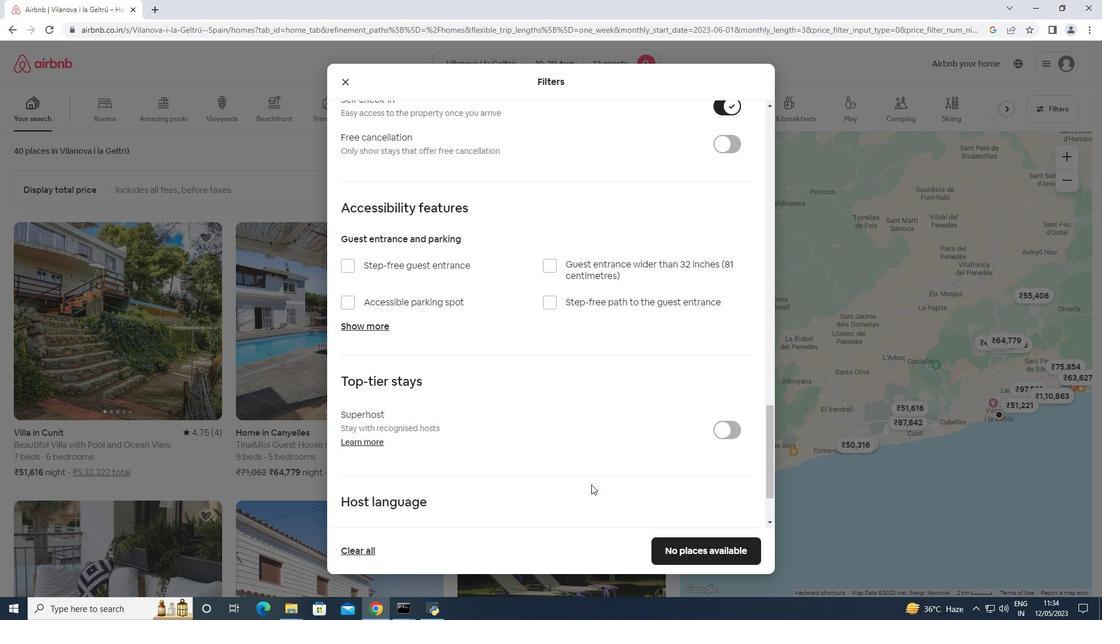 
Action: Mouse scrolled (591, 484) with delta (0, 0)
Screenshot: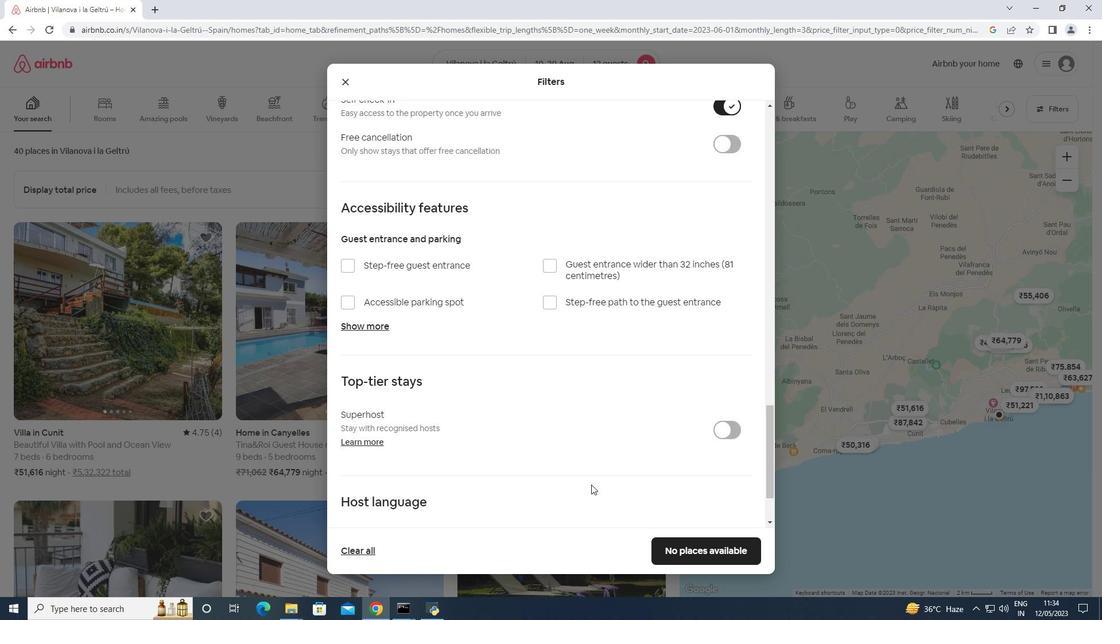 
Action: Mouse moved to (419, 443)
Screenshot: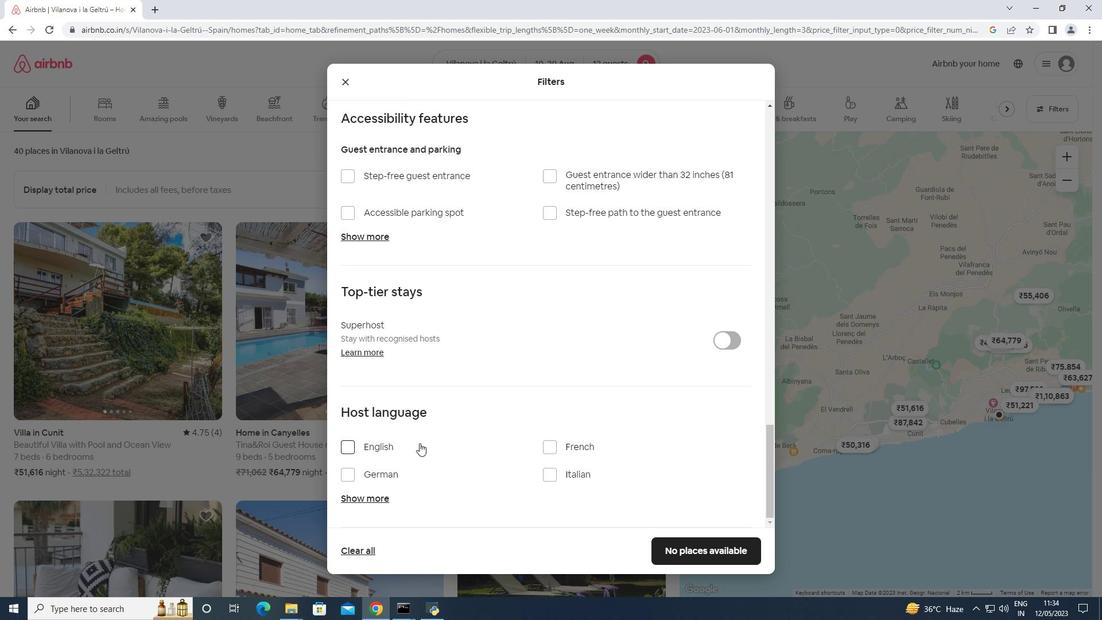 
Action: Mouse pressed left at (419, 443)
Screenshot: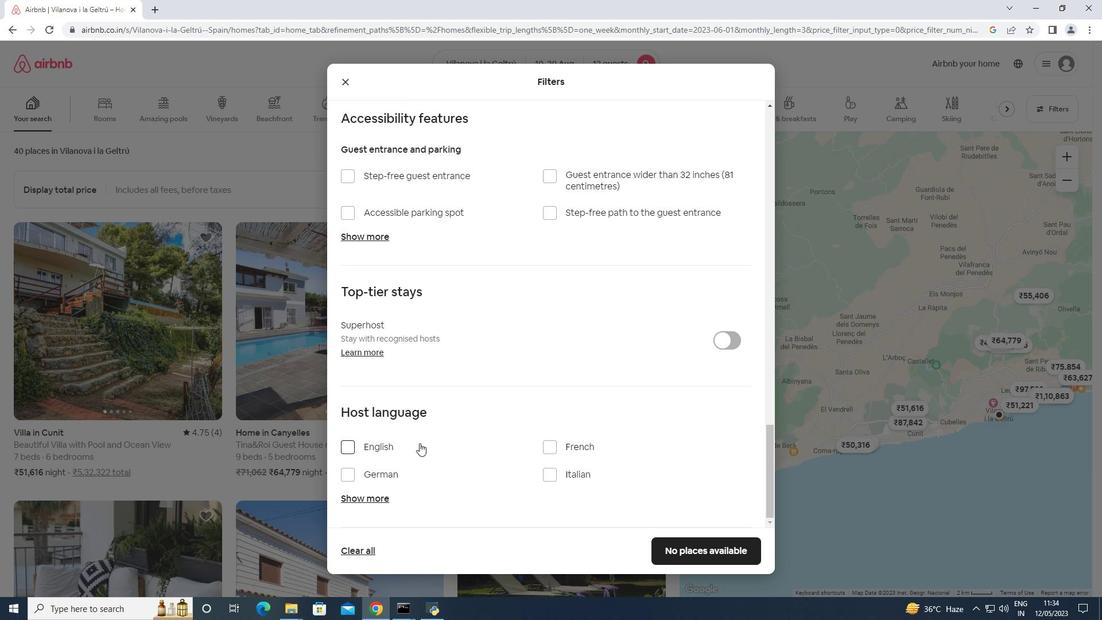 
Action: Mouse moved to (677, 545)
Screenshot: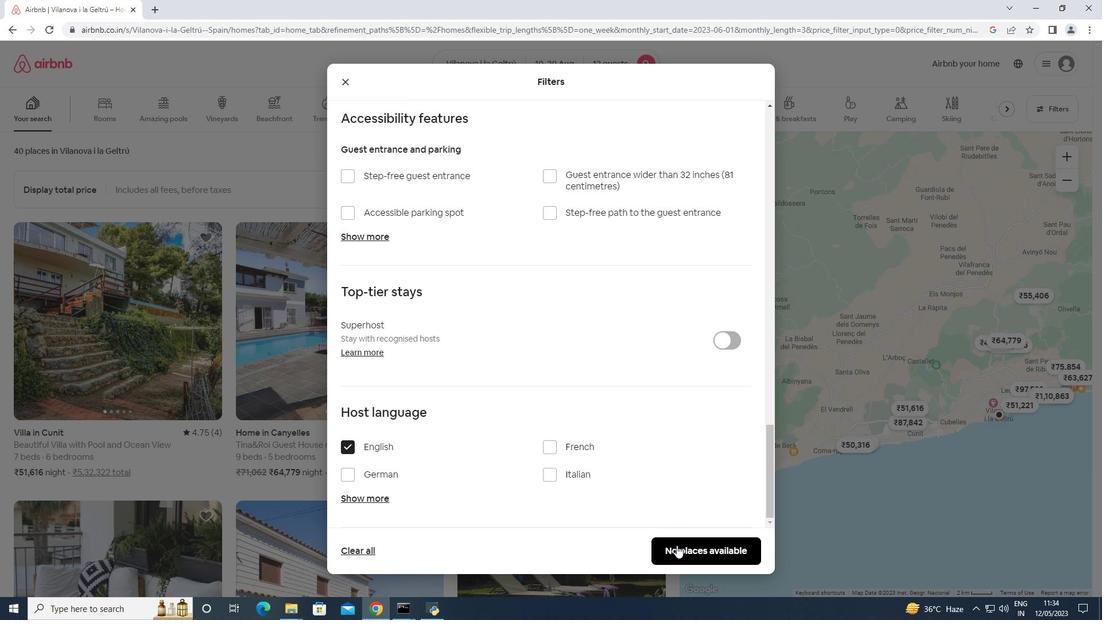
Action: Mouse pressed left at (677, 545)
Screenshot: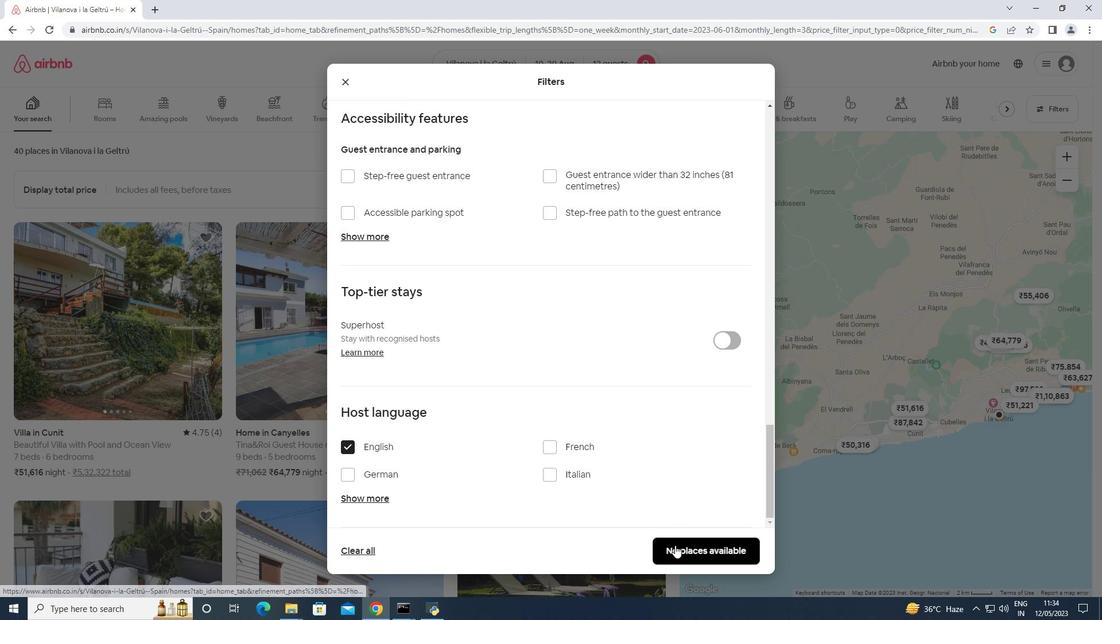 
Action: Mouse moved to (694, 373)
Screenshot: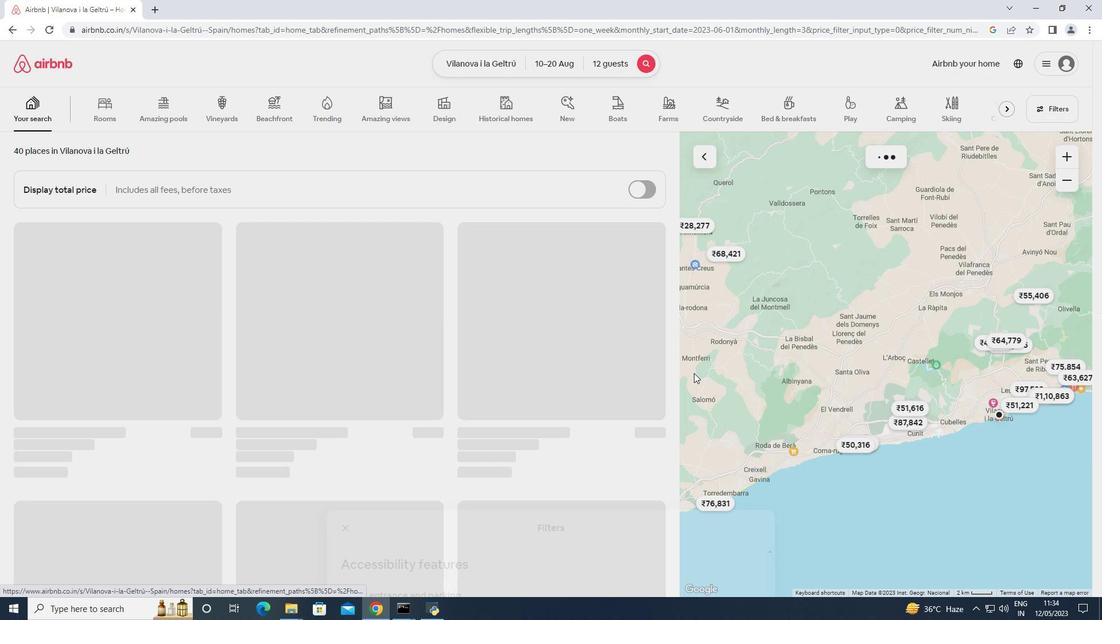 
